 Task: Display the results of the 2022 Victory Lane Racing NASCAR Cup Series for the race "Kwik Trip 250" on the track "Road America".
Action: Mouse moved to (198, 404)
Screenshot: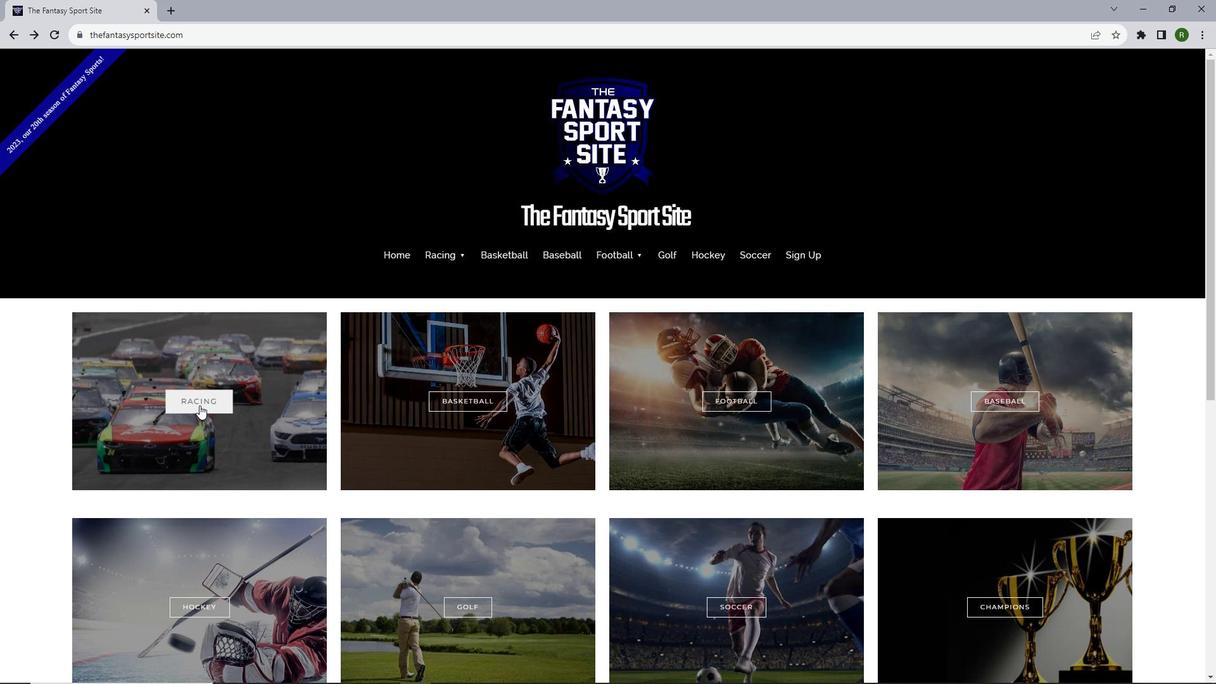 
Action: Mouse pressed left at (198, 404)
Screenshot: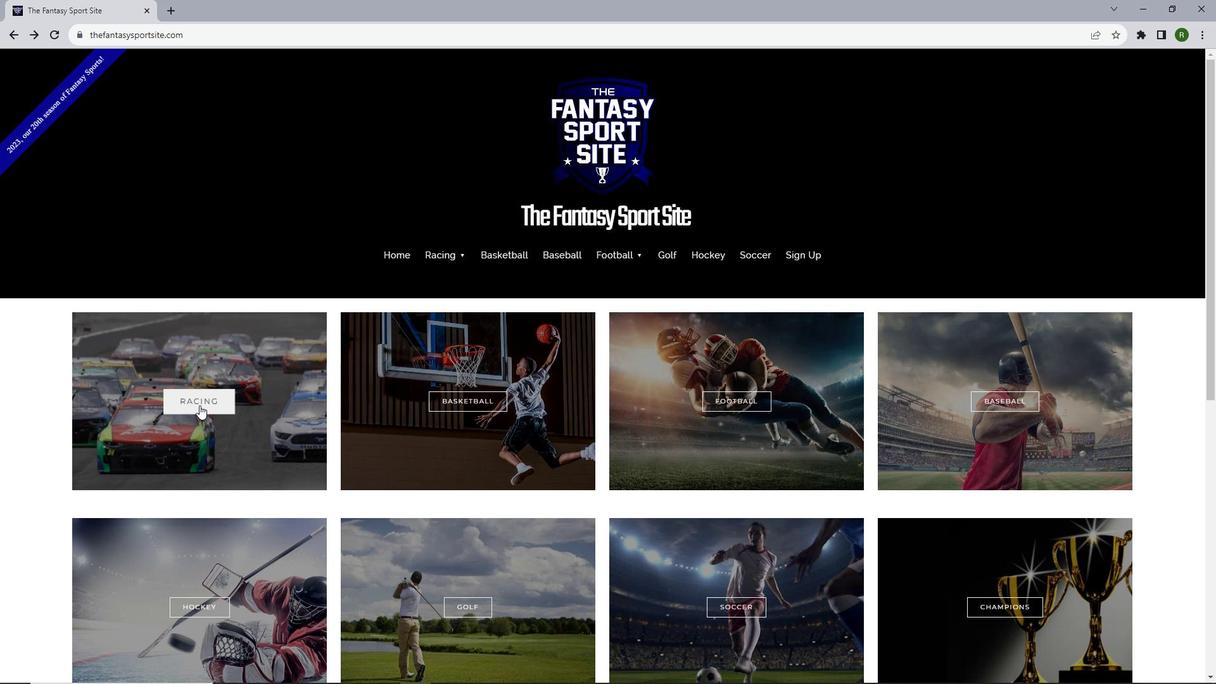 
Action: Mouse moved to (240, 550)
Screenshot: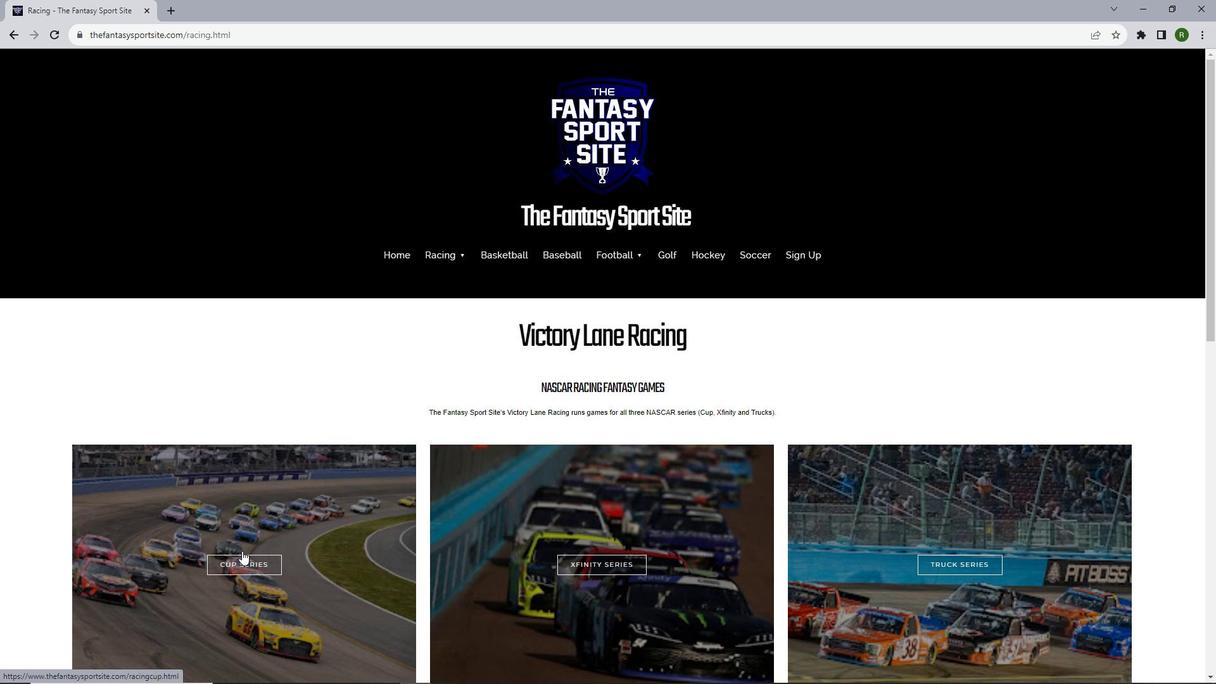 
Action: Mouse pressed left at (240, 550)
Screenshot: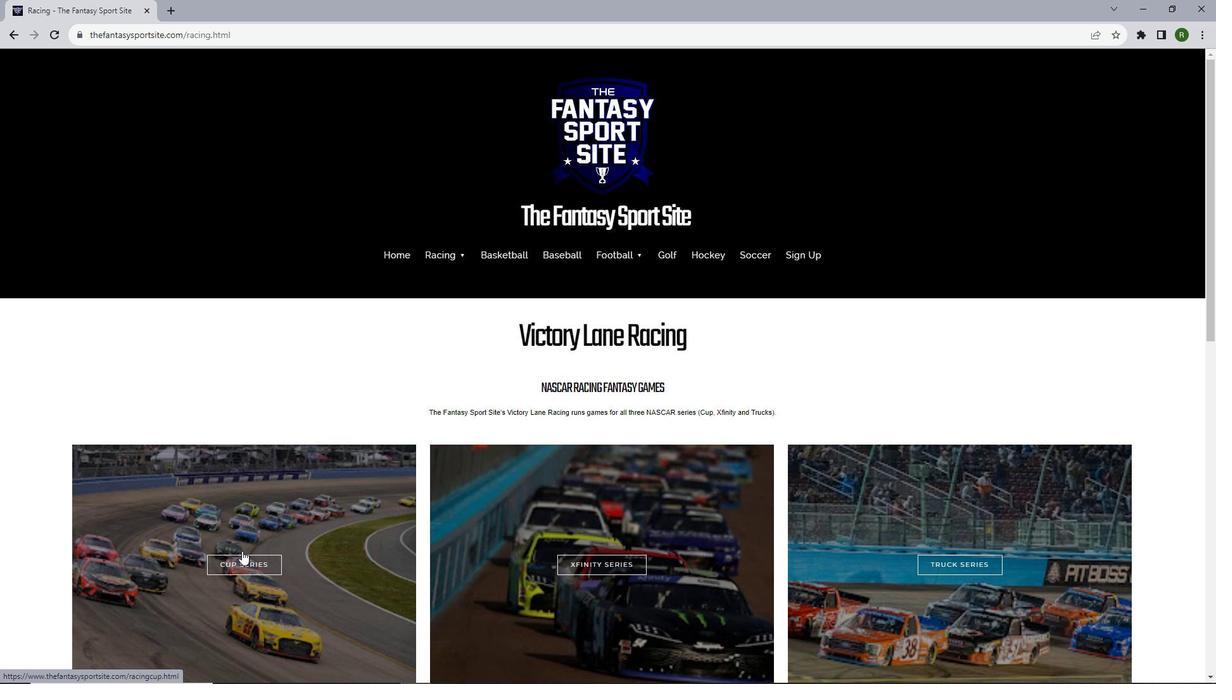 
Action: Mouse moved to (348, 489)
Screenshot: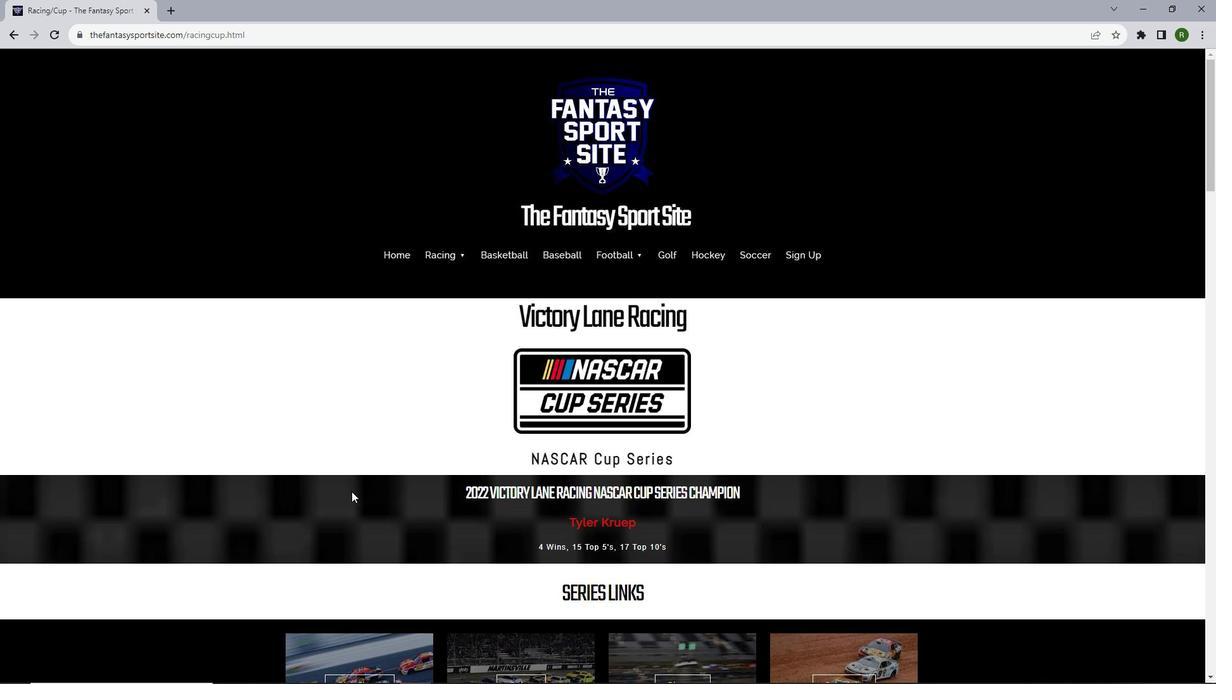 
Action: Mouse scrolled (348, 488) with delta (0, 0)
Screenshot: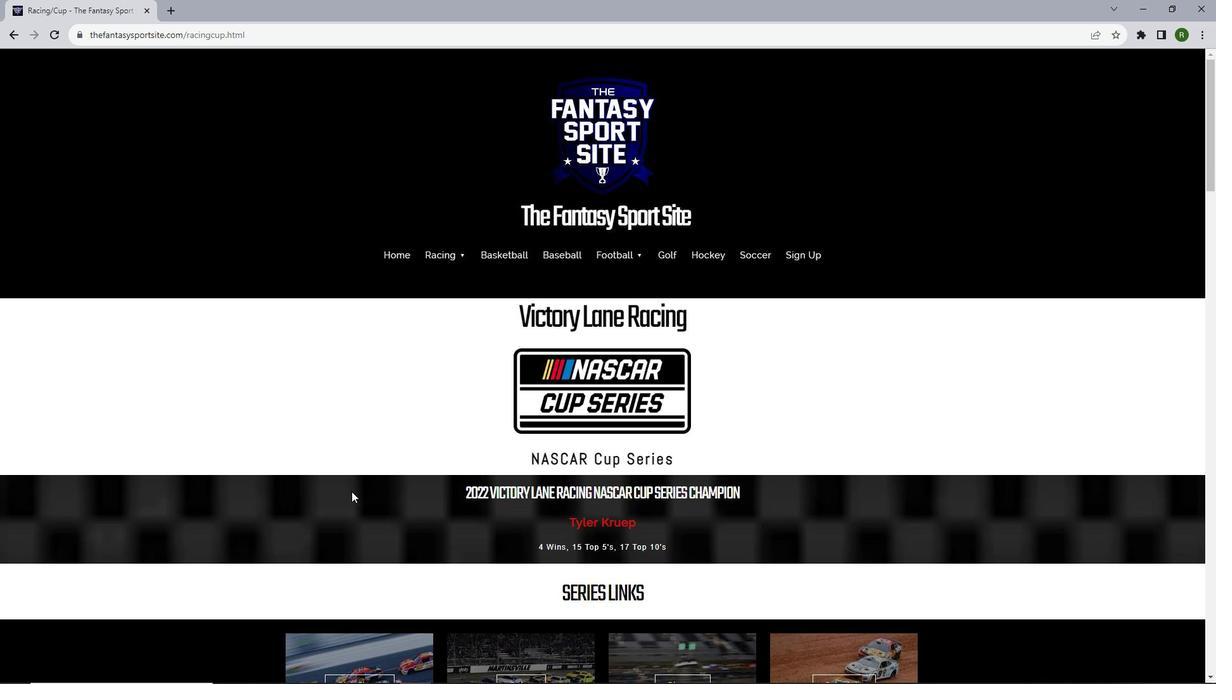 
Action: Mouse moved to (349, 489)
Screenshot: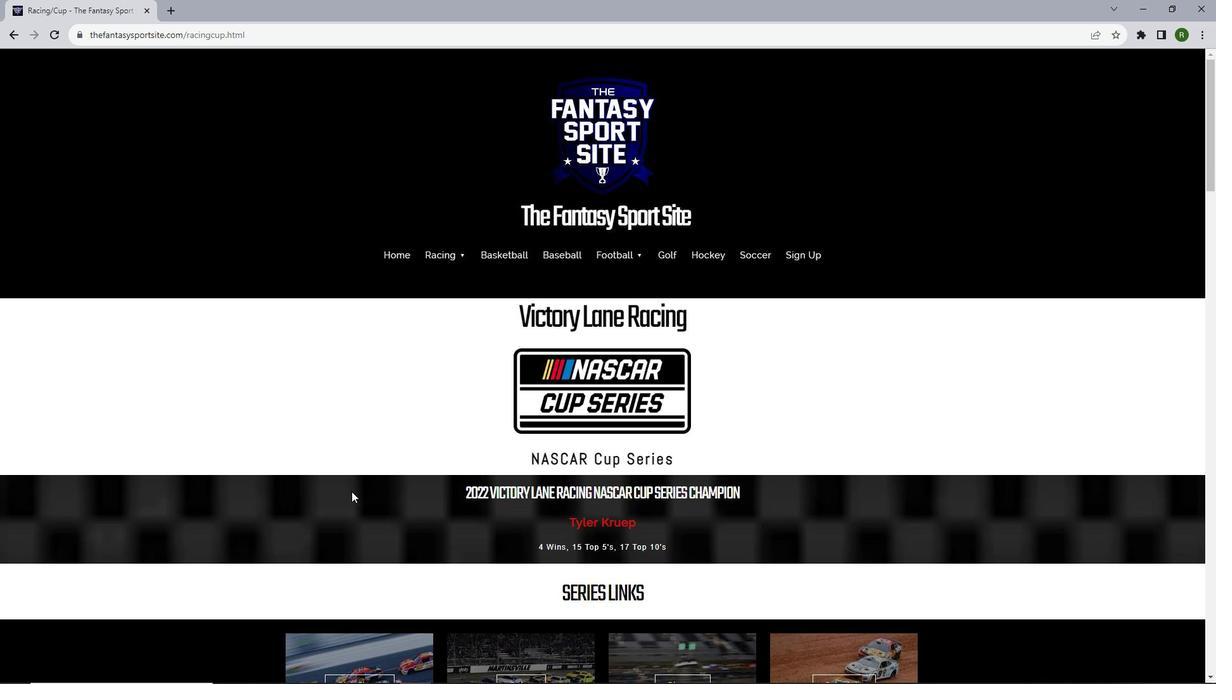 
Action: Mouse scrolled (349, 488) with delta (0, 0)
Screenshot: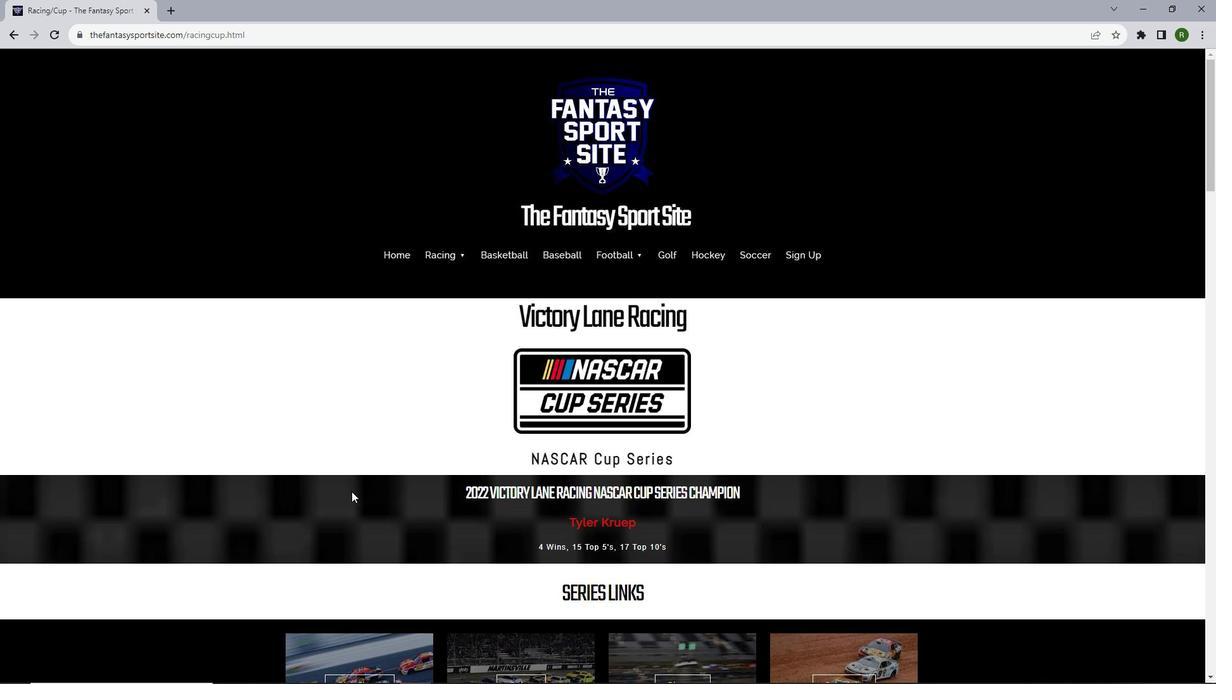 
Action: Mouse moved to (350, 490)
Screenshot: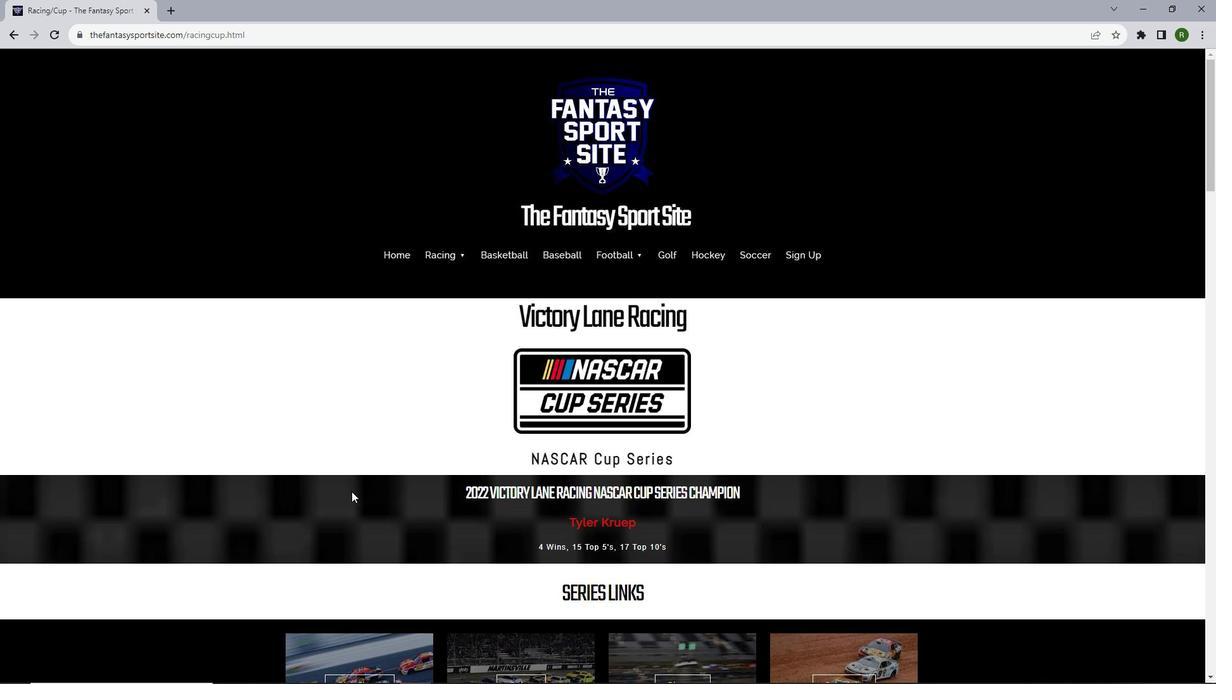 
Action: Mouse scrolled (350, 489) with delta (0, 0)
Screenshot: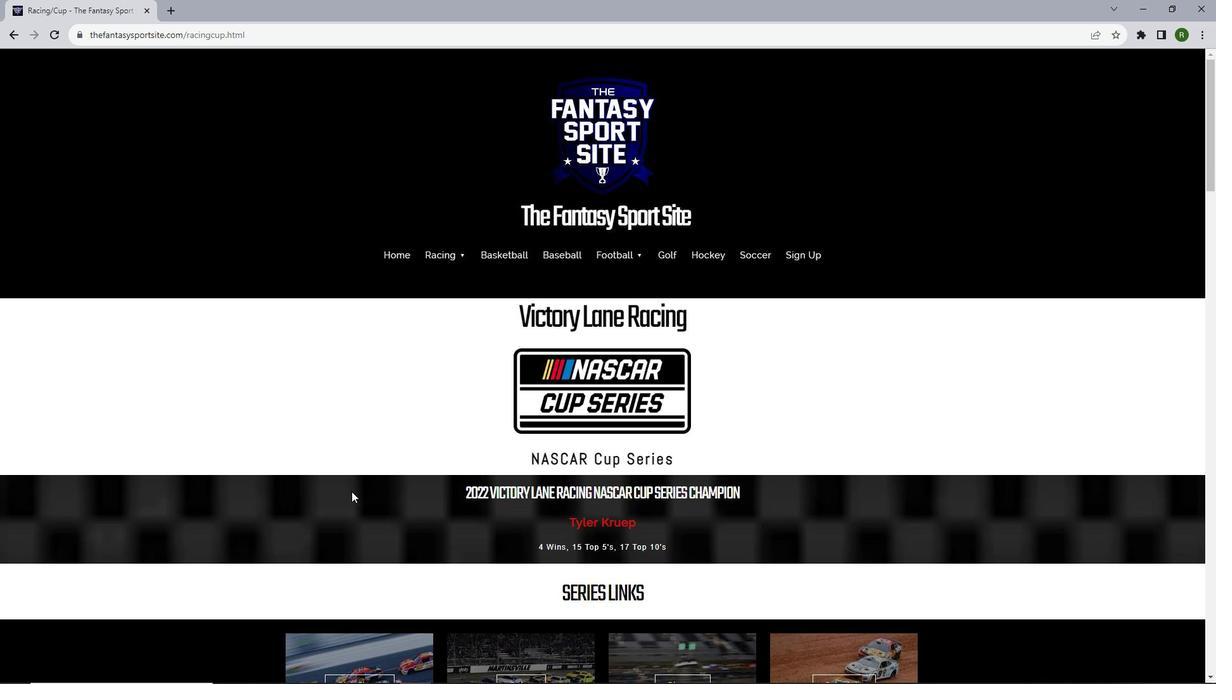 
Action: Mouse moved to (351, 490)
Screenshot: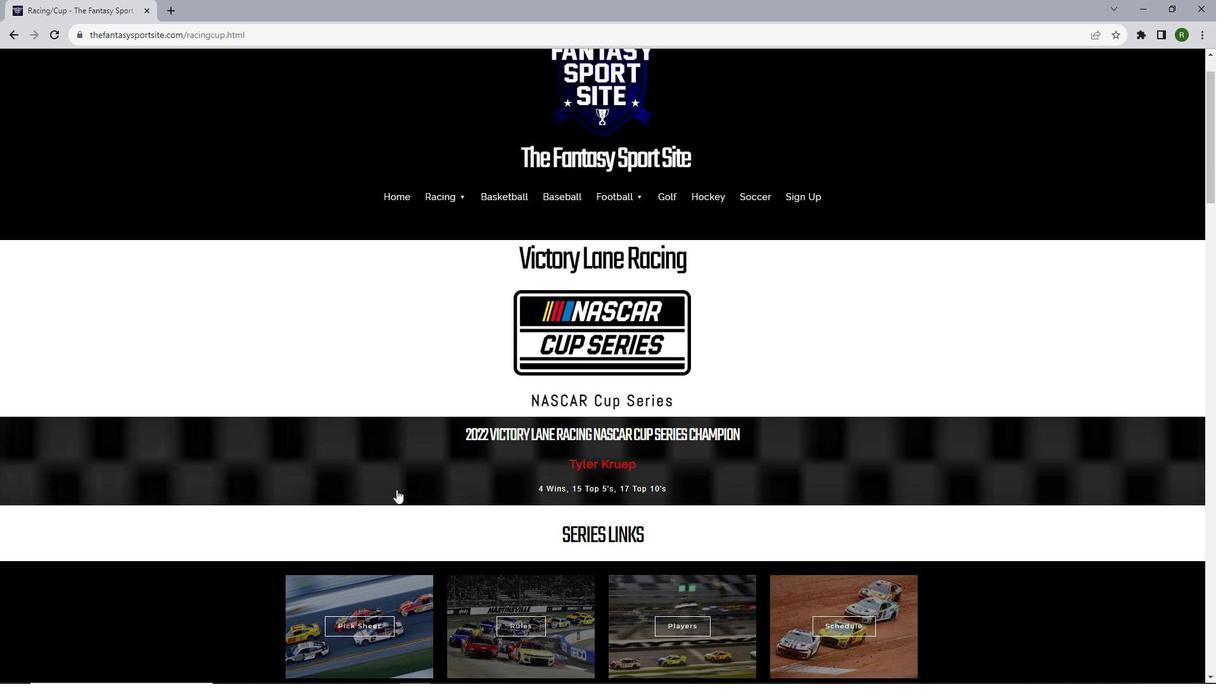 
Action: Mouse scrolled (351, 489) with delta (0, 0)
Screenshot: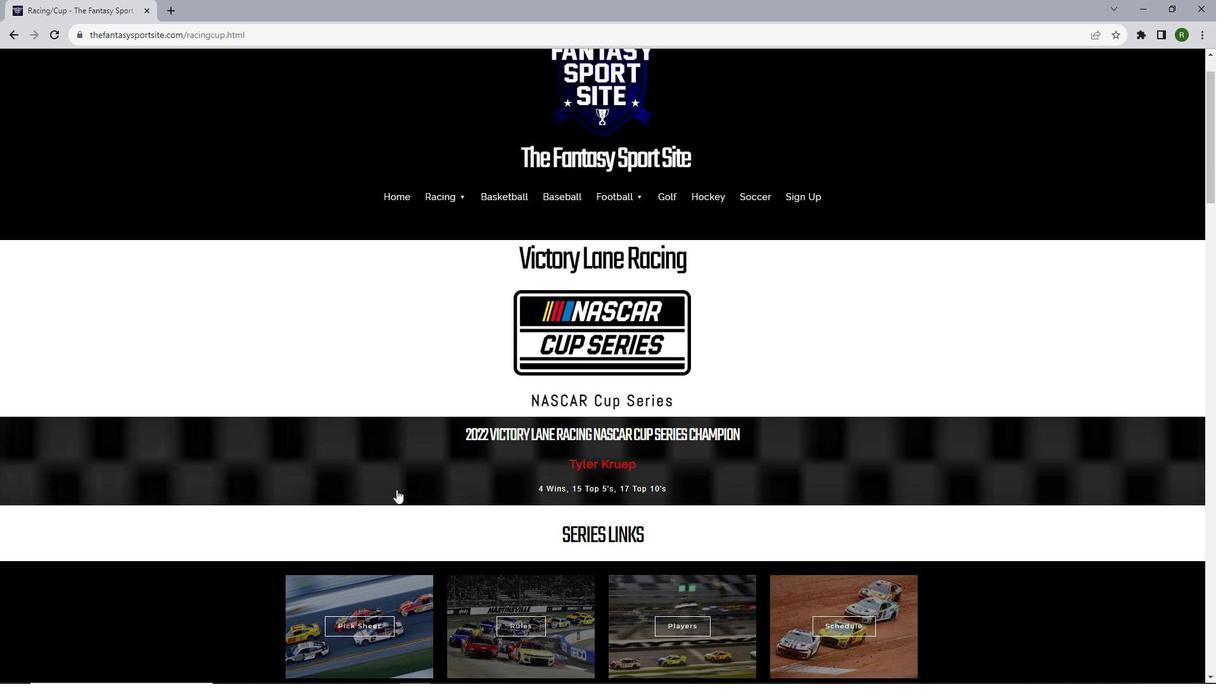 
Action: Mouse moved to (534, 548)
Screenshot: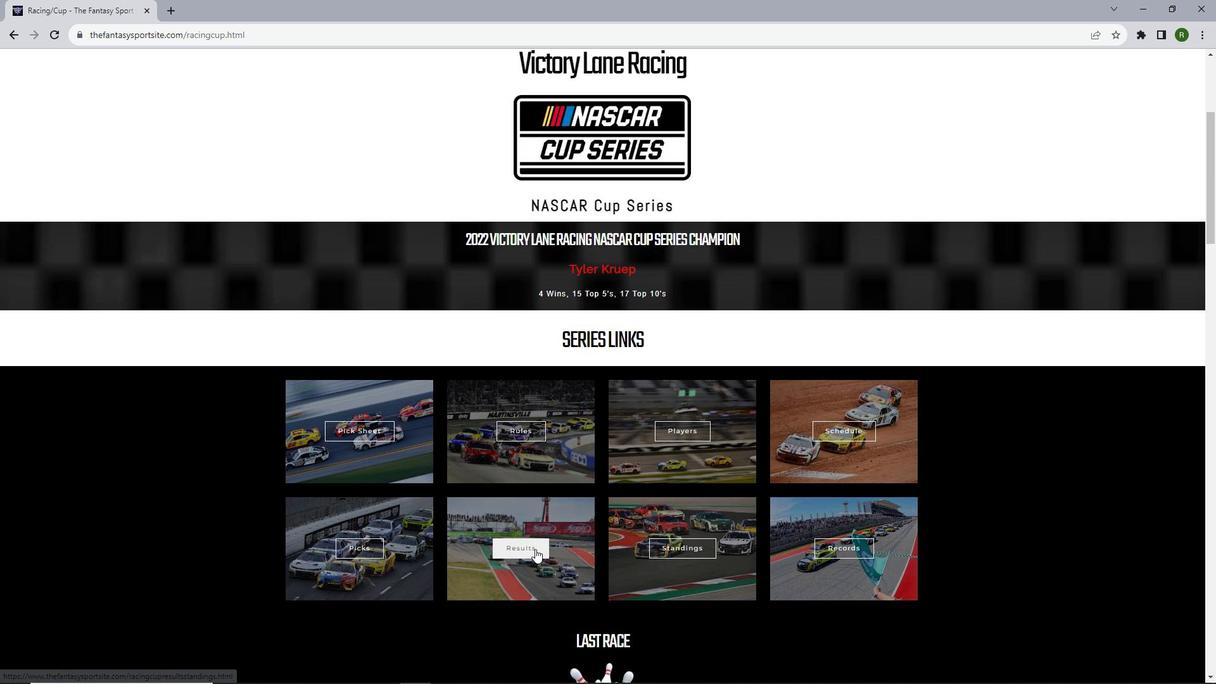 
Action: Mouse pressed left at (534, 548)
Screenshot: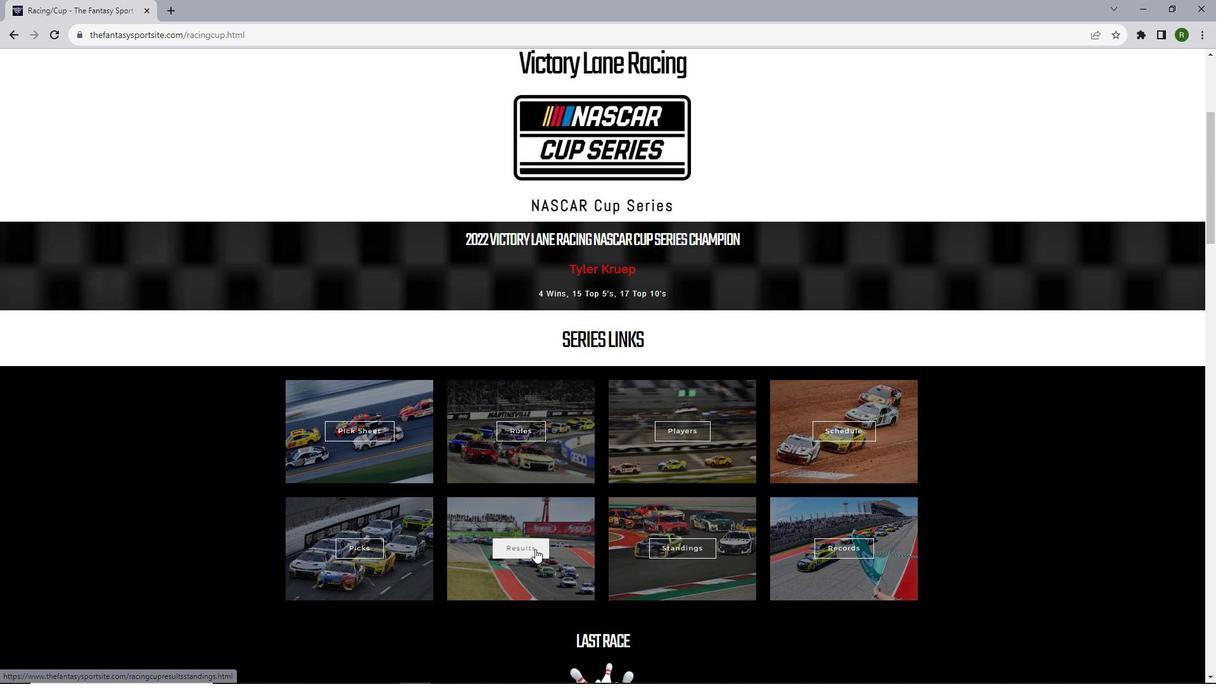 
Action: Mouse moved to (549, 311)
Screenshot: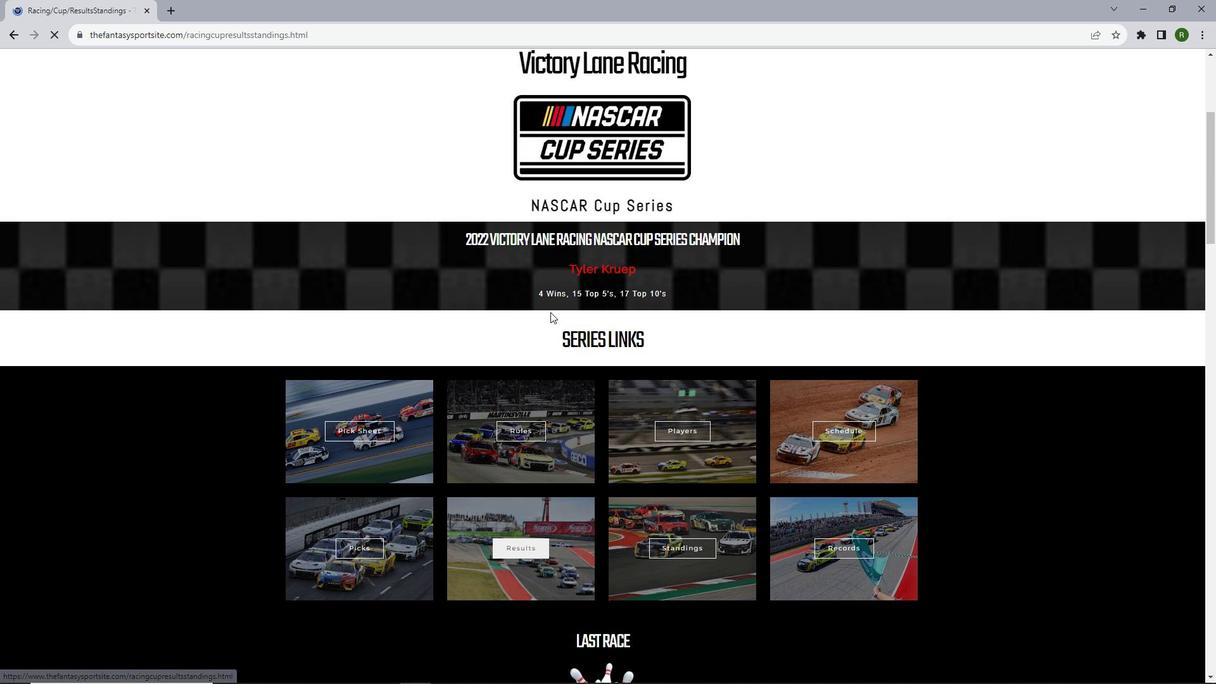 
Action: Mouse scrolled (549, 310) with delta (0, 0)
Screenshot: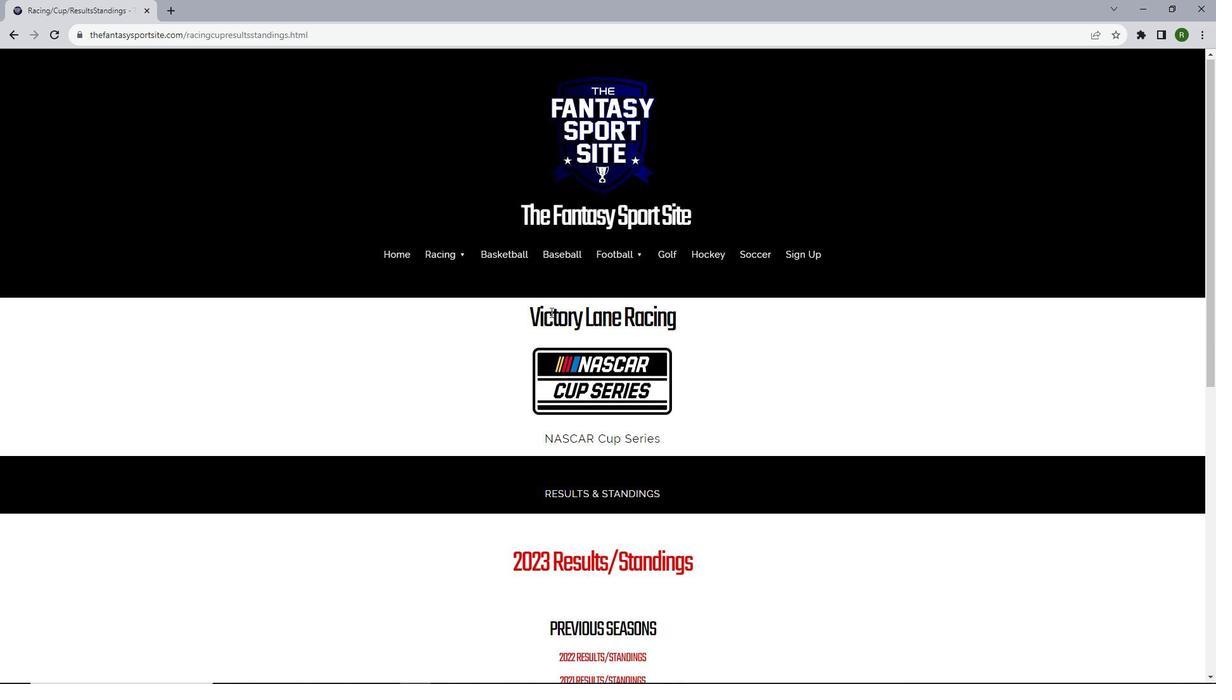 
Action: Mouse scrolled (549, 310) with delta (0, 0)
Screenshot: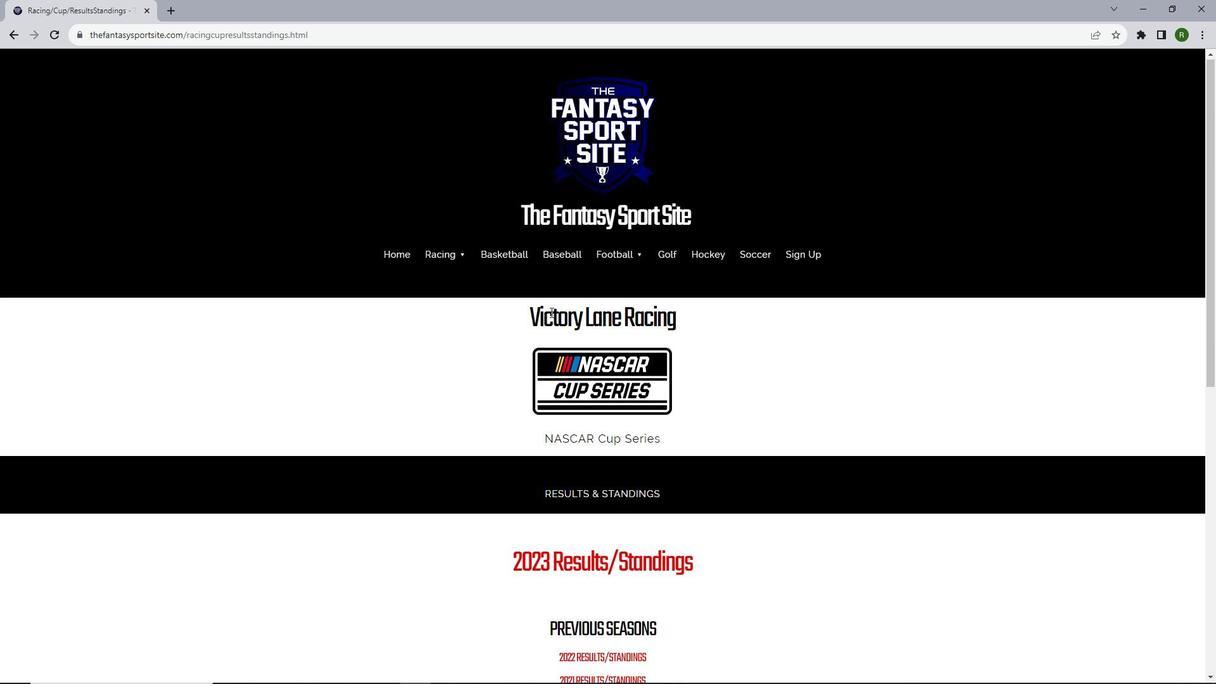 
Action: Mouse scrolled (549, 310) with delta (0, 0)
Screenshot: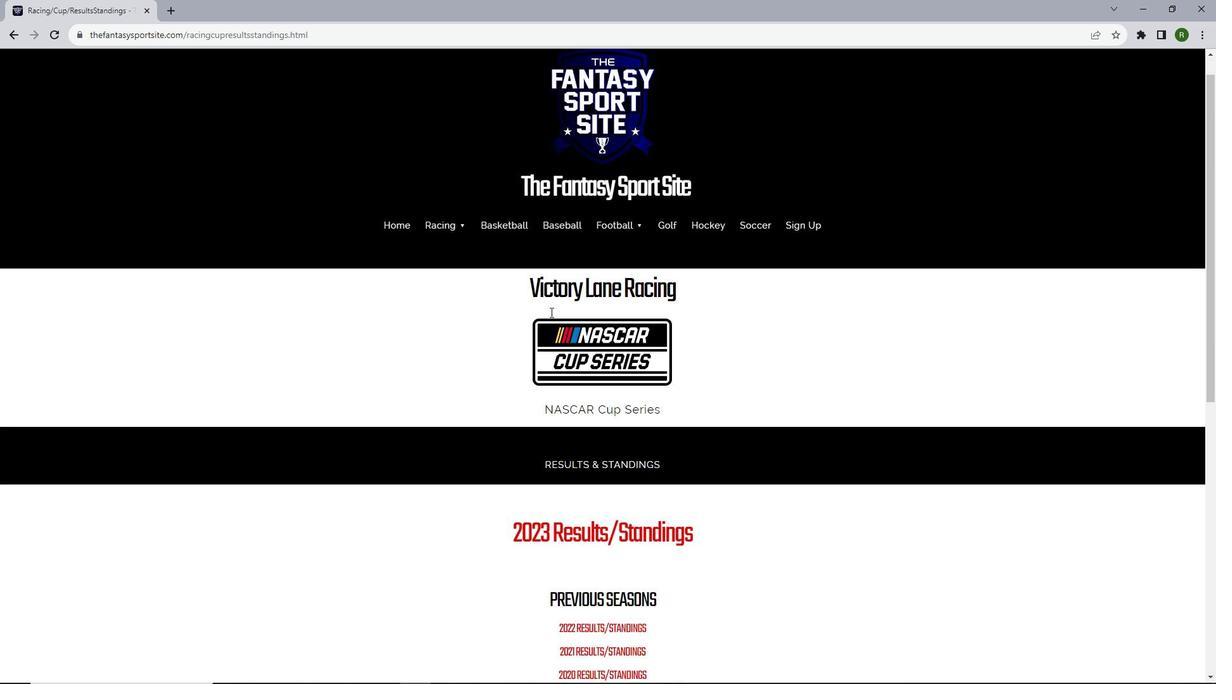 
Action: Mouse scrolled (549, 310) with delta (0, 0)
Screenshot: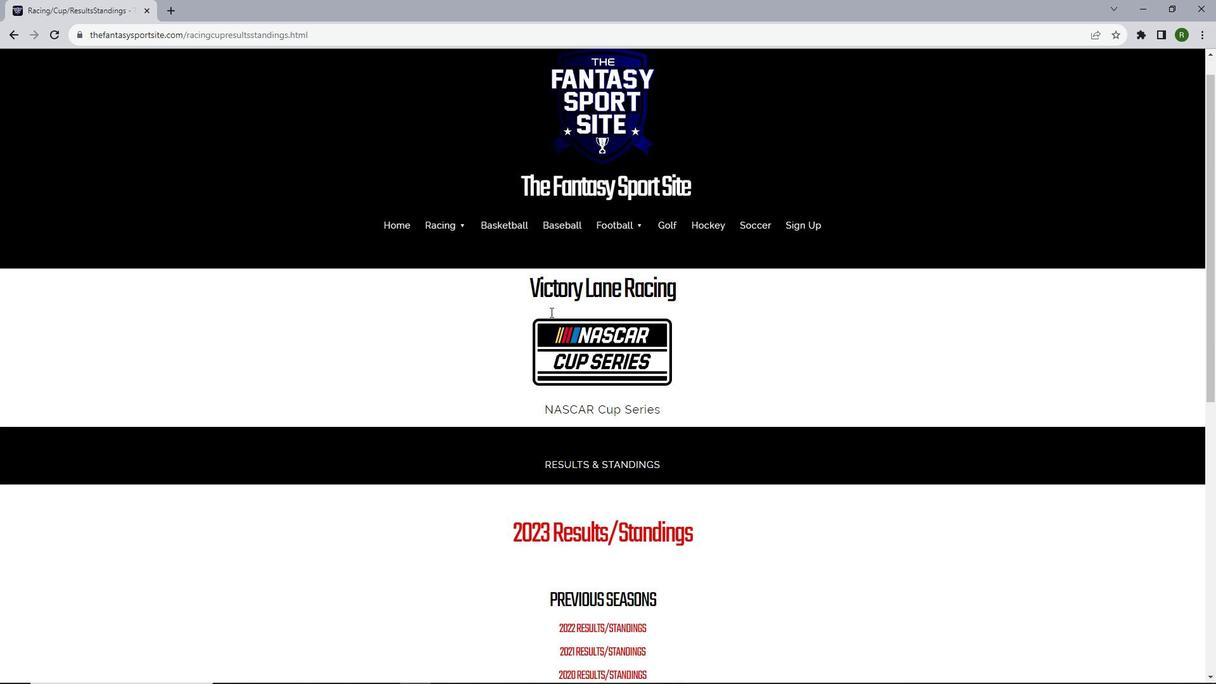 
Action: Mouse moved to (604, 404)
Screenshot: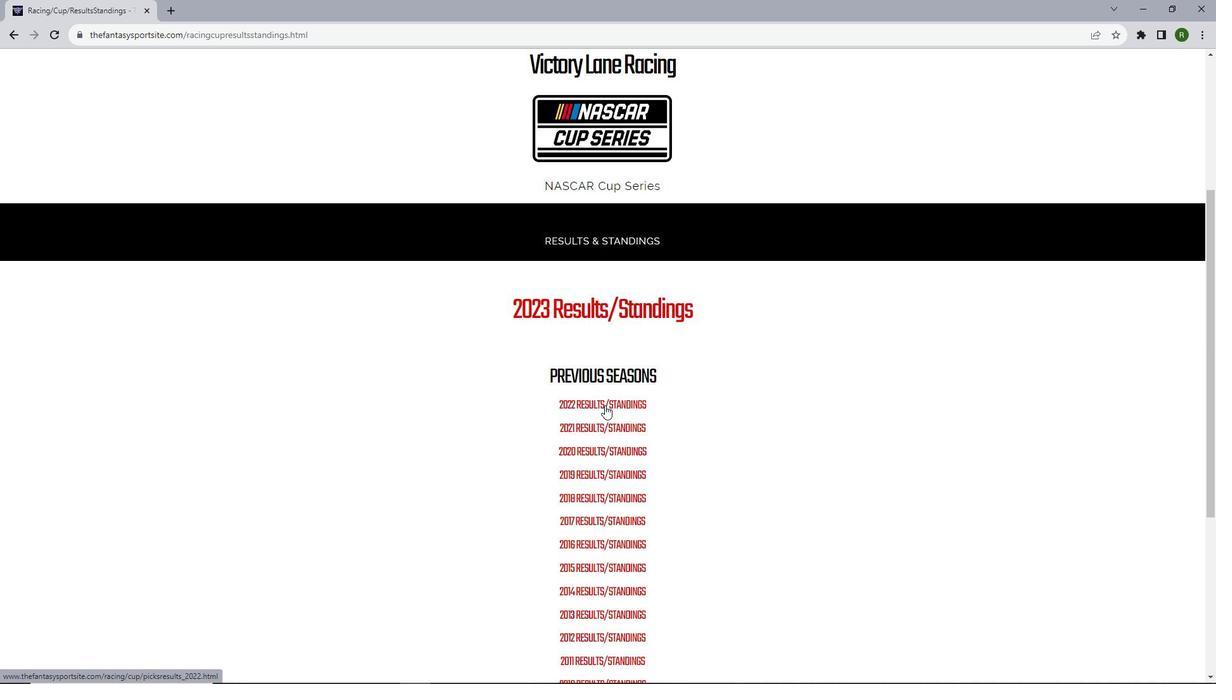 
Action: Mouse pressed left at (604, 404)
Screenshot: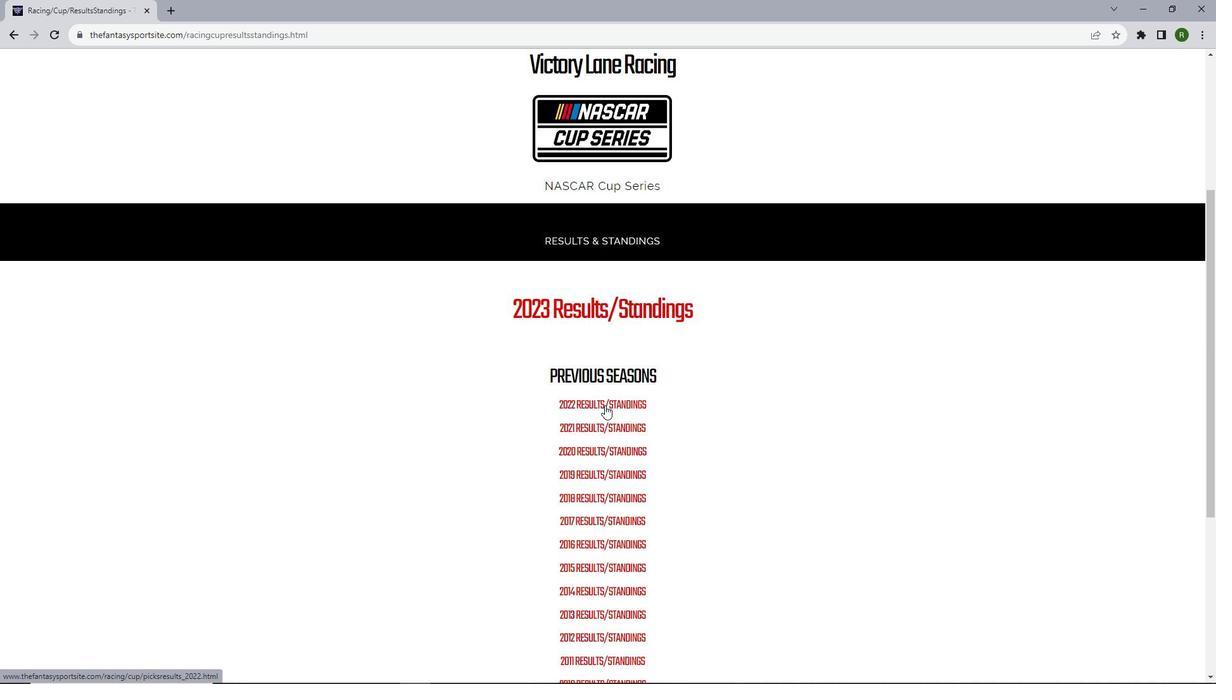 
Action: Mouse moved to (504, 162)
Screenshot: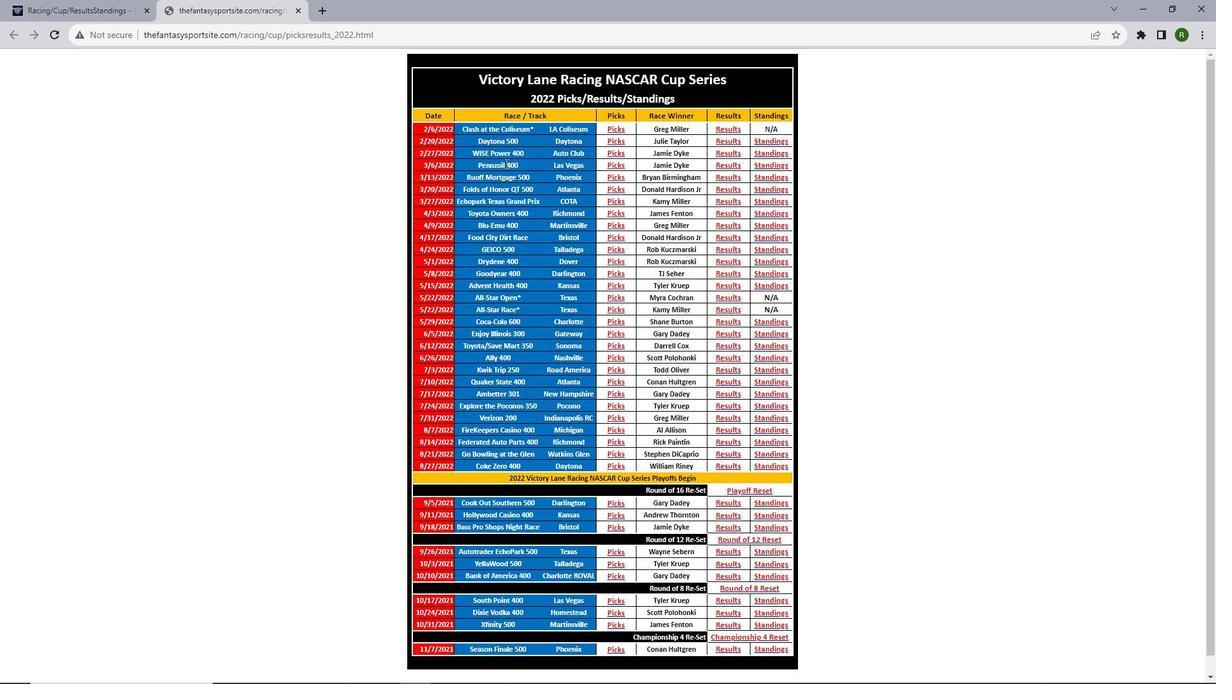 
Action: Mouse scrolled (504, 161) with delta (0, 0)
Screenshot: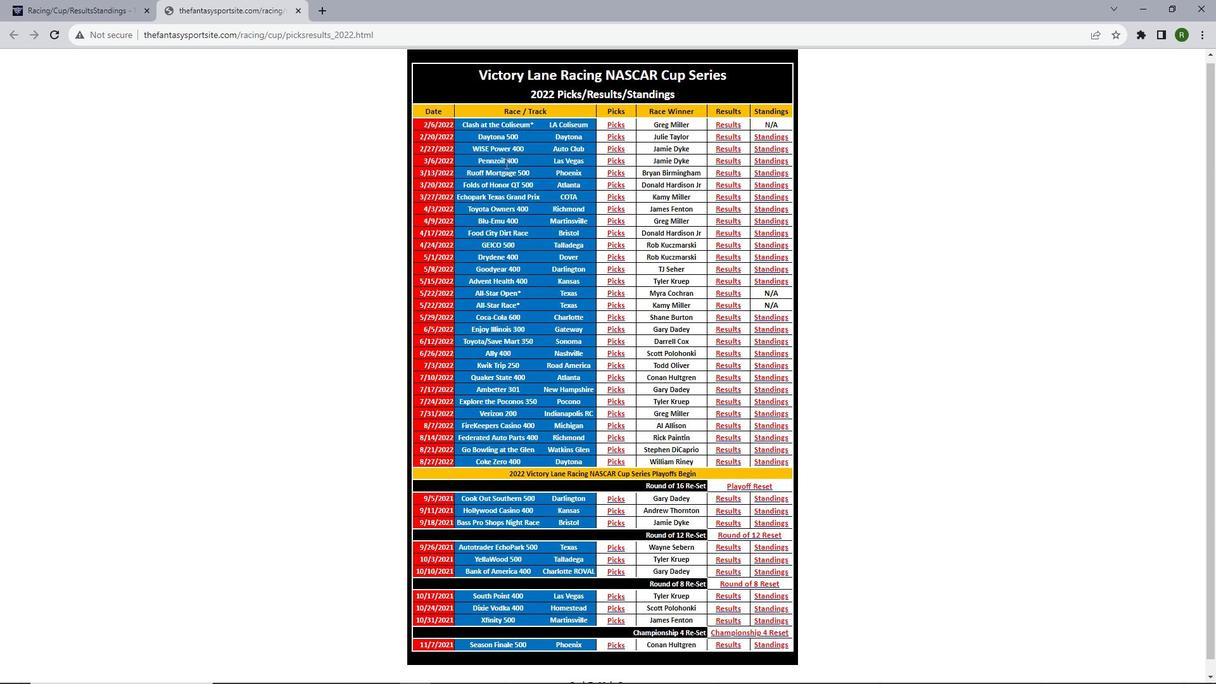 
Action: Mouse scrolled (504, 161) with delta (0, 0)
Screenshot: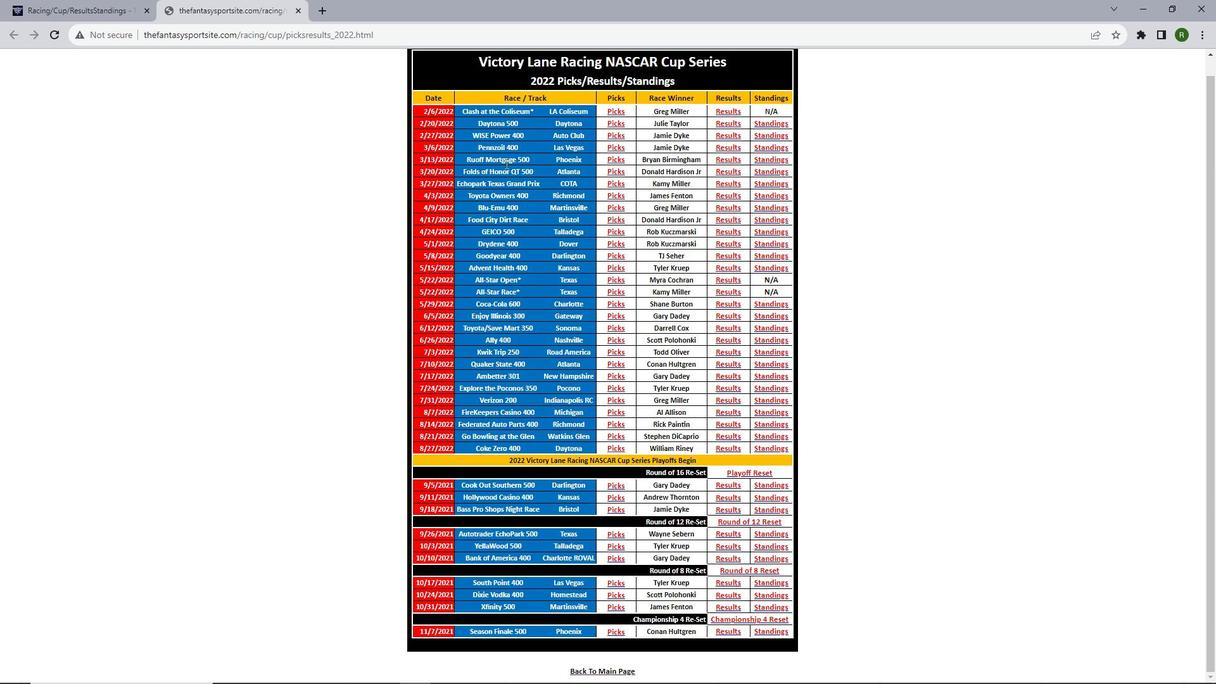 
Action: Mouse scrolled (504, 161) with delta (0, 0)
Screenshot: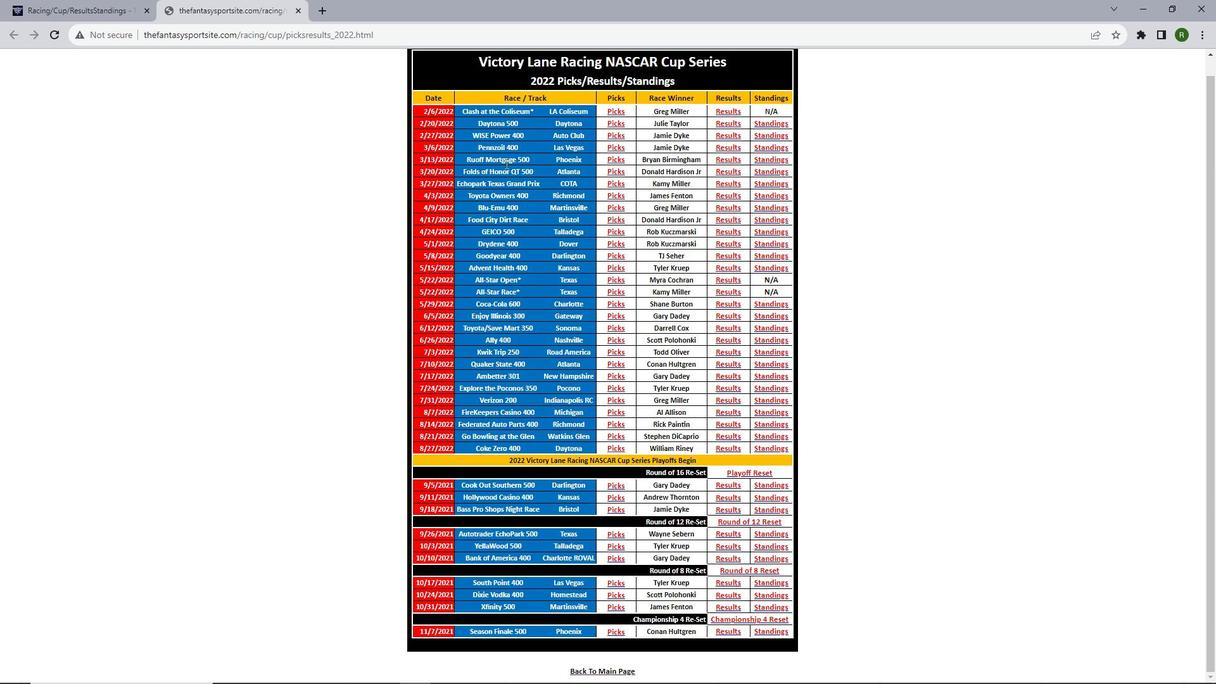
Action: Mouse moved to (727, 351)
Screenshot: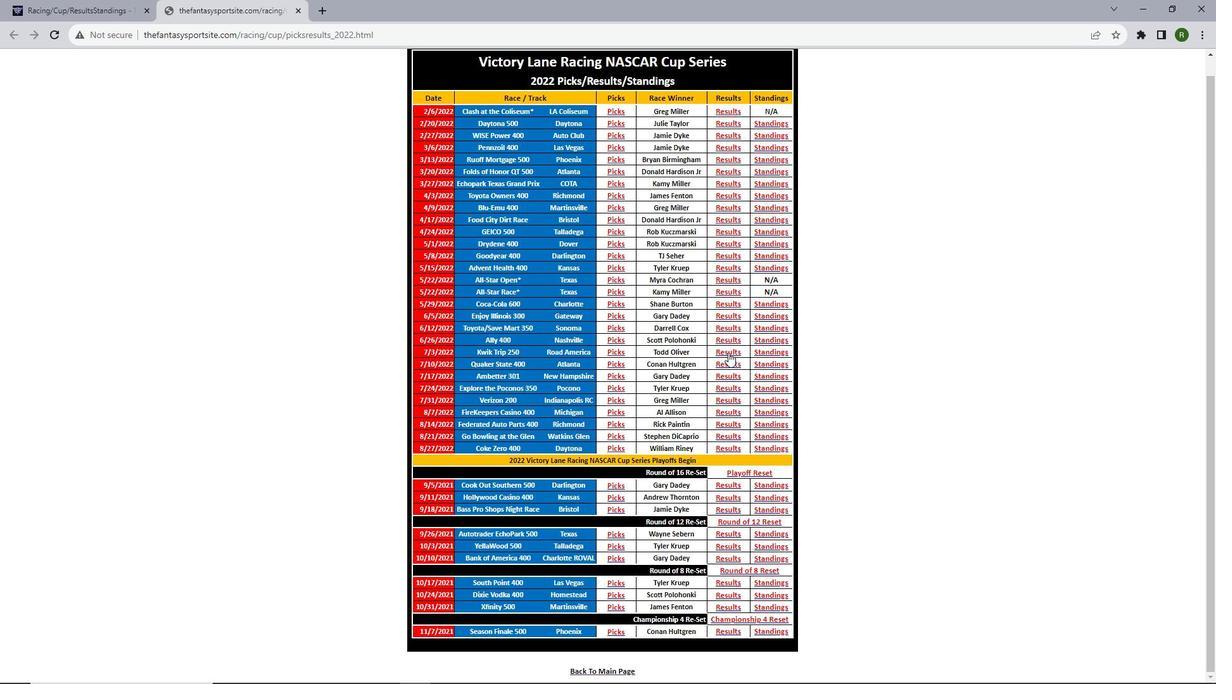 
Action: Mouse pressed left at (727, 351)
Screenshot: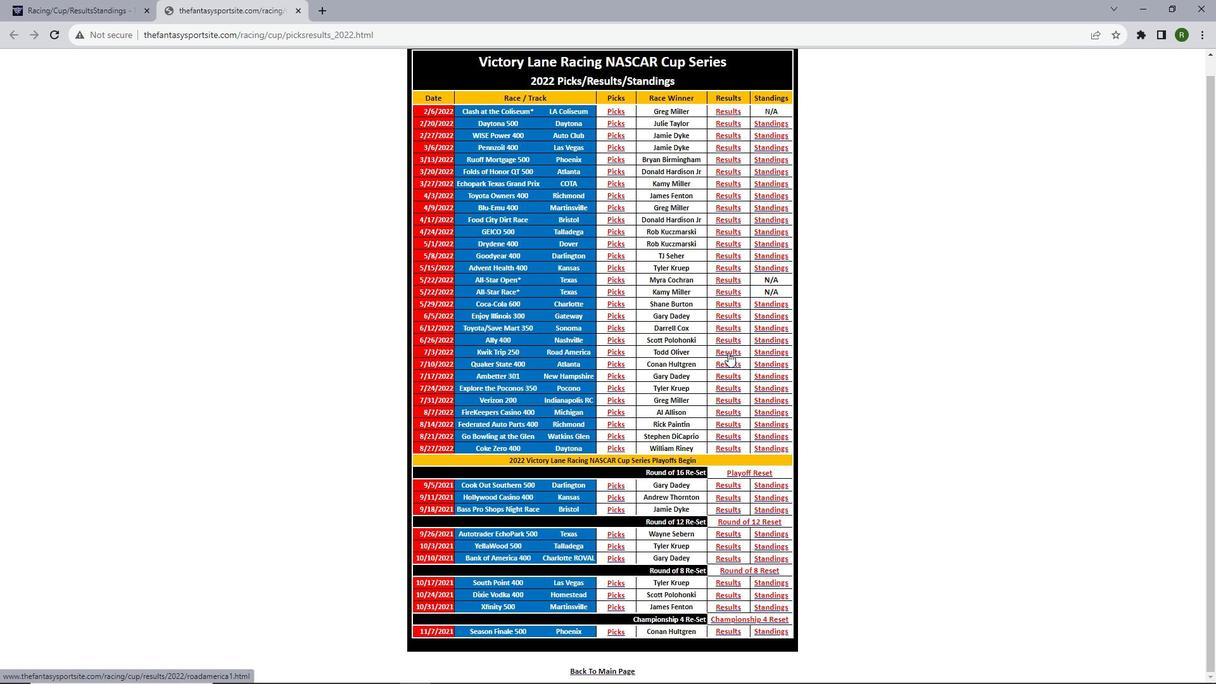 
Action: Mouse moved to (637, 216)
Screenshot: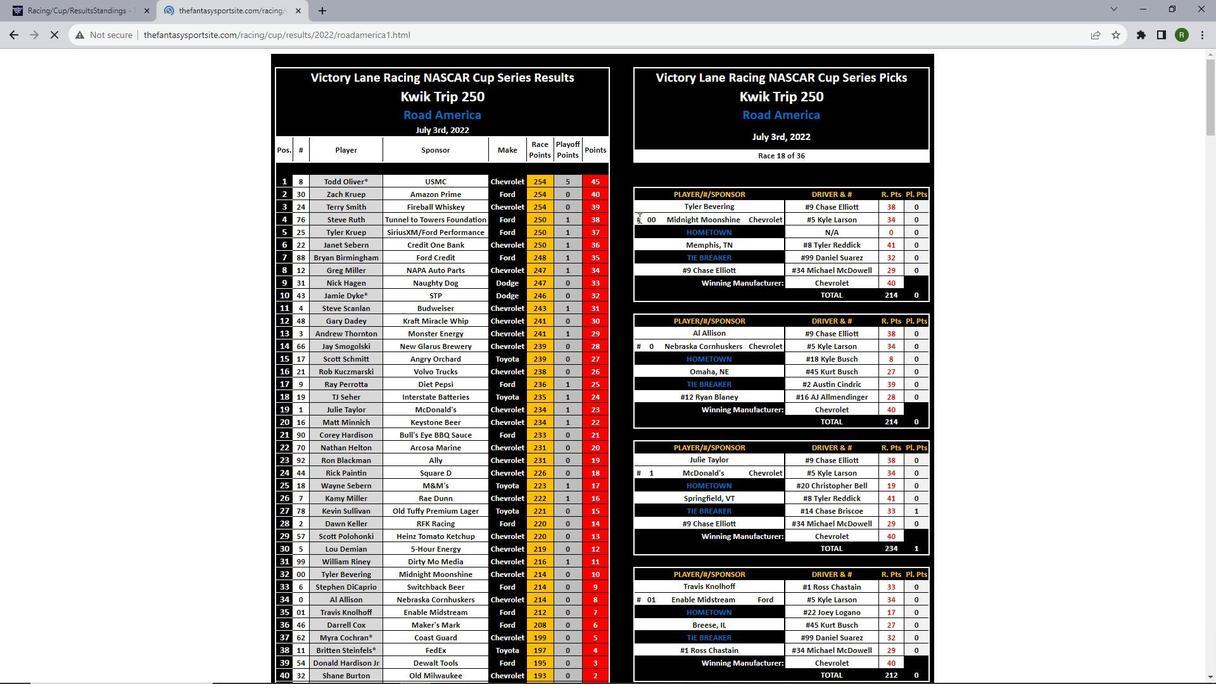 
Action: Mouse scrolled (637, 216) with delta (0, 0)
Screenshot: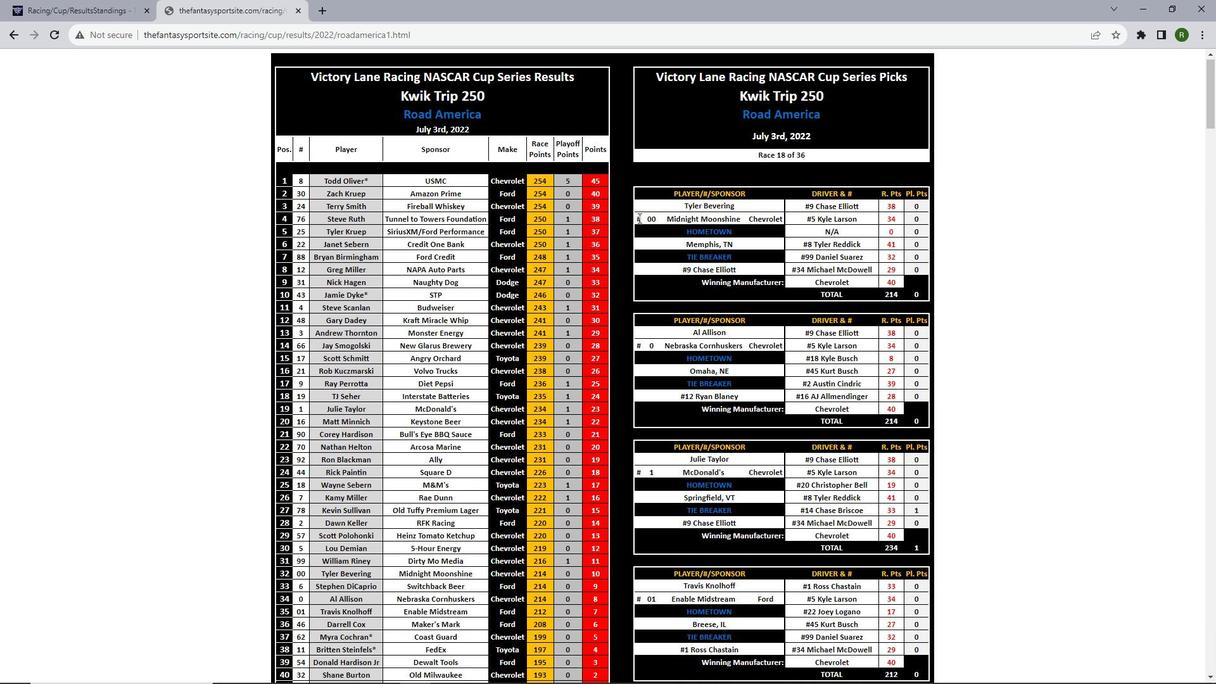 
Action: Mouse scrolled (637, 216) with delta (0, 0)
Screenshot: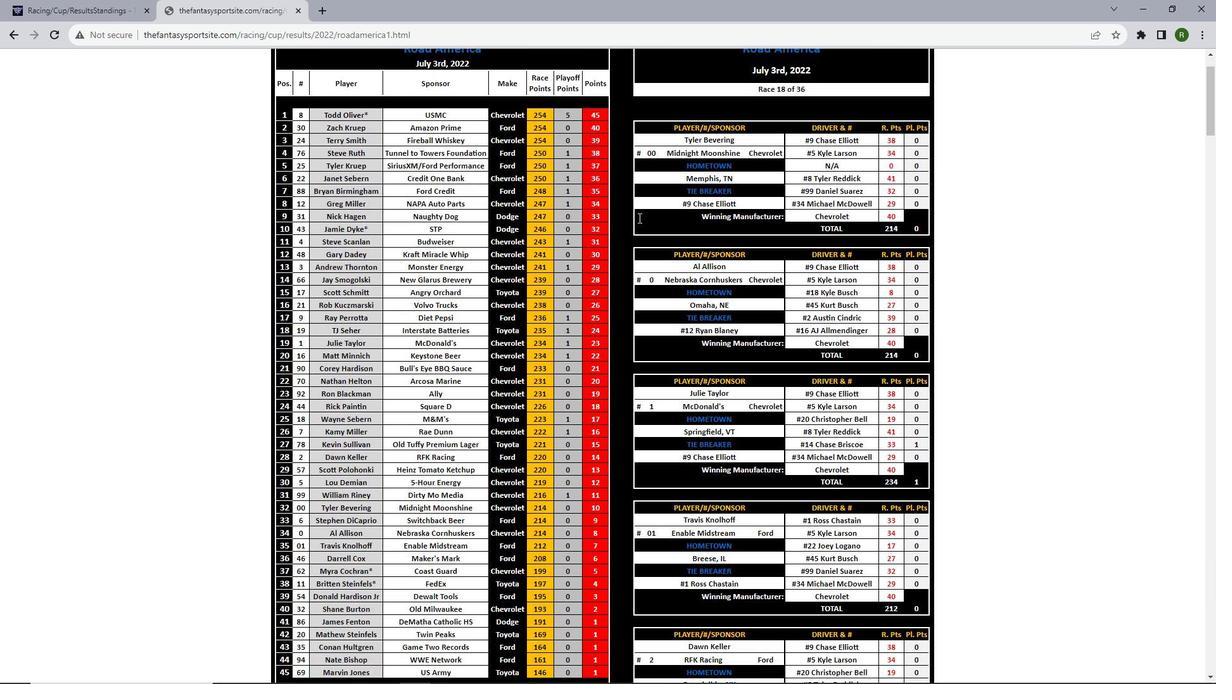
Action: Mouse scrolled (637, 216) with delta (0, 0)
Screenshot: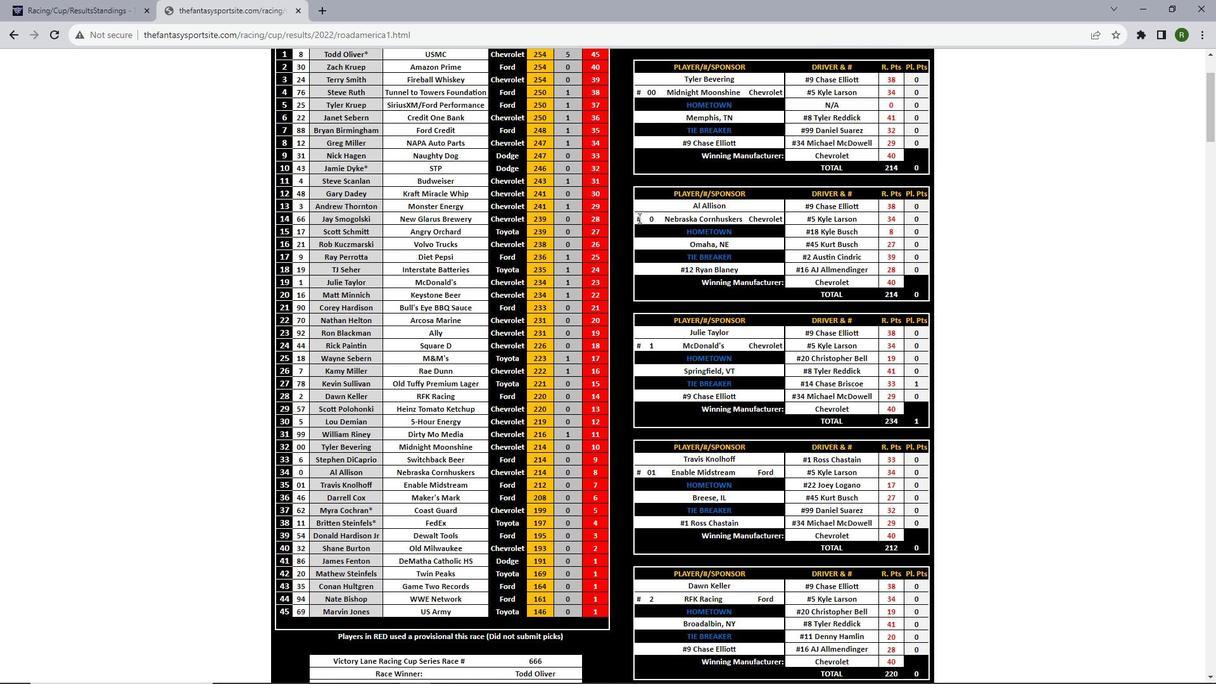 
Action: Mouse scrolled (637, 216) with delta (0, 0)
Screenshot: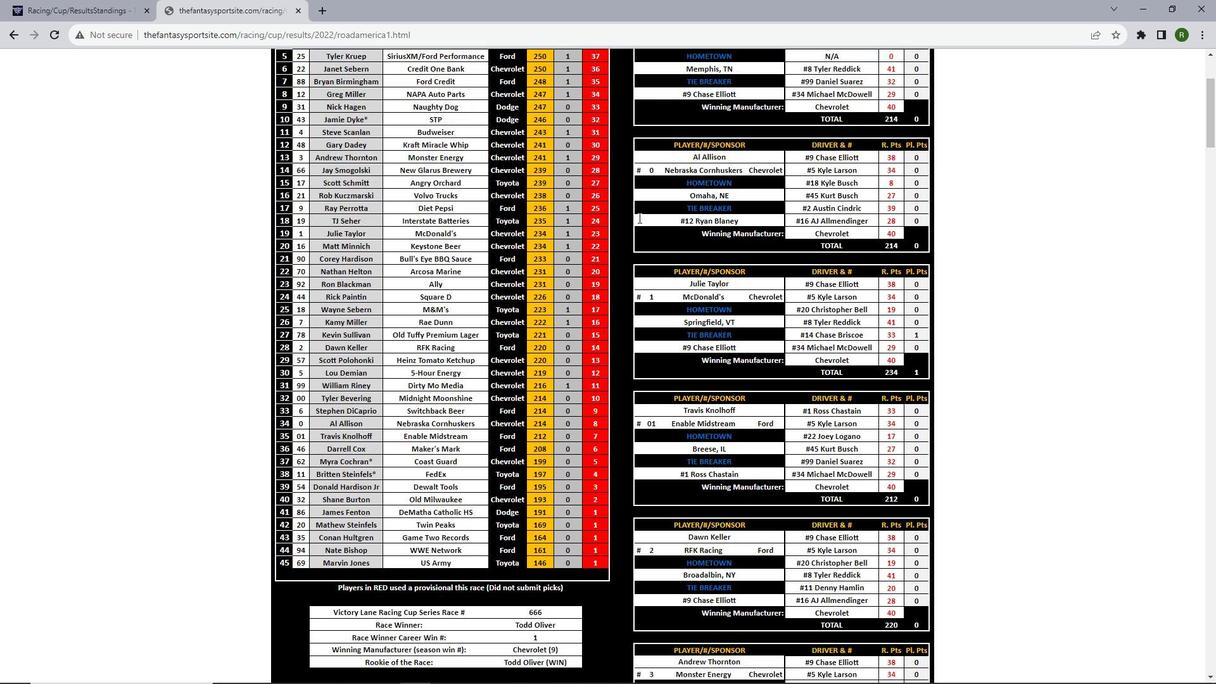 
Action: Mouse scrolled (637, 216) with delta (0, 0)
Screenshot: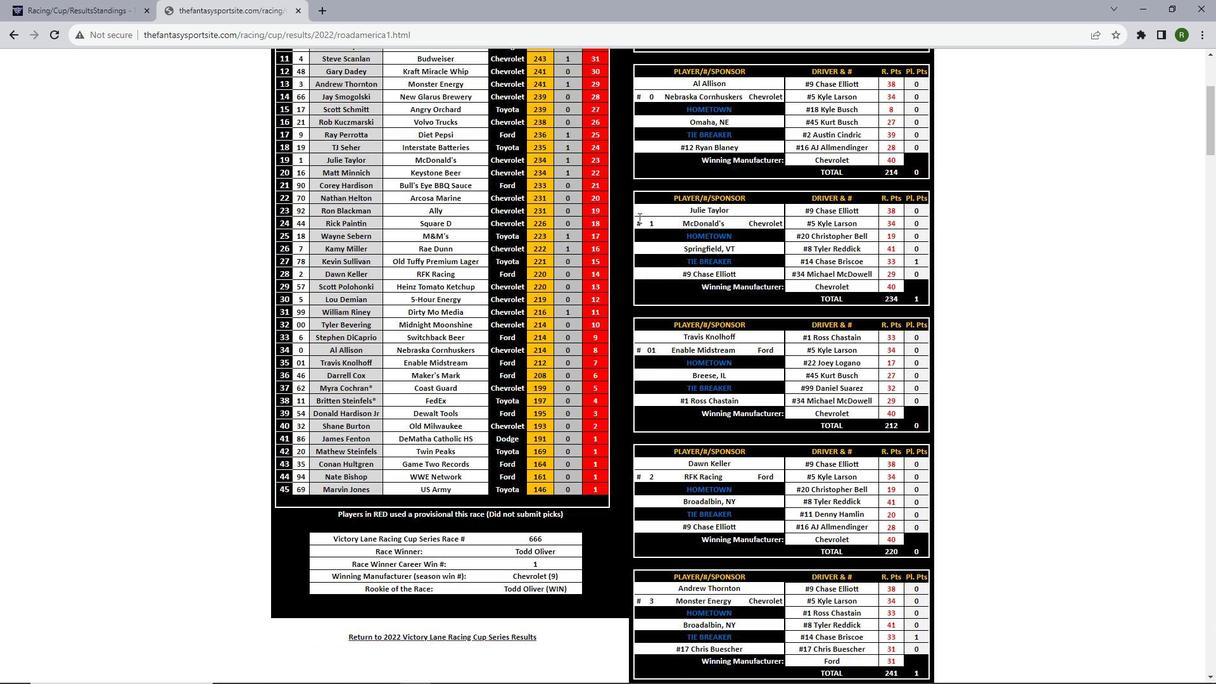 
Action: Mouse scrolled (637, 216) with delta (0, 0)
Screenshot: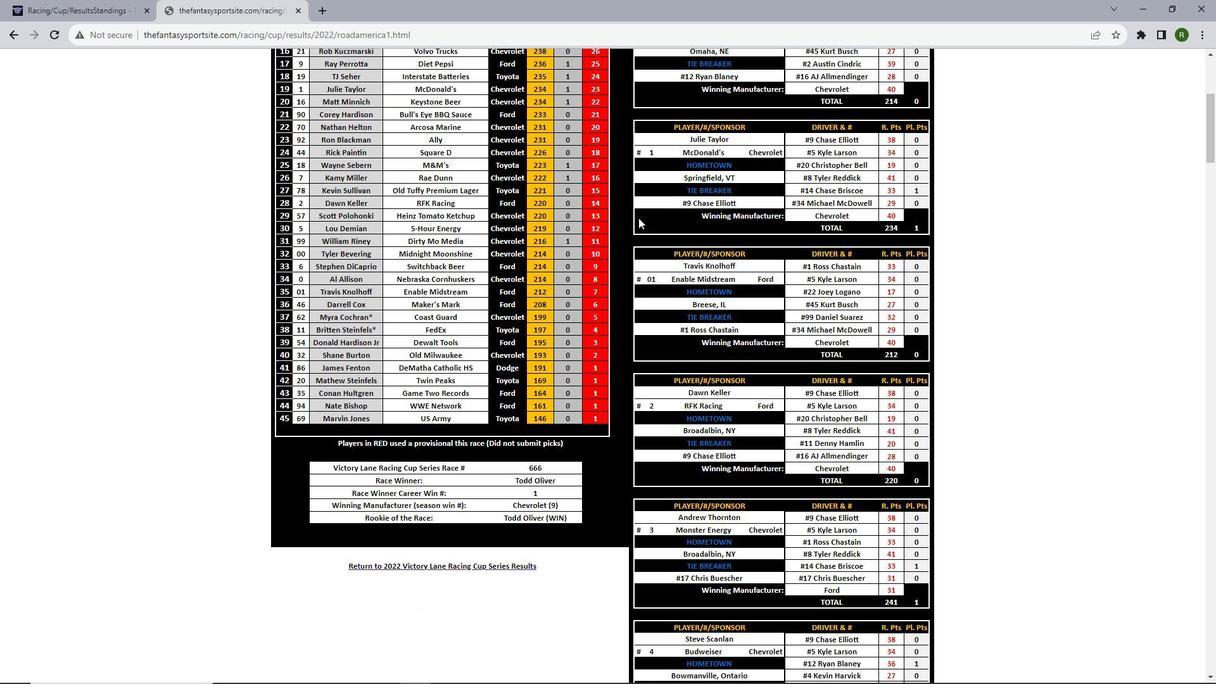 
Action: Mouse scrolled (637, 216) with delta (0, 0)
Screenshot: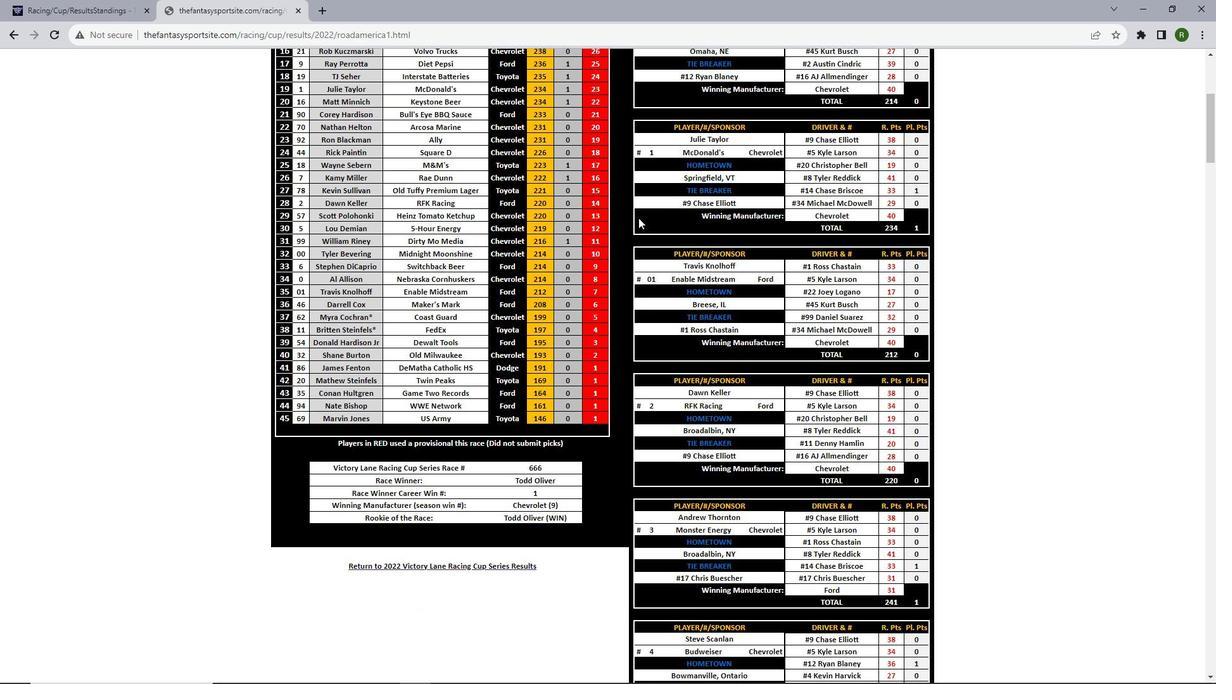 
Action: Mouse scrolled (637, 216) with delta (0, 0)
Screenshot: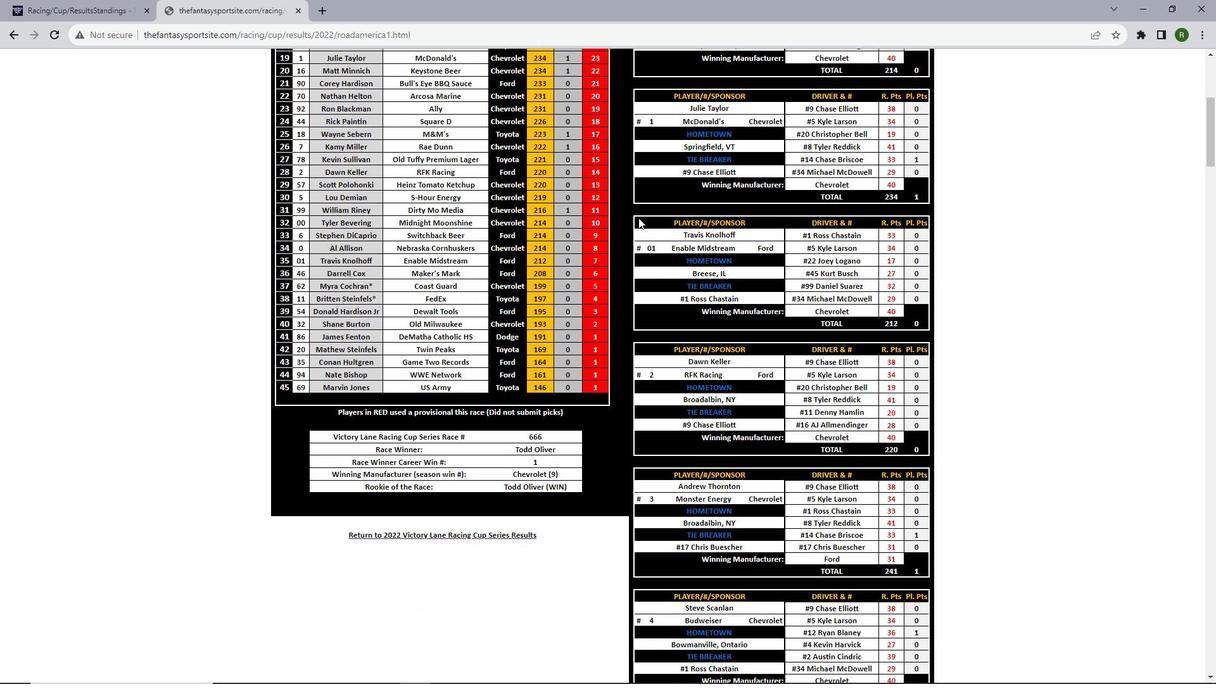 
Action: Mouse scrolled (637, 216) with delta (0, 0)
Screenshot: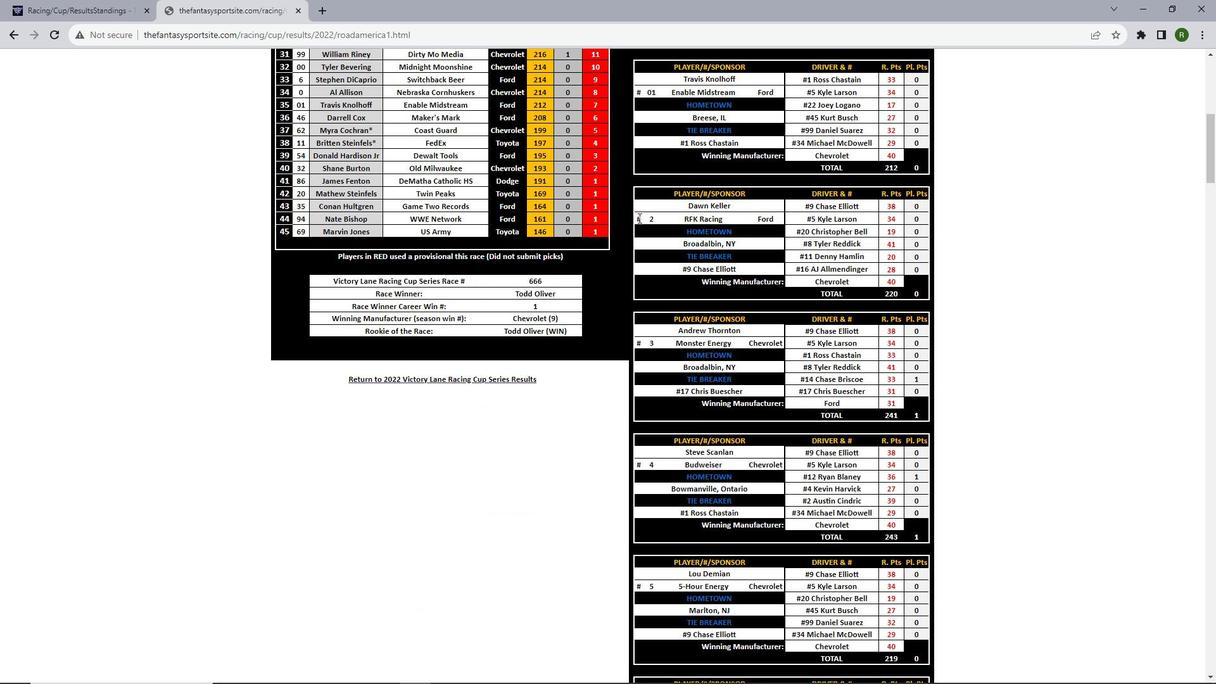 
Action: Mouse scrolled (637, 216) with delta (0, 0)
Screenshot: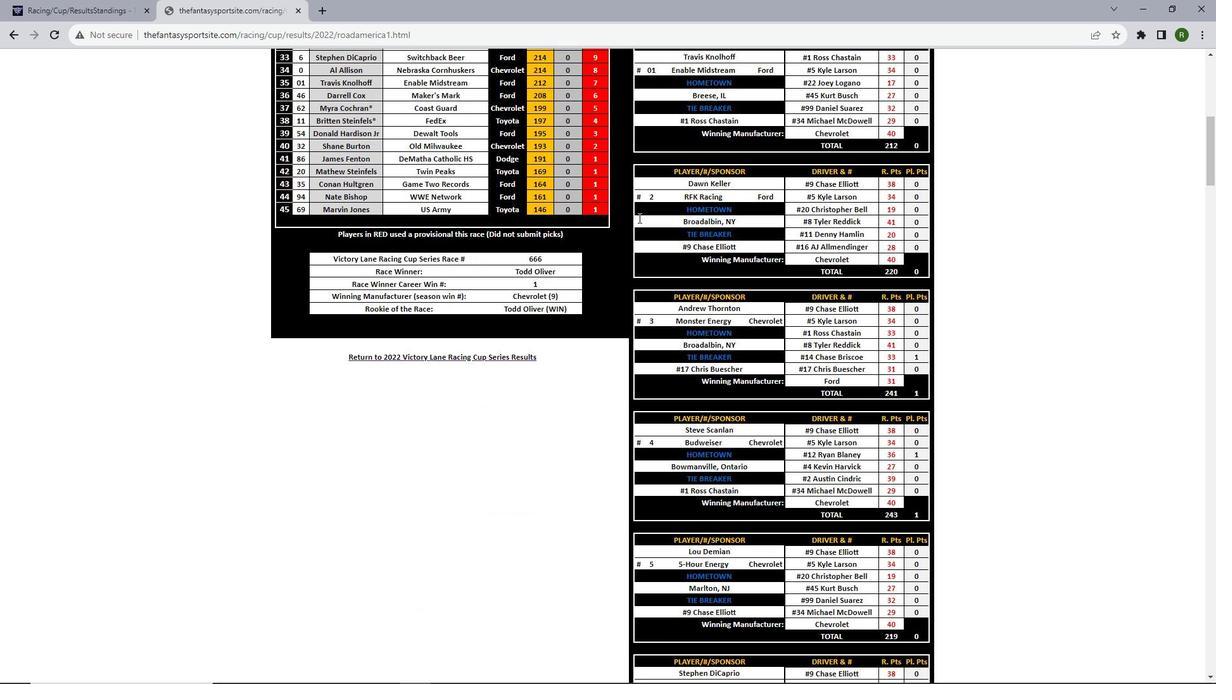 
Action: Mouse scrolled (637, 216) with delta (0, 0)
Screenshot: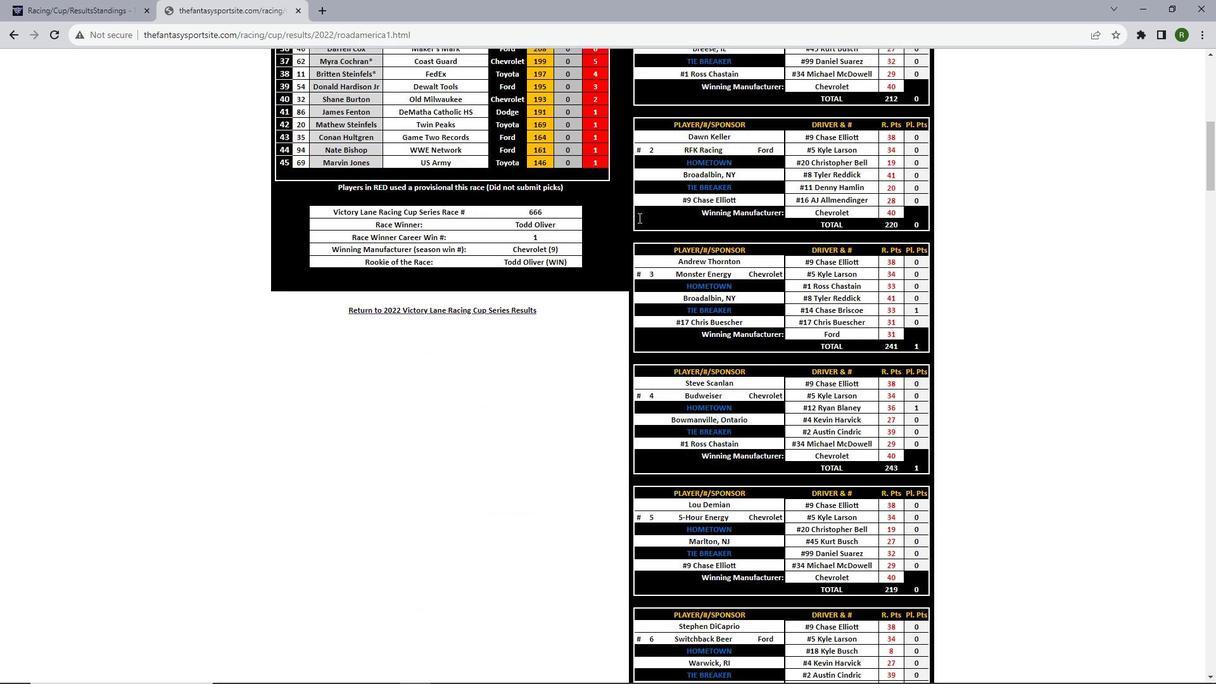 
Action: Mouse scrolled (637, 216) with delta (0, 0)
Screenshot: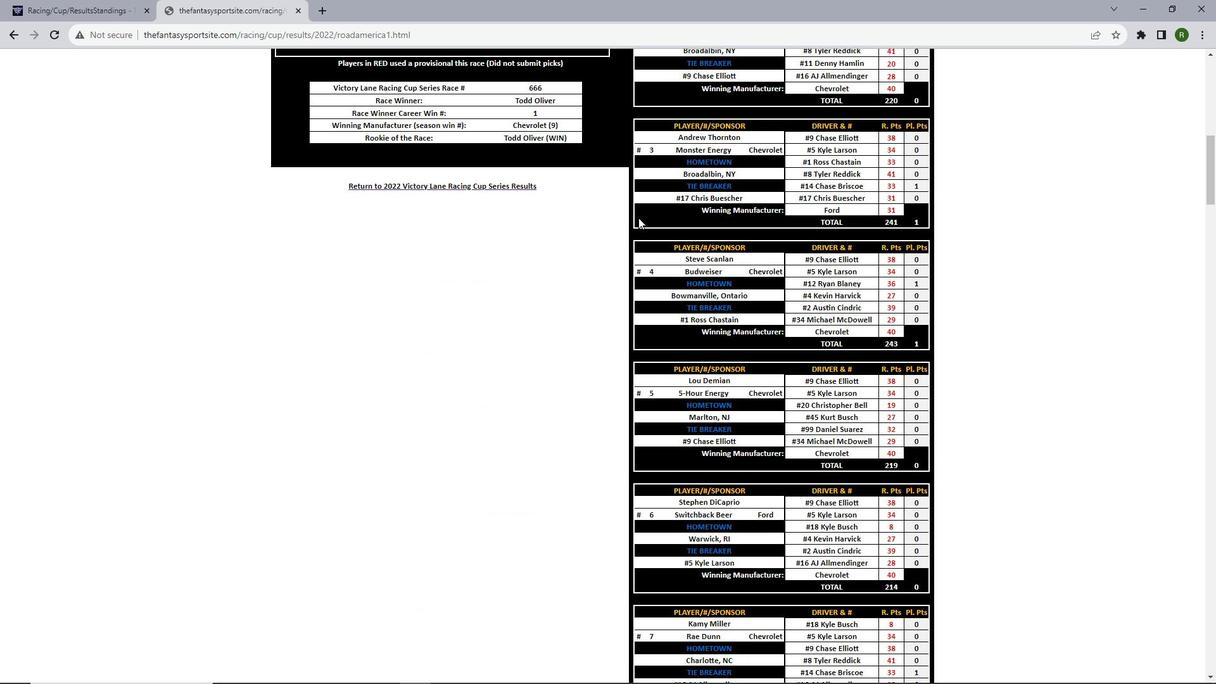 
Action: Mouse scrolled (637, 216) with delta (0, 0)
Screenshot: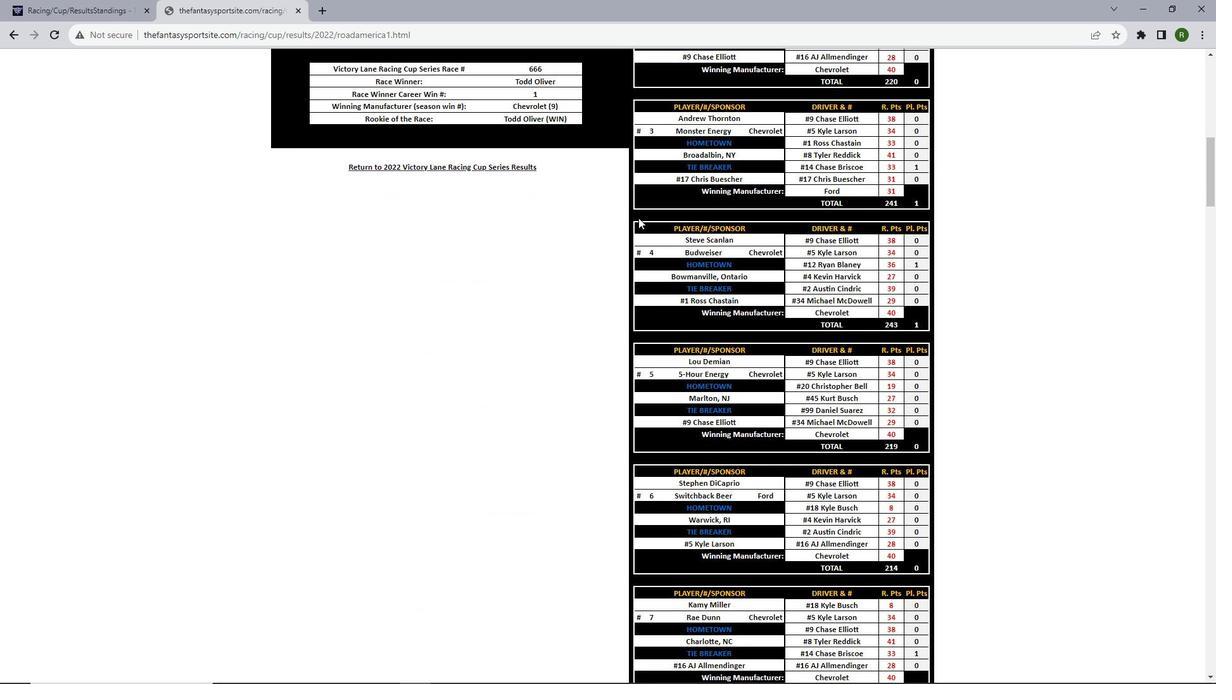 
Action: Mouse scrolled (637, 216) with delta (0, 0)
Screenshot: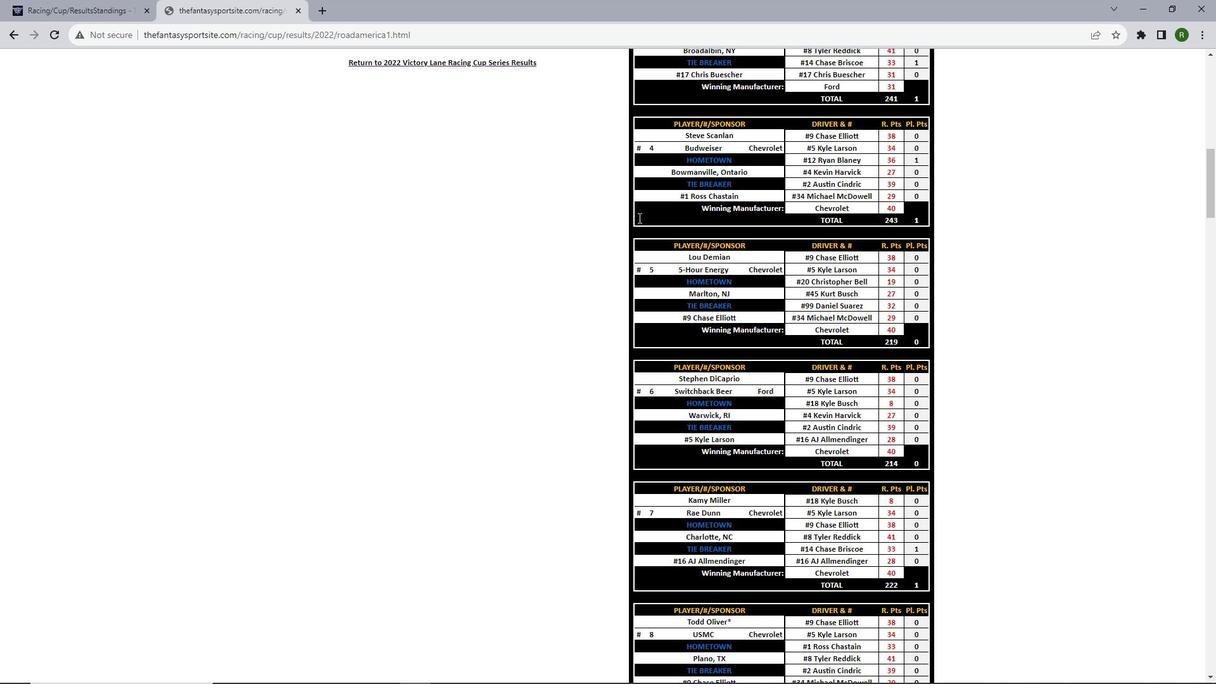 
Action: Mouse scrolled (637, 216) with delta (0, 0)
Screenshot: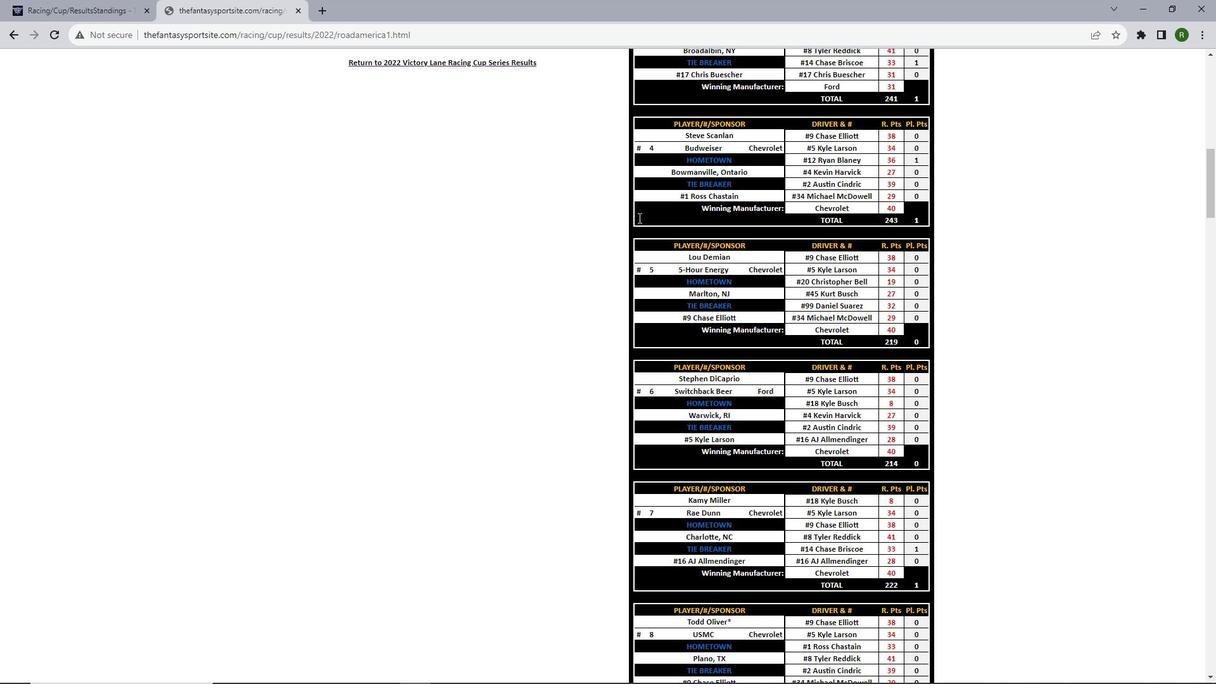 
Action: Mouse scrolled (637, 216) with delta (0, 0)
Screenshot: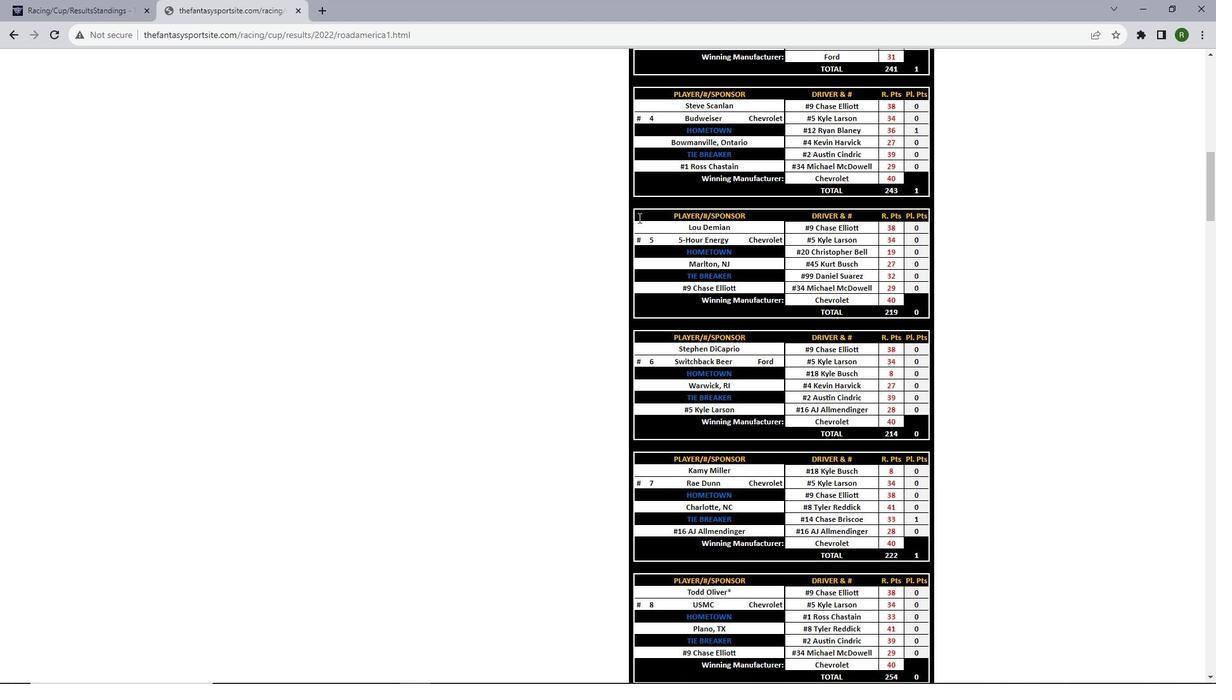 
Action: Mouse scrolled (637, 216) with delta (0, 0)
Screenshot: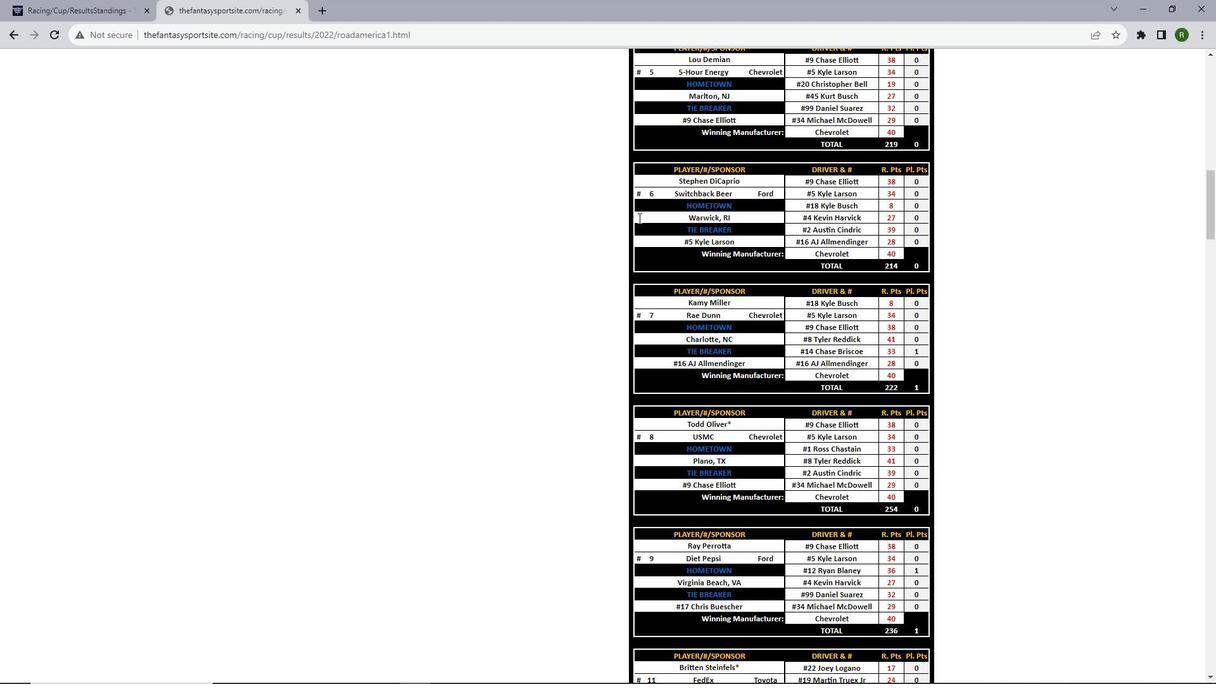 
Action: Mouse scrolled (637, 216) with delta (0, 0)
Screenshot: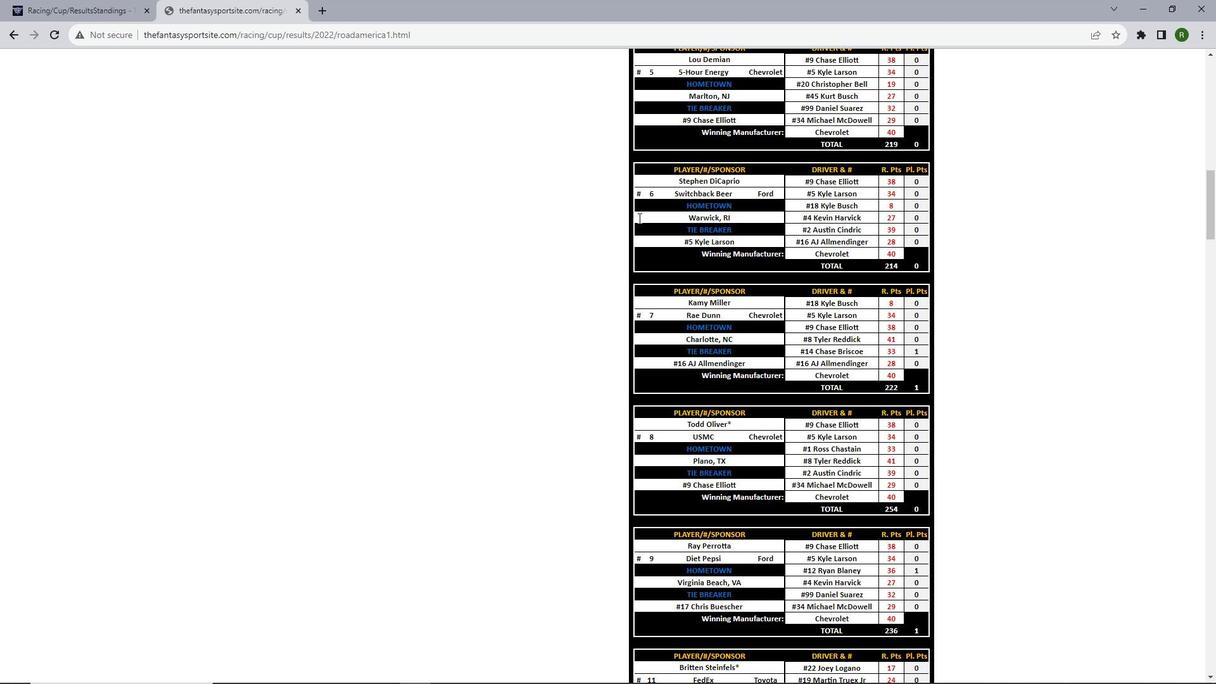 
Action: Mouse scrolled (637, 216) with delta (0, 0)
Screenshot: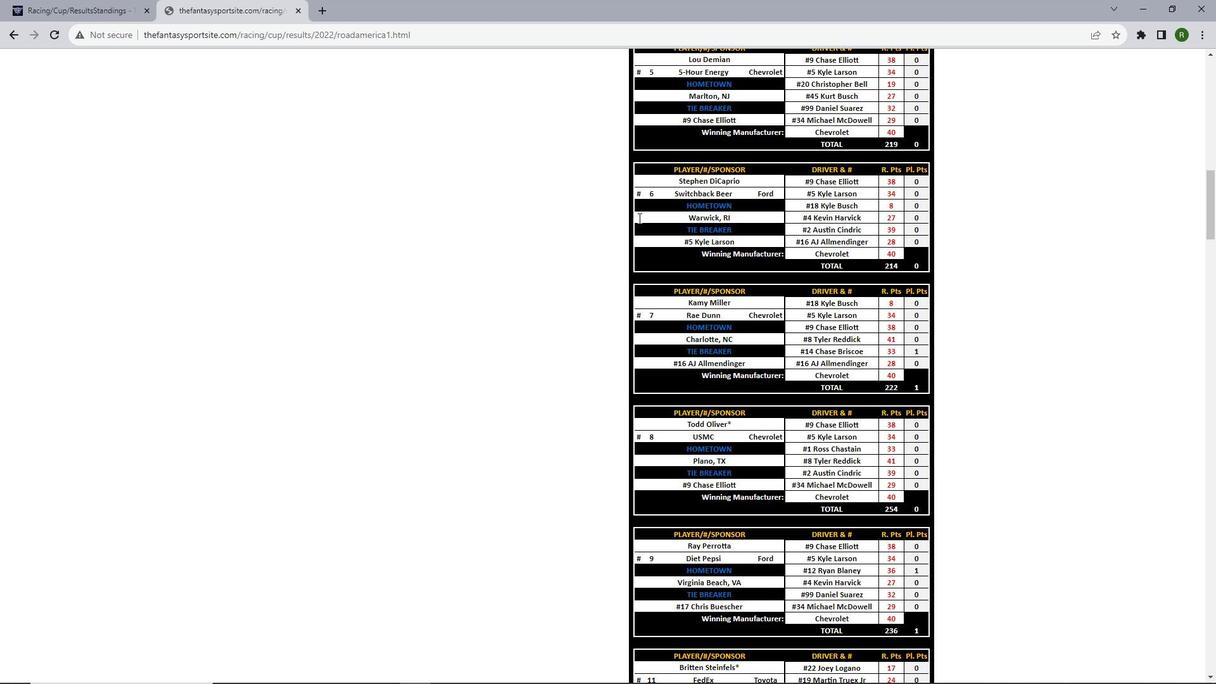 
Action: Mouse scrolled (637, 216) with delta (0, 0)
Screenshot: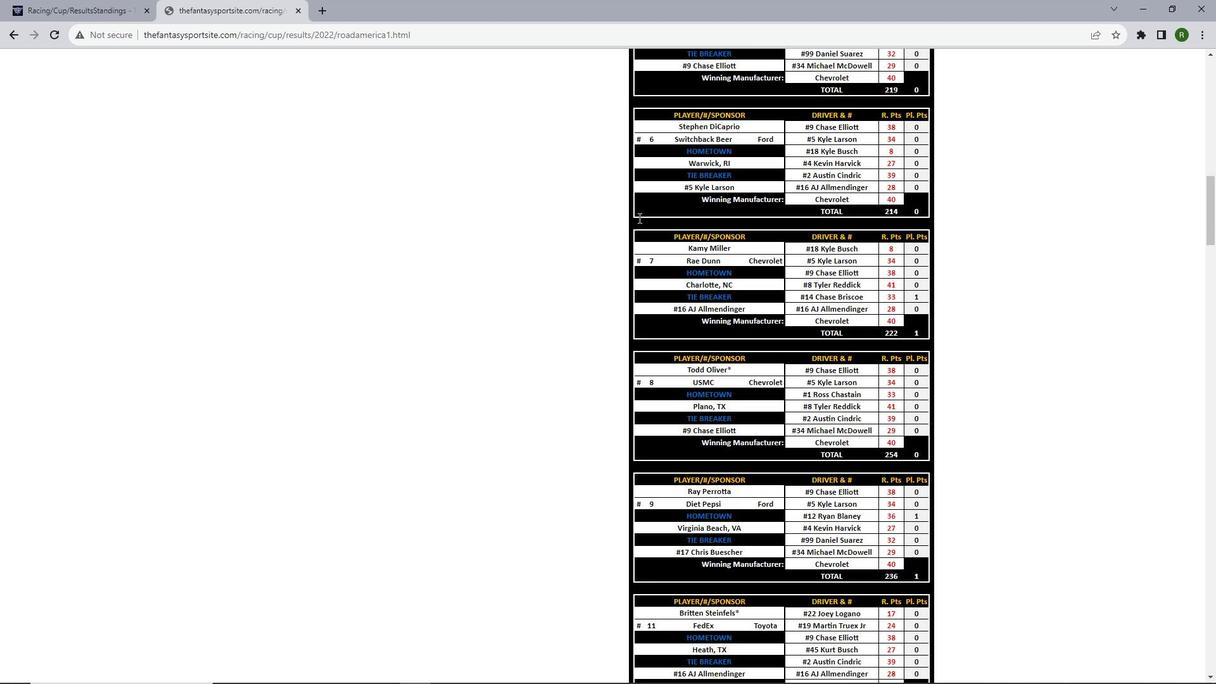 
Action: Mouse scrolled (637, 216) with delta (0, 0)
Screenshot: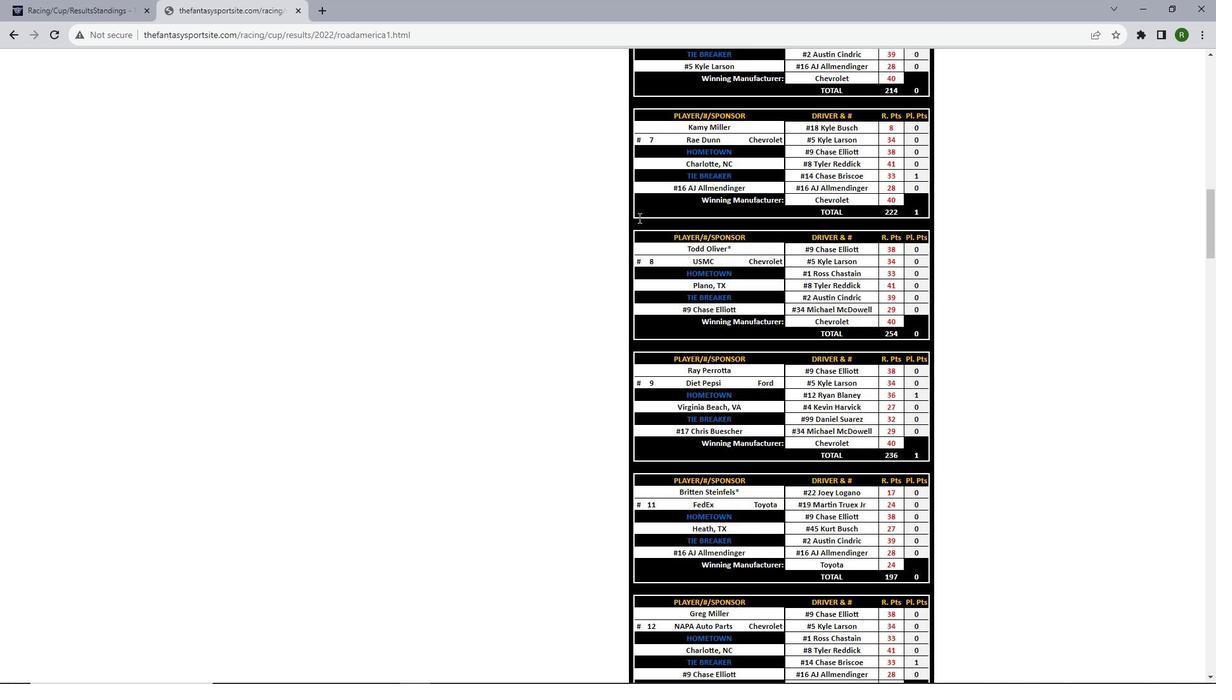 
Action: Mouse scrolled (637, 216) with delta (0, 0)
Screenshot: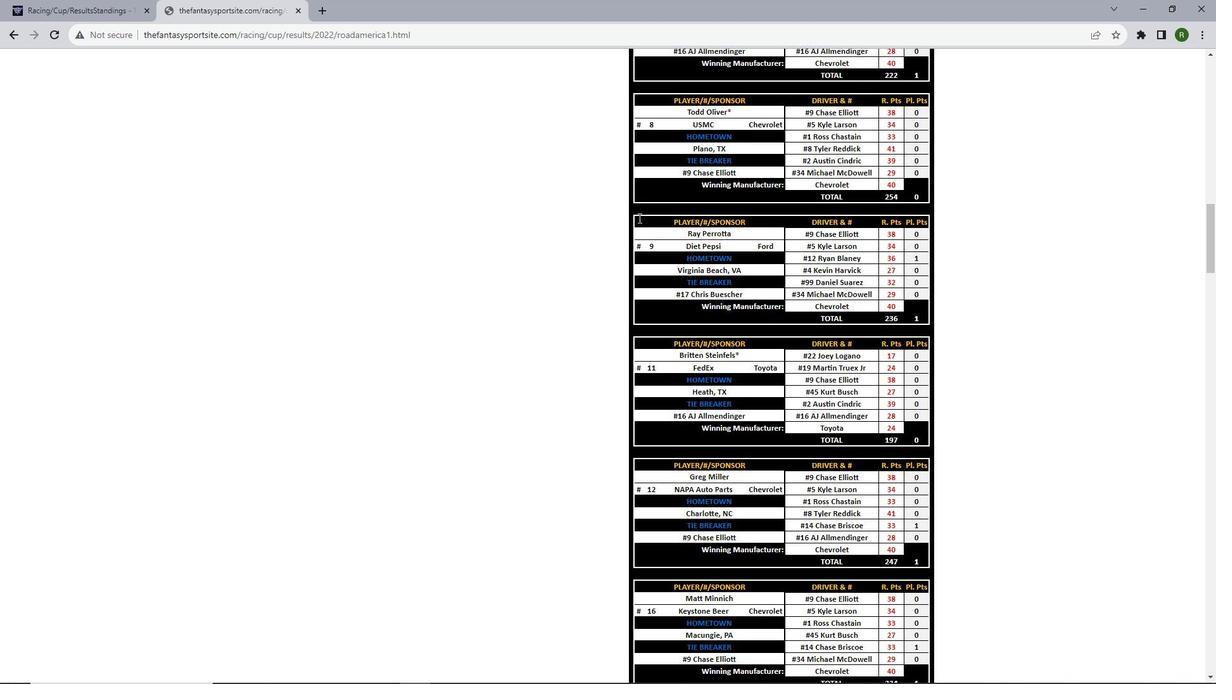 
Action: Mouse scrolled (637, 216) with delta (0, 0)
Screenshot: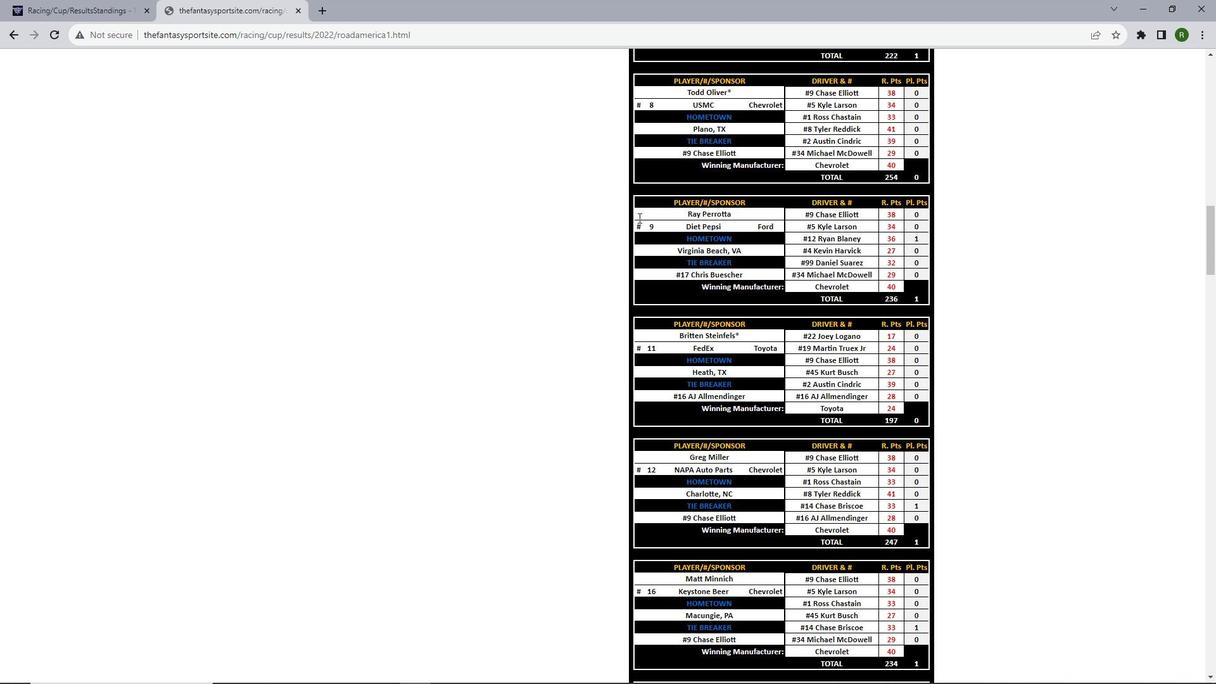 
Action: Mouse scrolled (637, 216) with delta (0, 0)
Screenshot: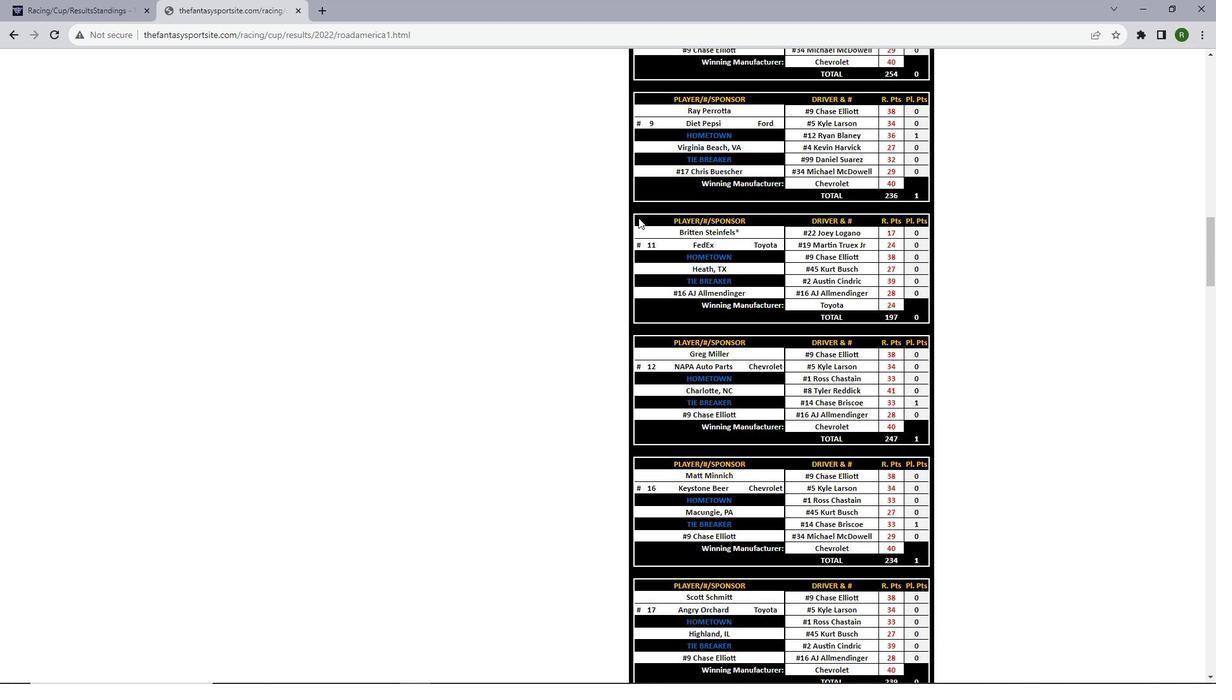 
Action: Mouse scrolled (637, 216) with delta (0, 0)
Screenshot: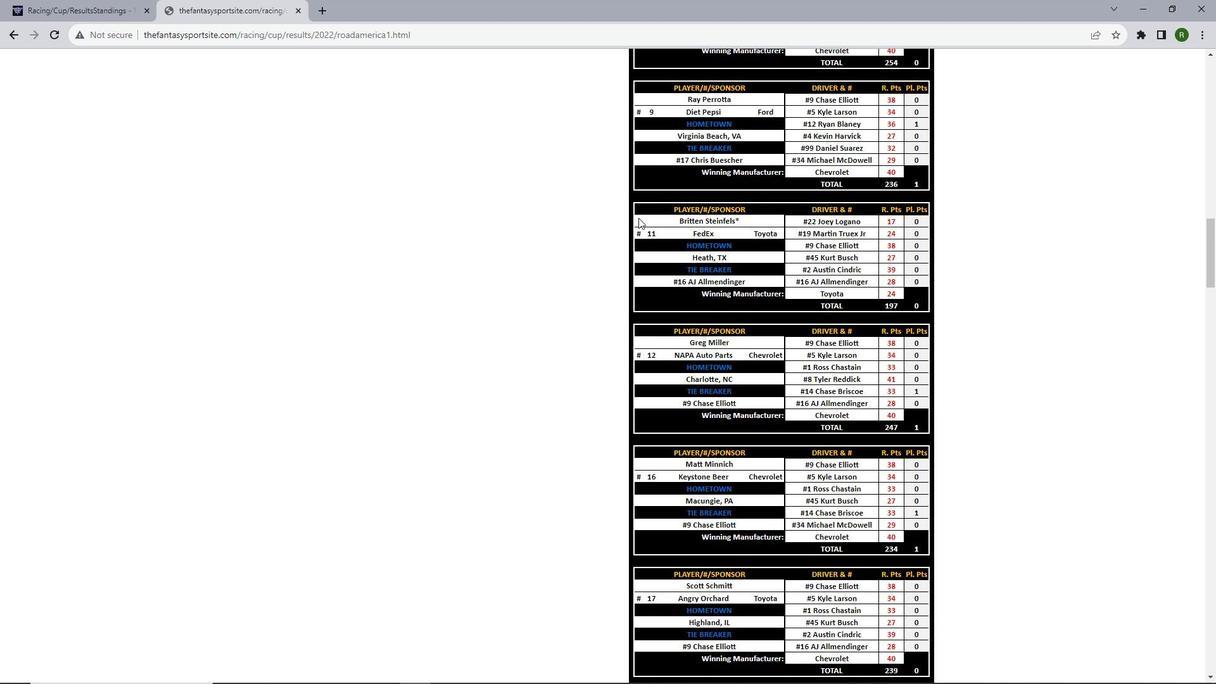 
Action: Mouse scrolled (637, 216) with delta (0, 0)
Screenshot: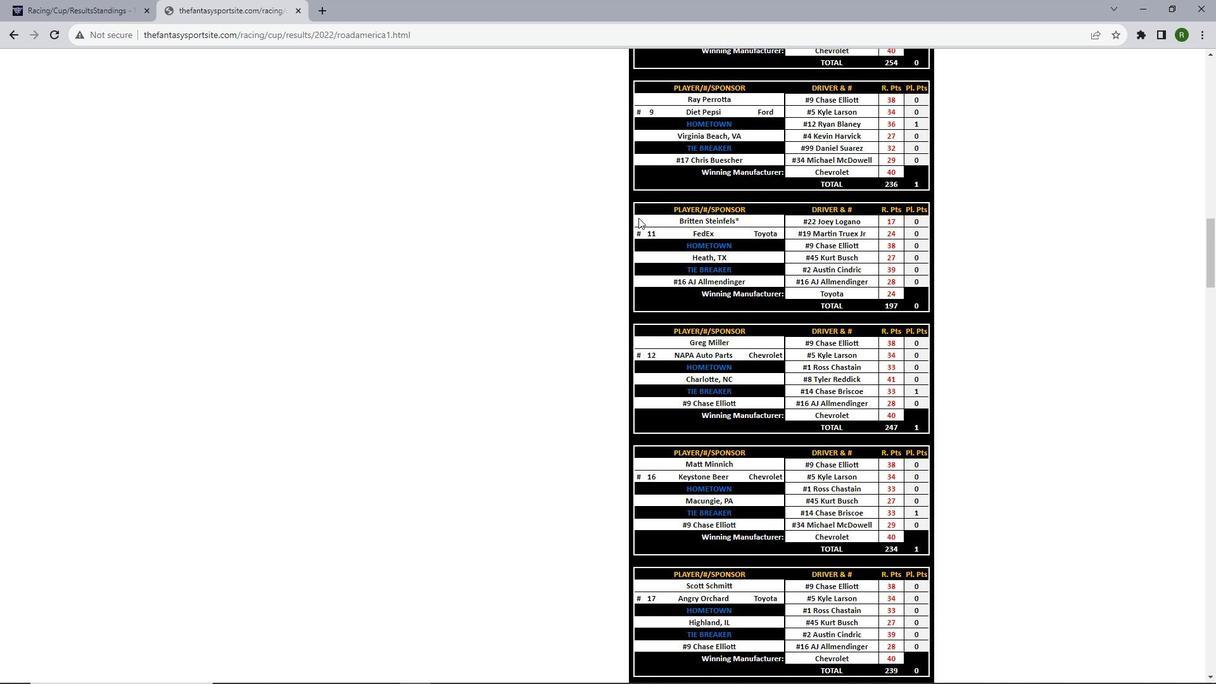 
Action: Mouse scrolled (637, 216) with delta (0, 0)
Screenshot: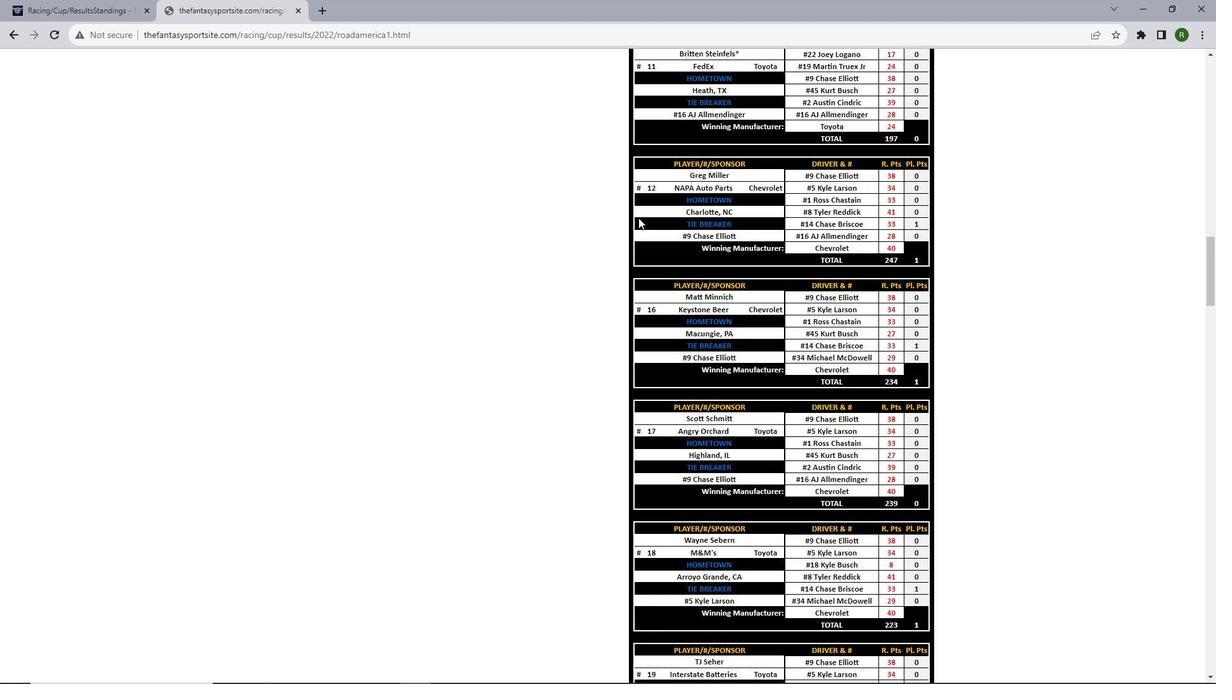 
Action: Mouse scrolled (637, 216) with delta (0, 0)
Screenshot: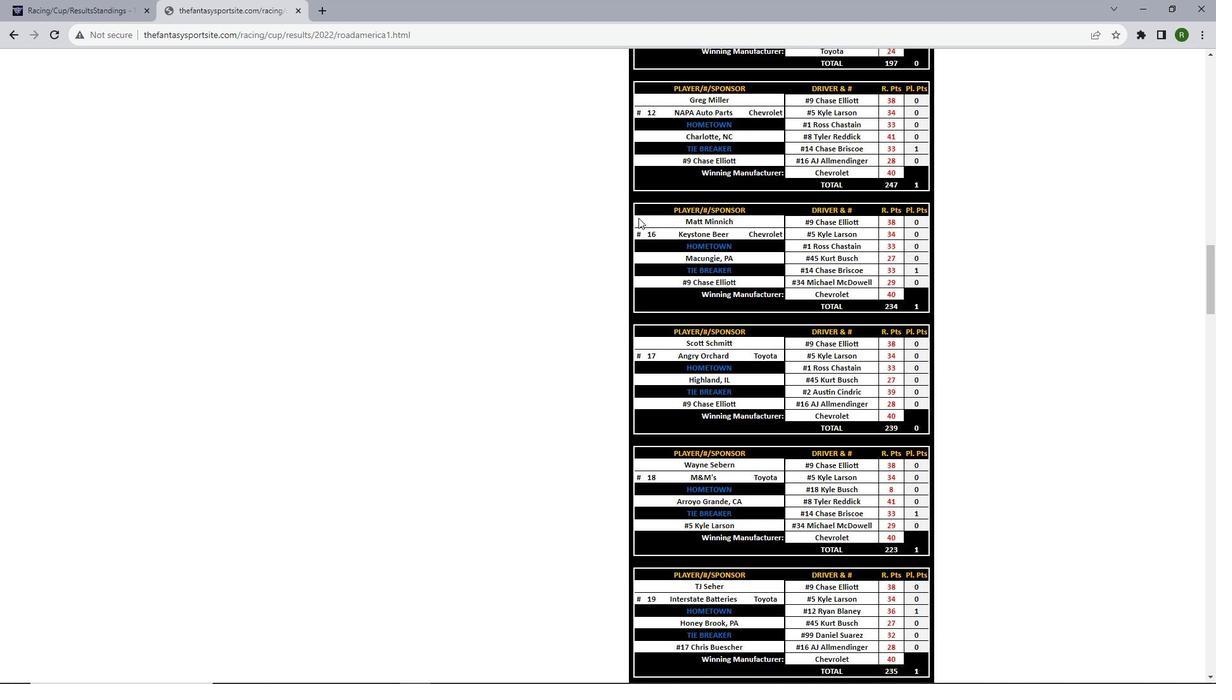 
Action: Mouse scrolled (637, 216) with delta (0, 0)
Screenshot: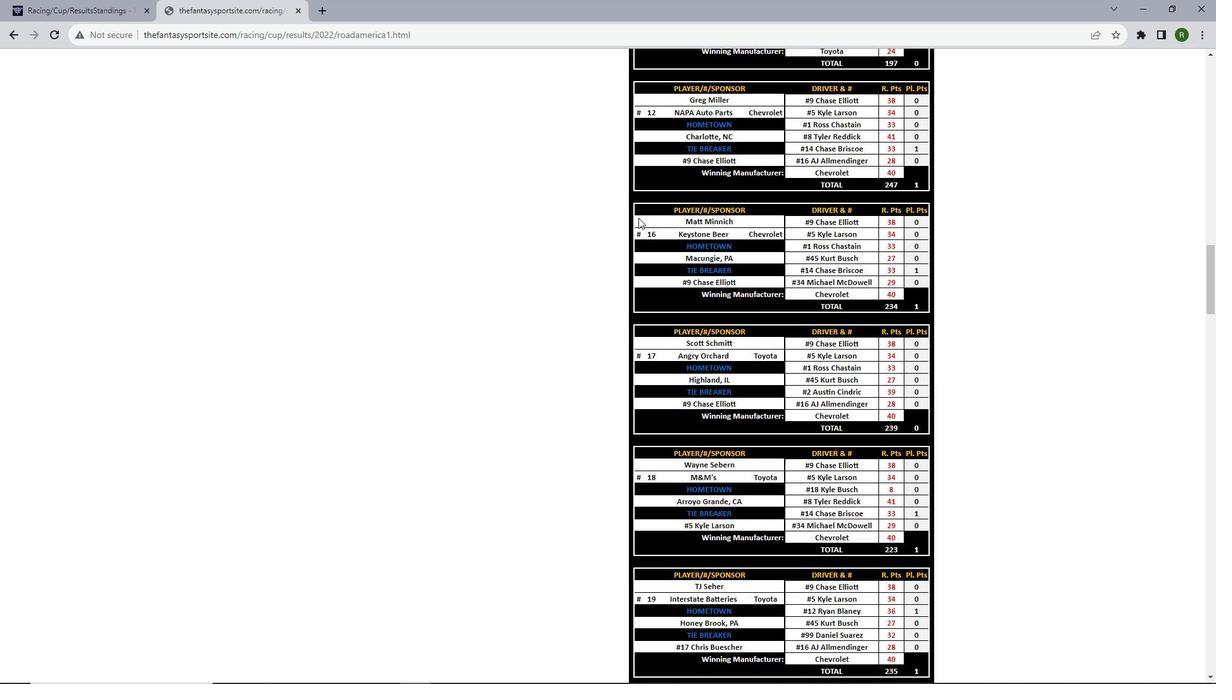 
Action: Mouse scrolled (637, 216) with delta (0, 0)
Screenshot: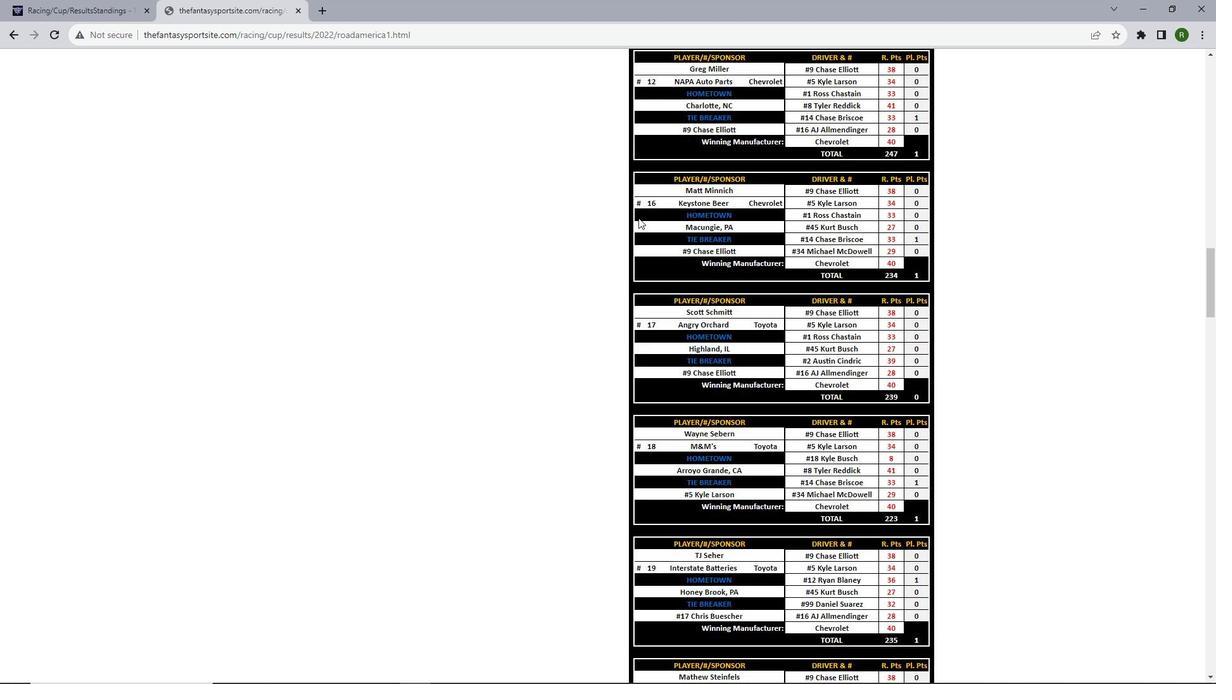 
Action: Mouse scrolled (637, 216) with delta (0, 0)
Screenshot: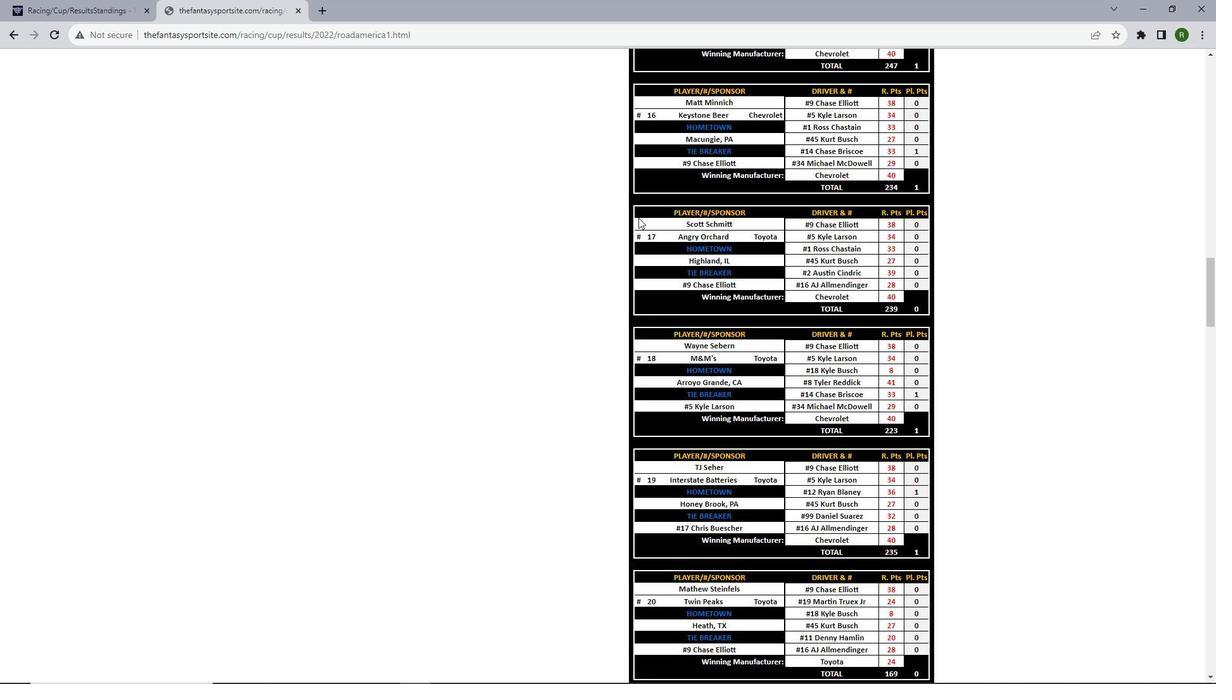 
Action: Mouse scrolled (637, 216) with delta (0, 0)
Screenshot: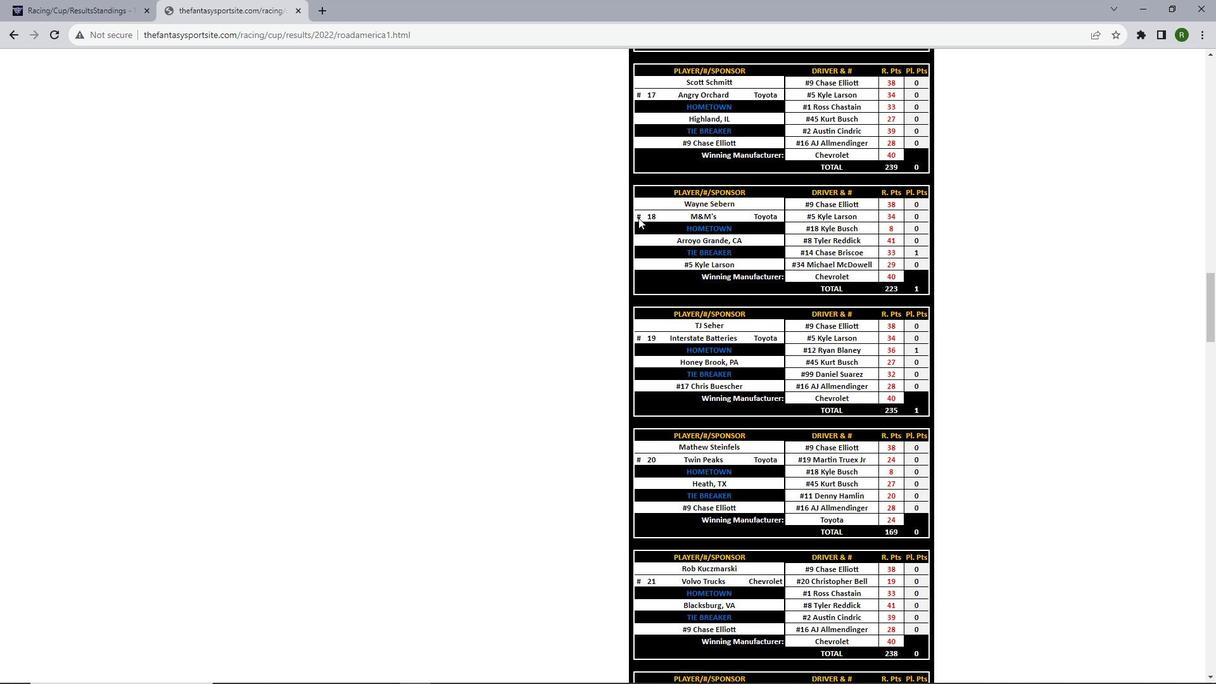 
Action: Mouse scrolled (637, 216) with delta (0, 0)
Screenshot: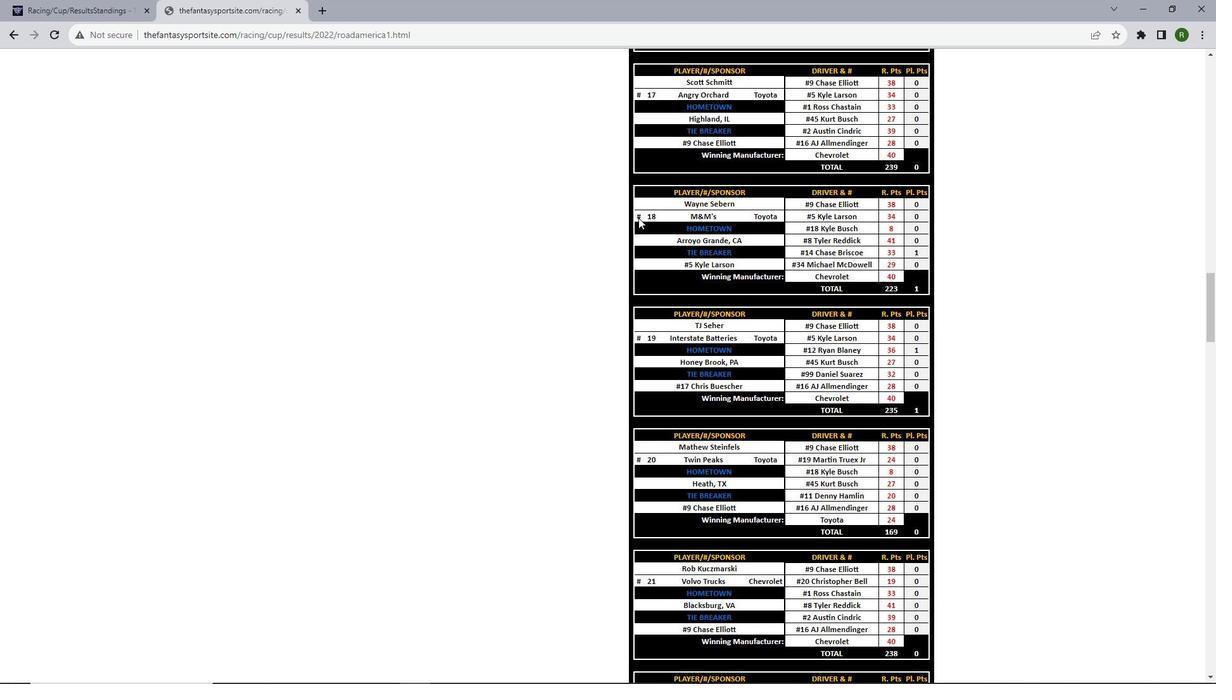 
Action: Mouse scrolled (637, 216) with delta (0, 0)
Screenshot: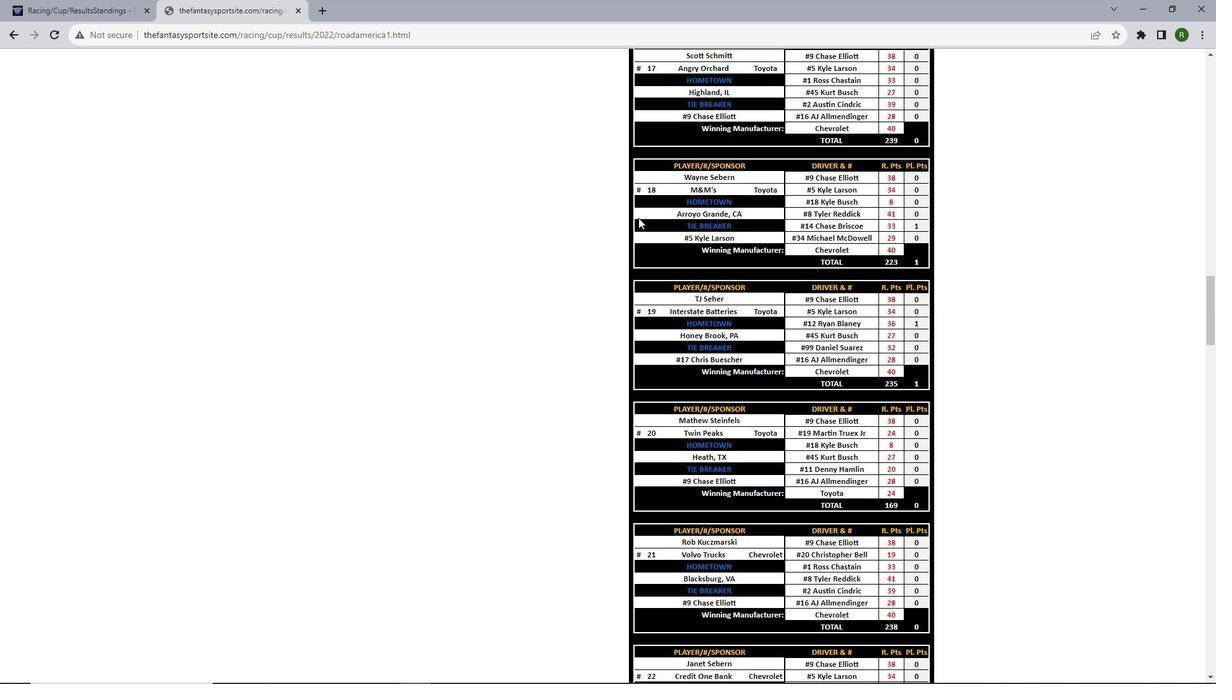 
Action: Mouse scrolled (637, 216) with delta (0, 0)
Screenshot: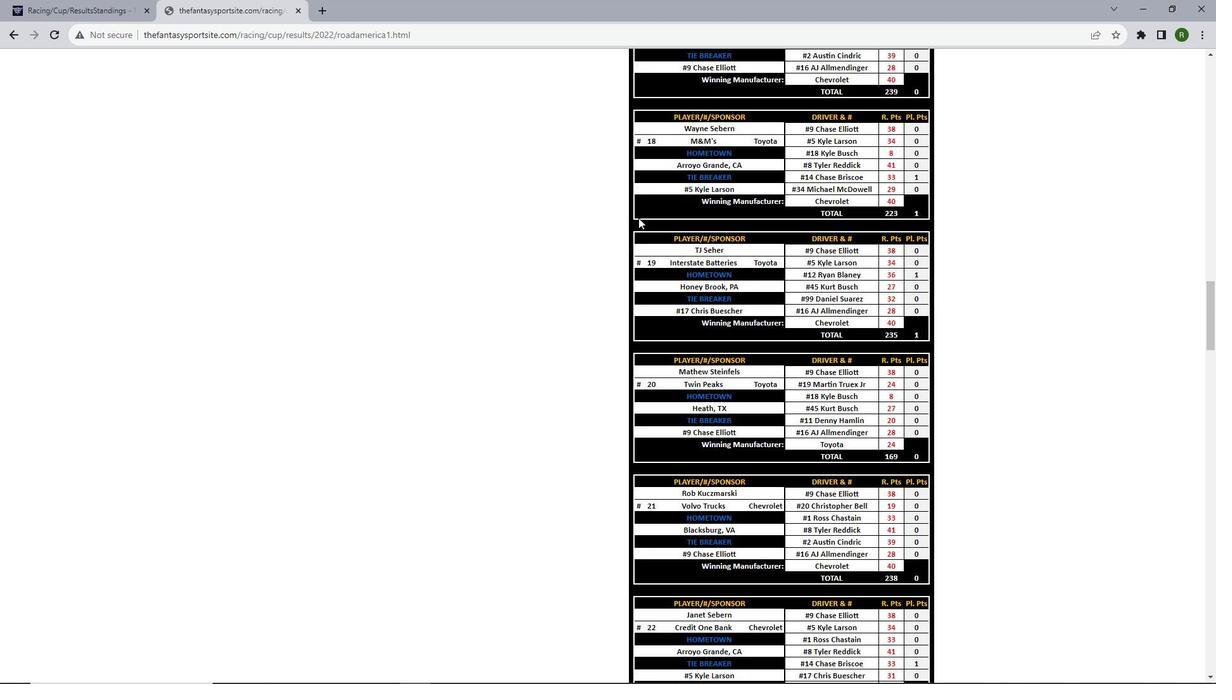
Action: Mouse scrolled (637, 216) with delta (0, 0)
Screenshot: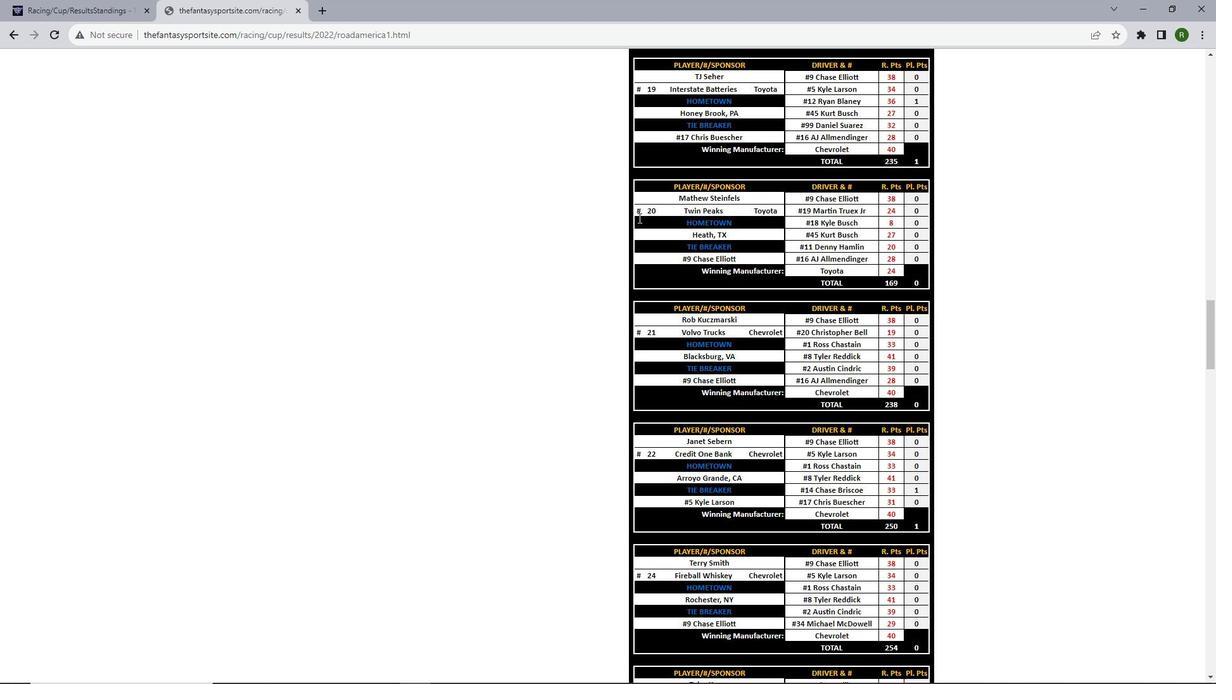 
Action: Mouse scrolled (637, 216) with delta (0, 0)
Screenshot: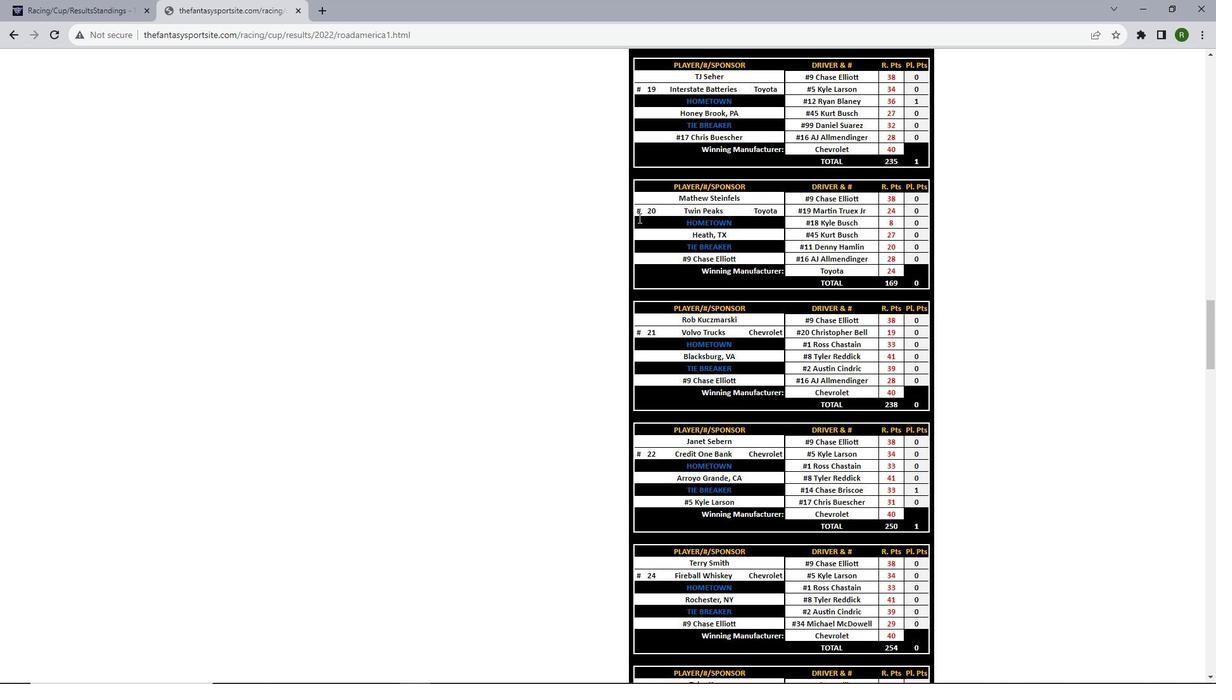 
Action: Mouse scrolled (637, 216) with delta (0, 0)
Screenshot: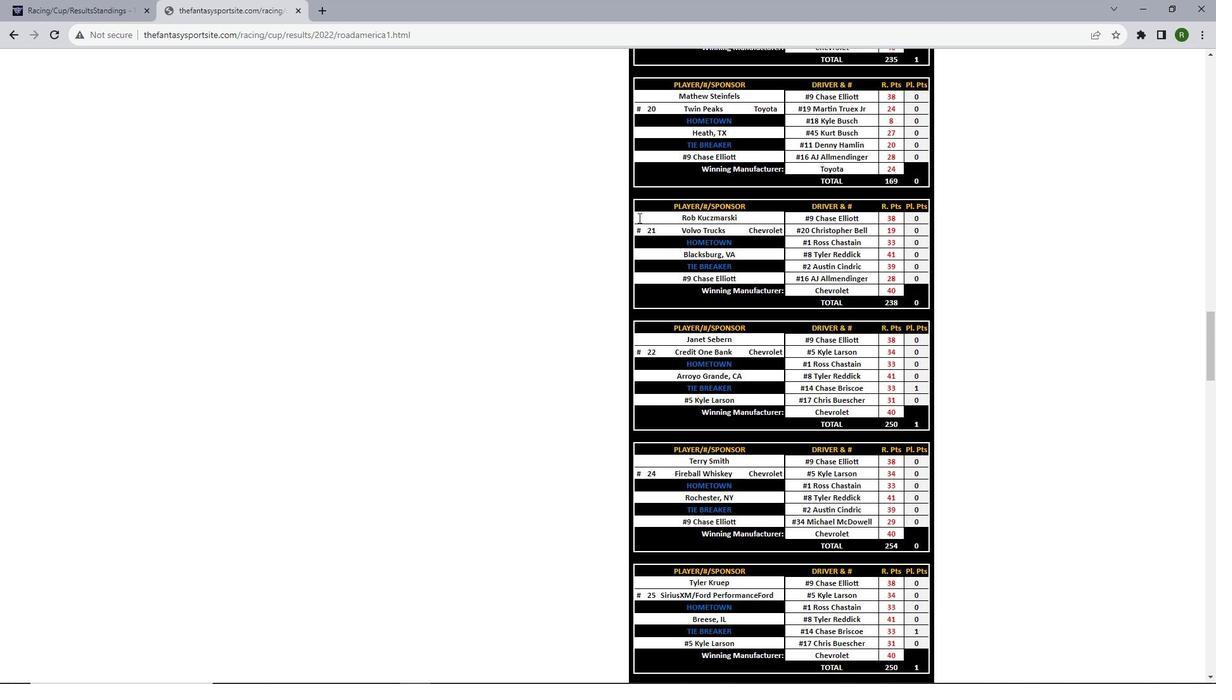 
Action: Mouse scrolled (637, 216) with delta (0, 0)
Screenshot: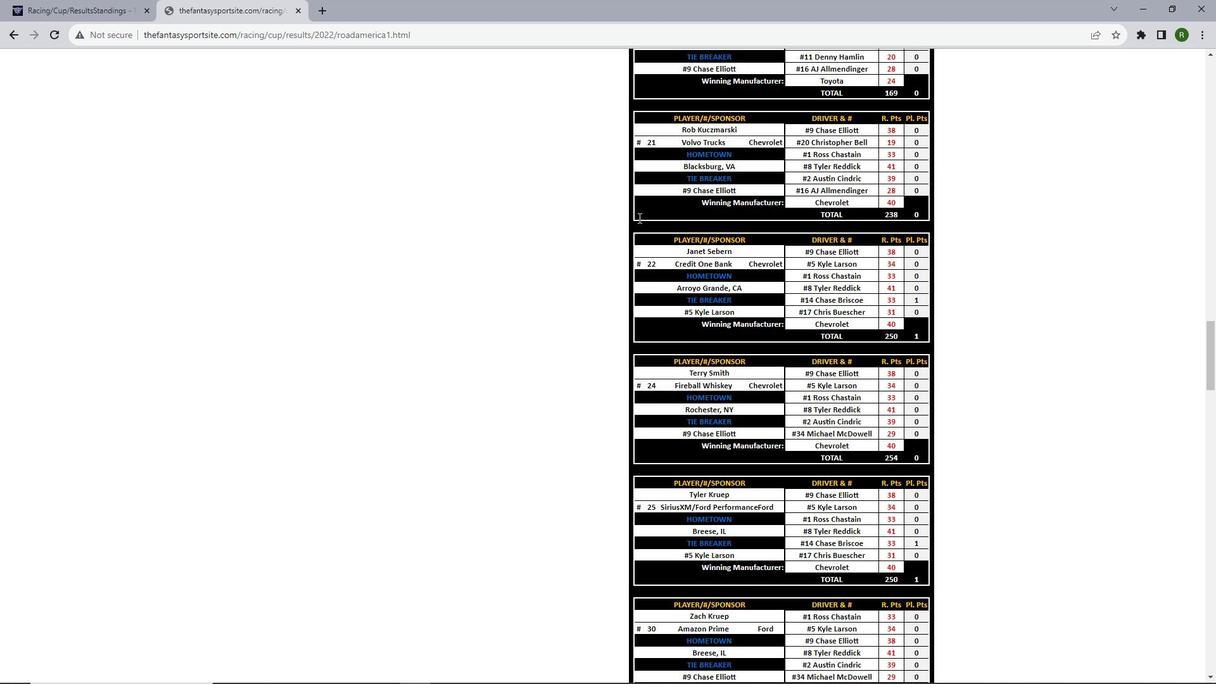 
Action: Mouse scrolled (637, 216) with delta (0, 0)
Screenshot: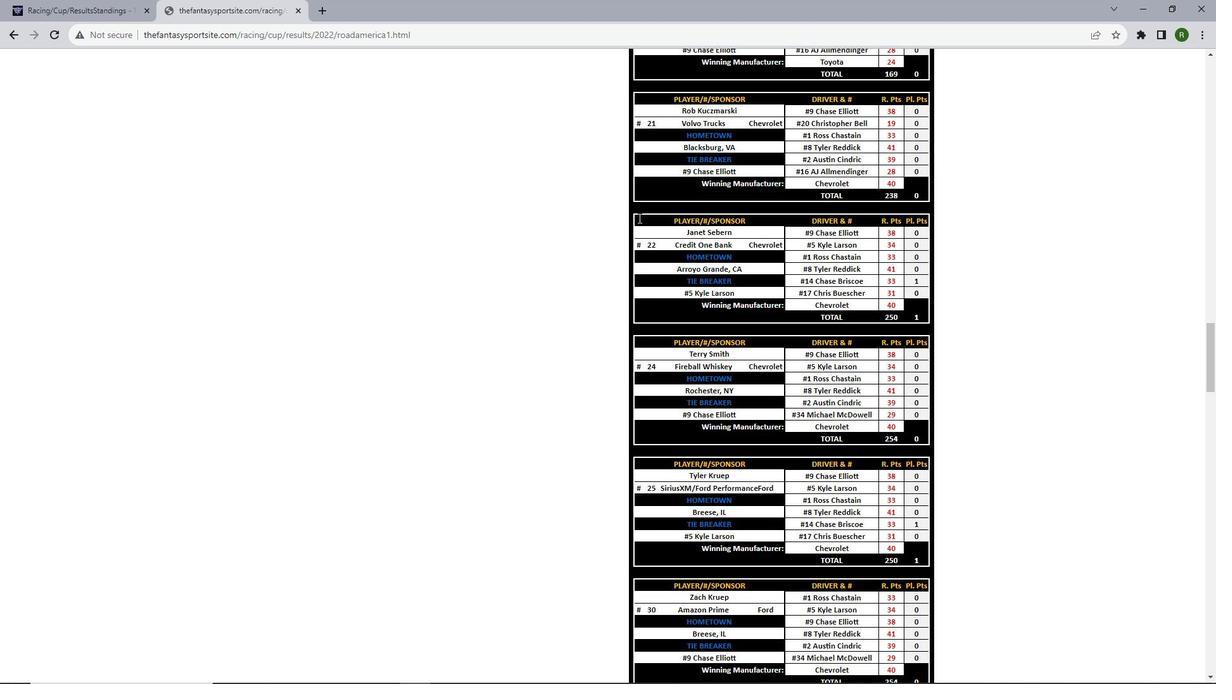 
Action: Mouse scrolled (637, 216) with delta (0, 0)
Screenshot: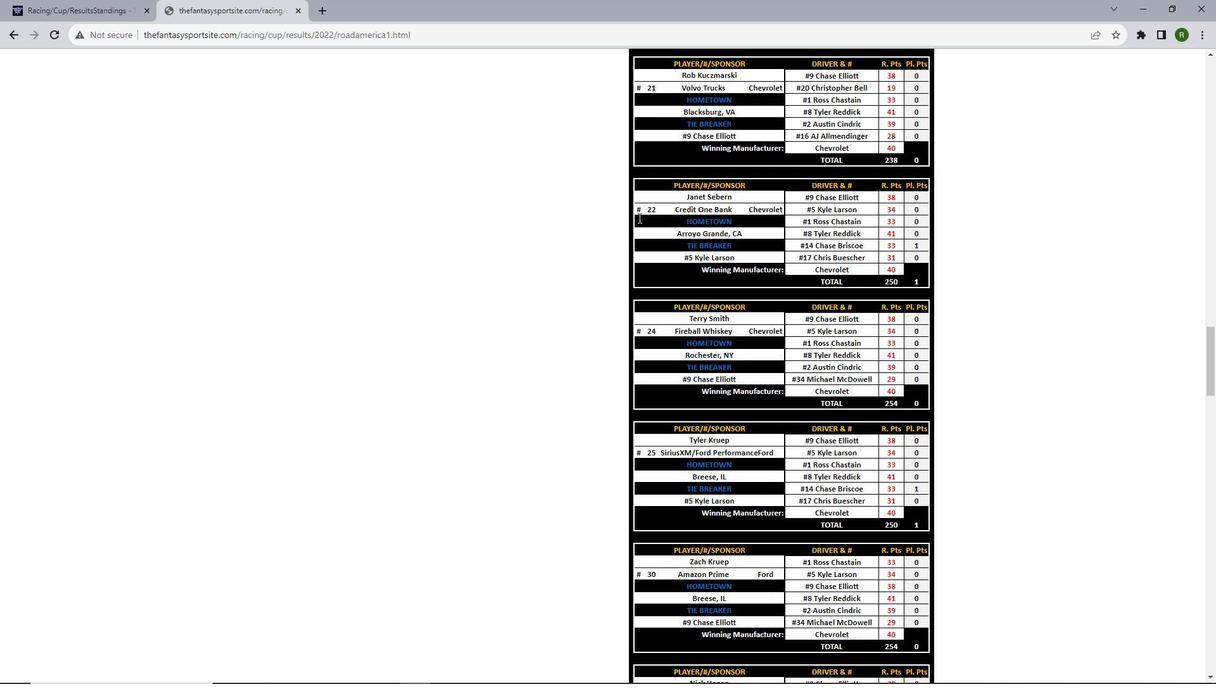 
Action: Mouse scrolled (637, 216) with delta (0, 0)
Screenshot: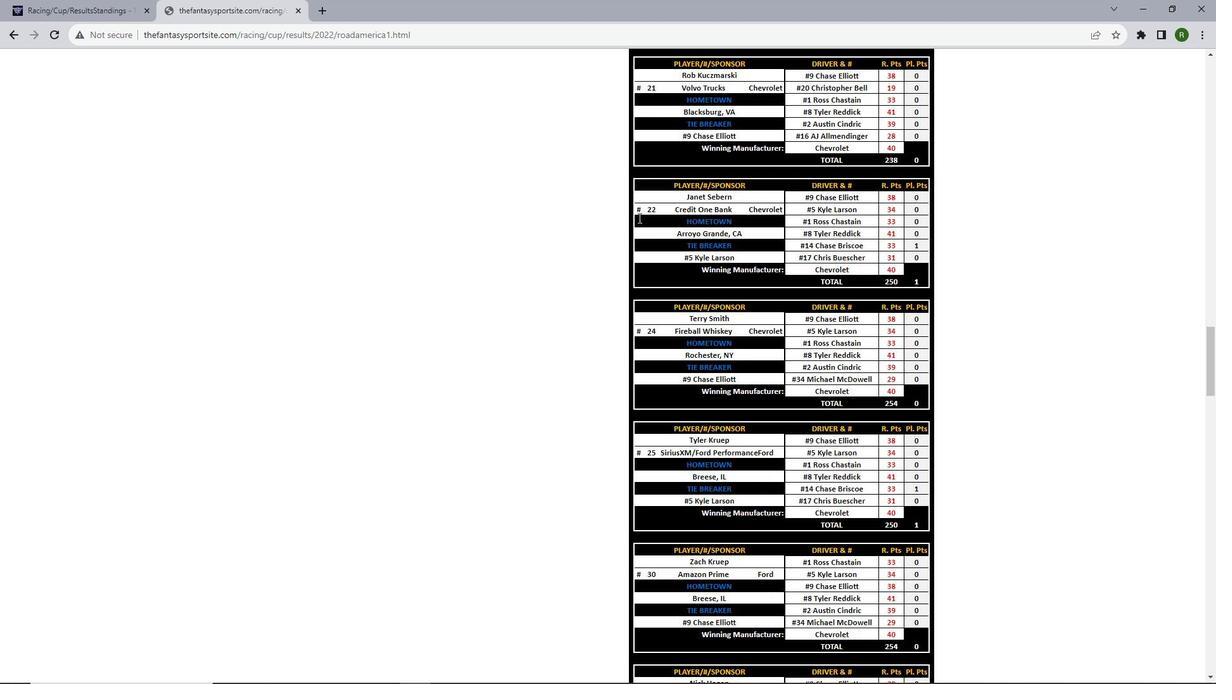 
Action: Mouse scrolled (637, 216) with delta (0, 0)
Screenshot: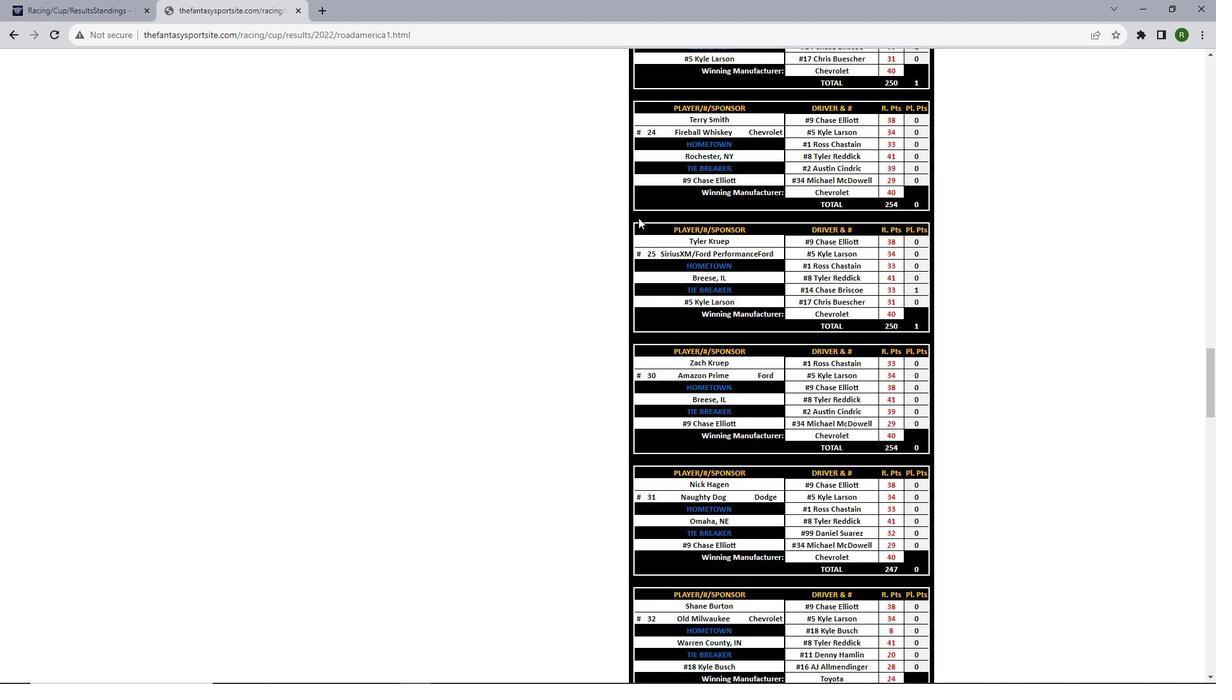 
Action: Mouse scrolled (637, 216) with delta (0, 0)
Screenshot: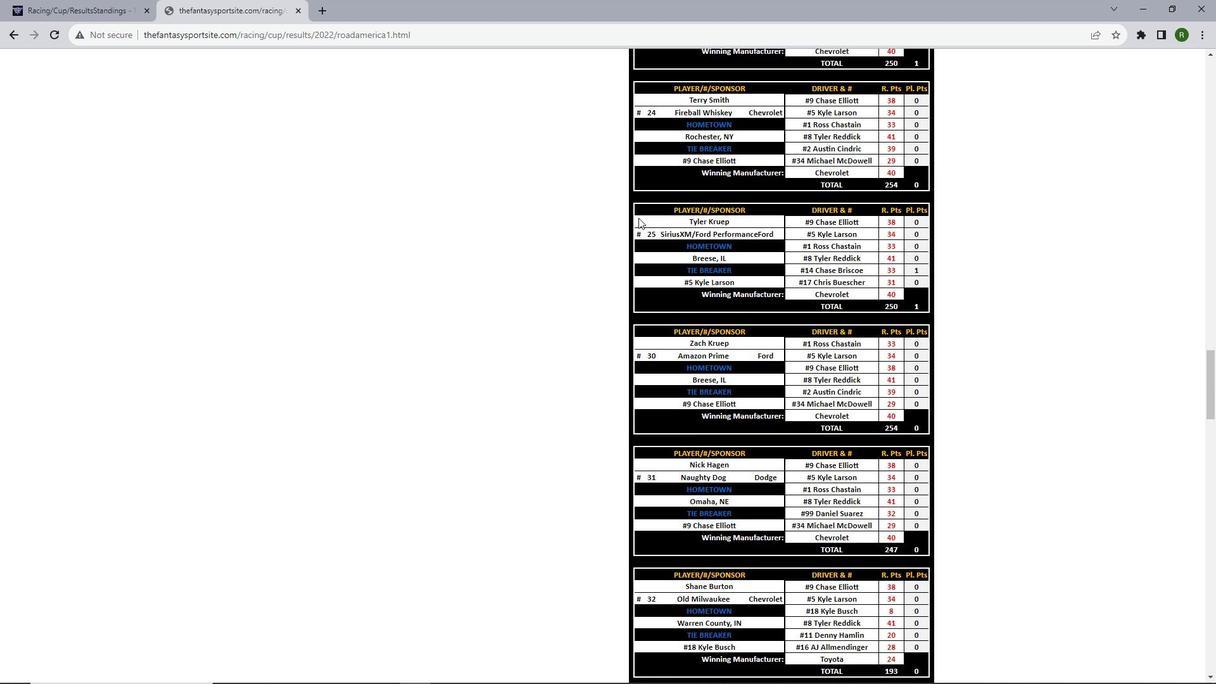 
Action: Mouse scrolled (637, 216) with delta (0, 0)
Screenshot: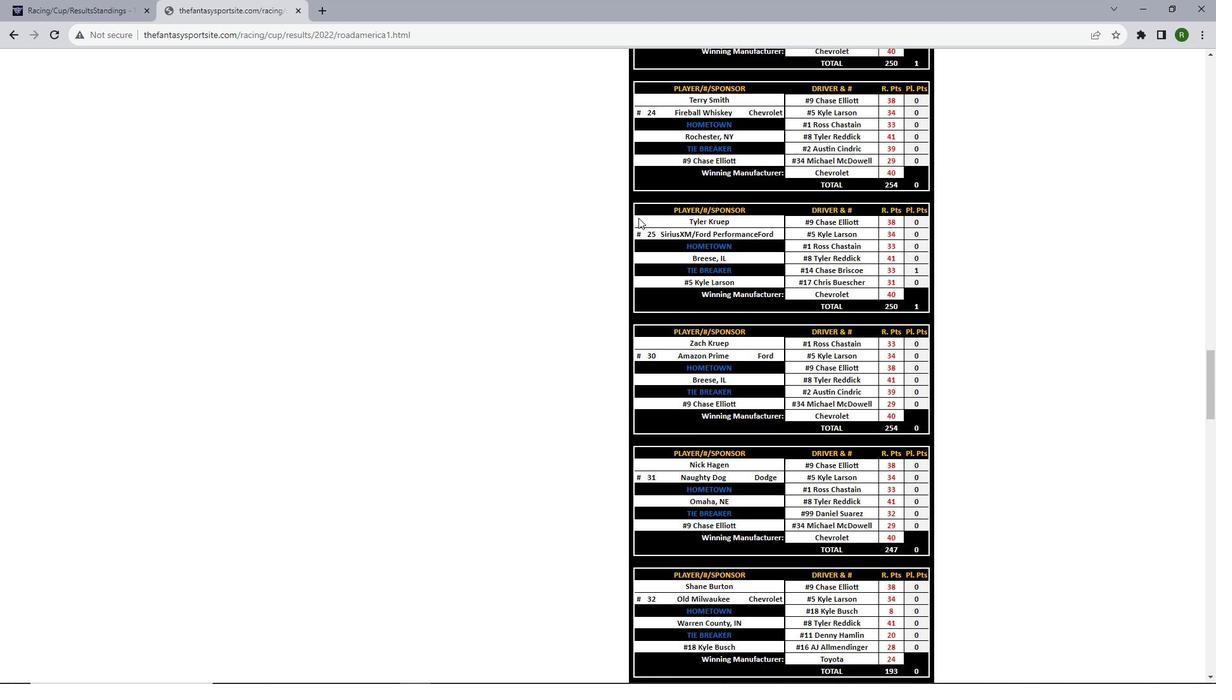 
Action: Mouse scrolled (637, 216) with delta (0, 0)
Screenshot: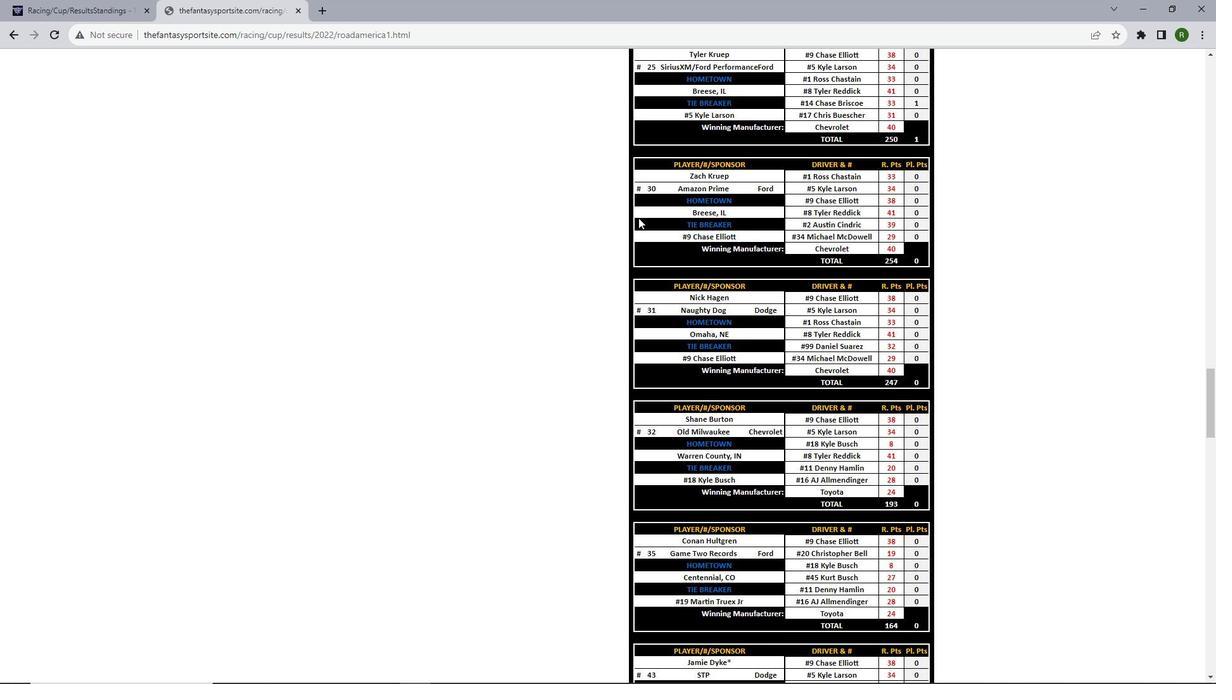 
Action: Mouse scrolled (637, 216) with delta (0, 0)
Screenshot: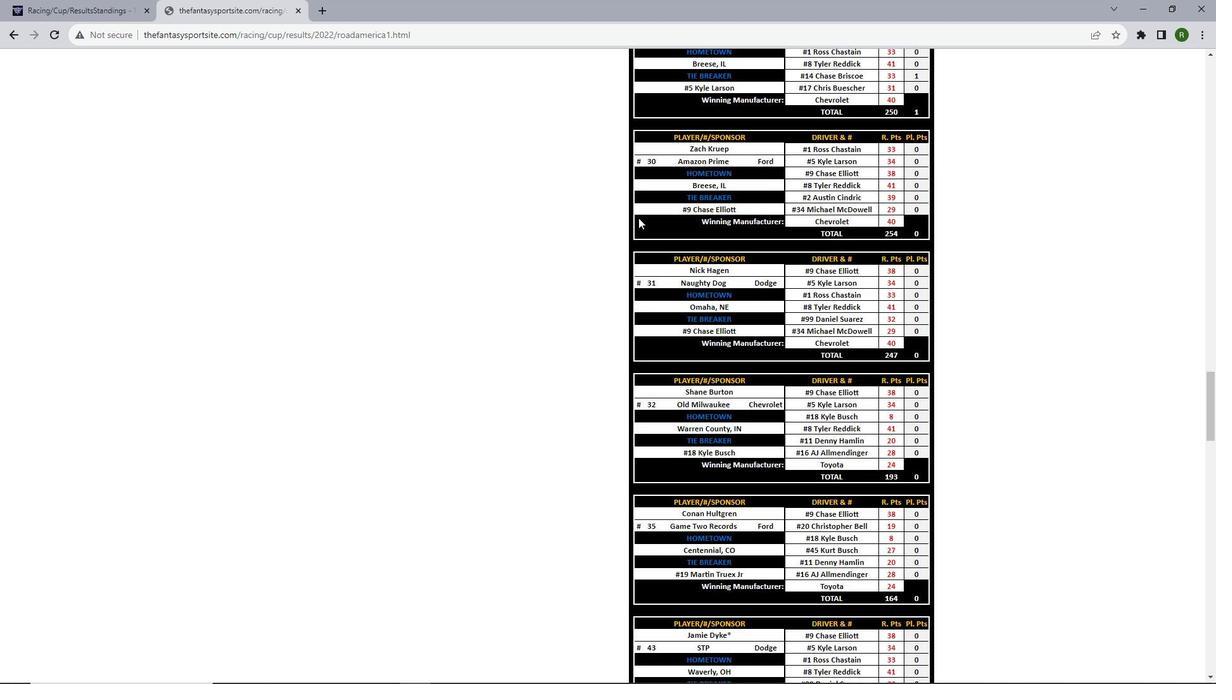 
Action: Mouse scrolled (637, 216) with delta (0, 0)
Screenshot: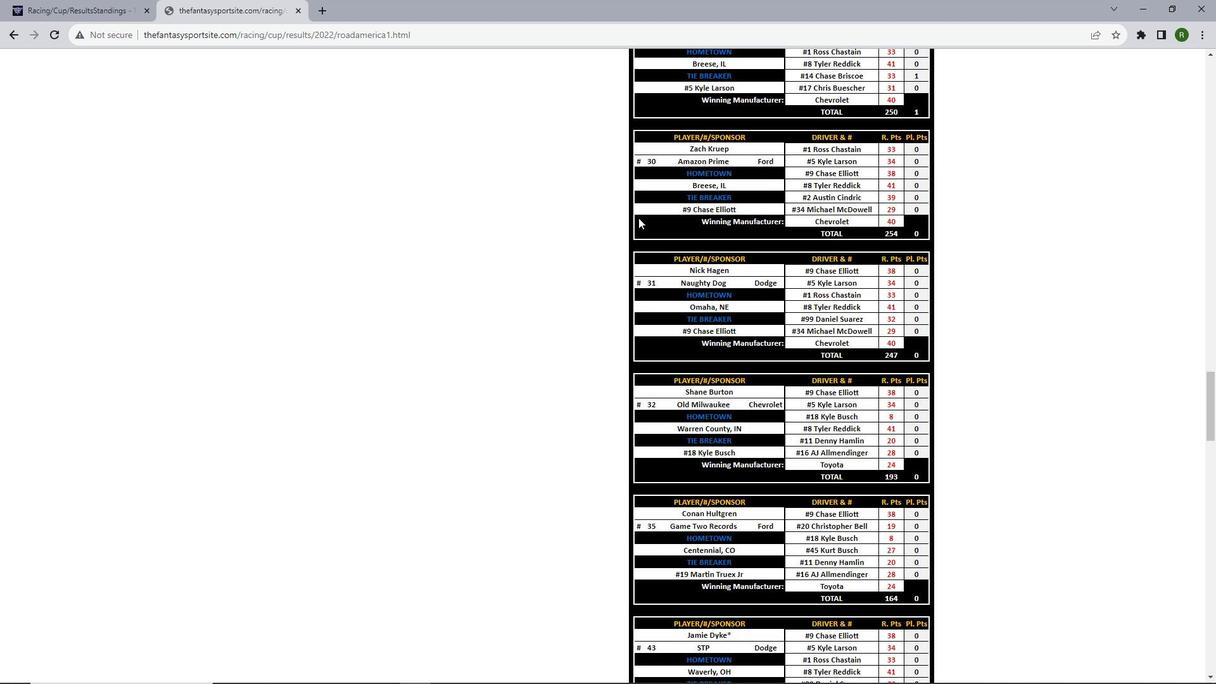
Action: Mouse scrolled (637, 216) with delta (0, 0)
Screenshot: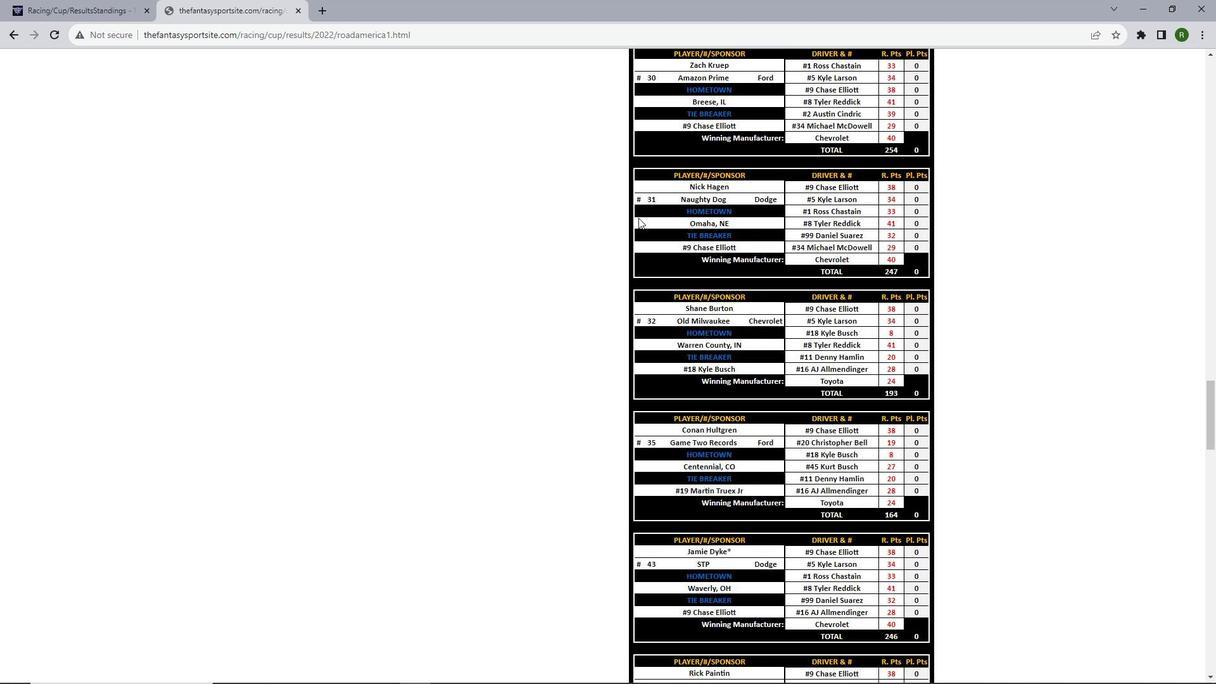 
Action: Mouse scrolled (637, 216) with delta (0, 0)
Screenshot: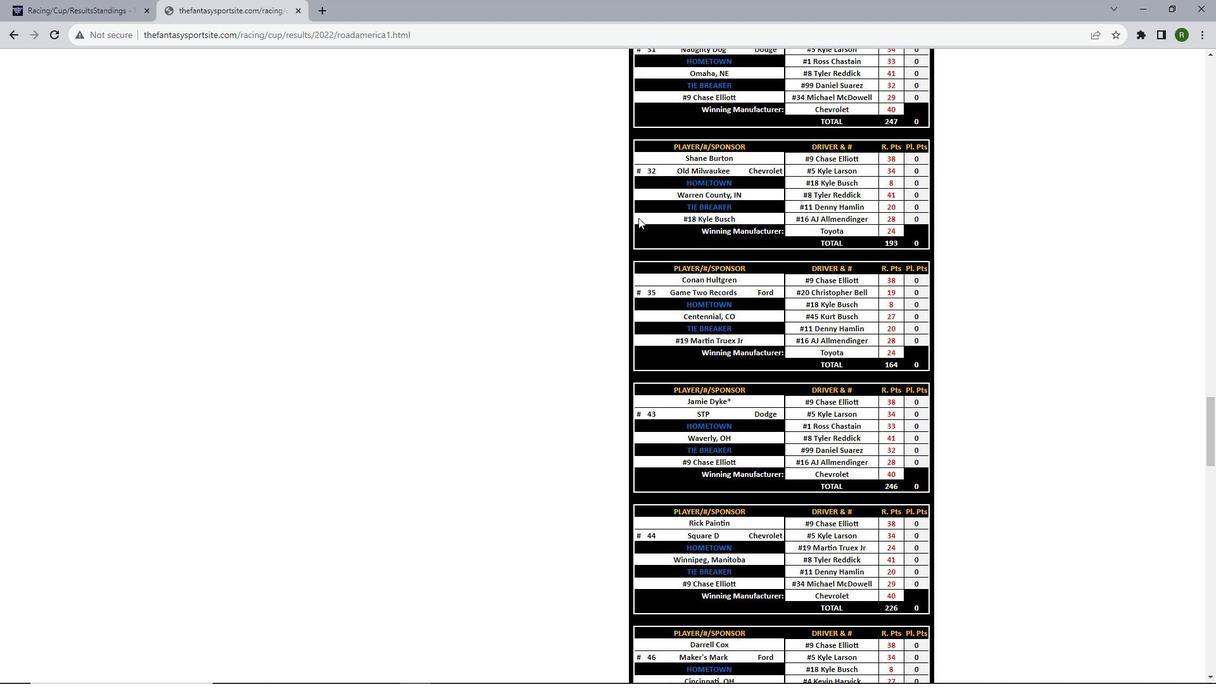 
Action: Mouse scrolled (637, 216) with delta (0, 0)
Screenshot: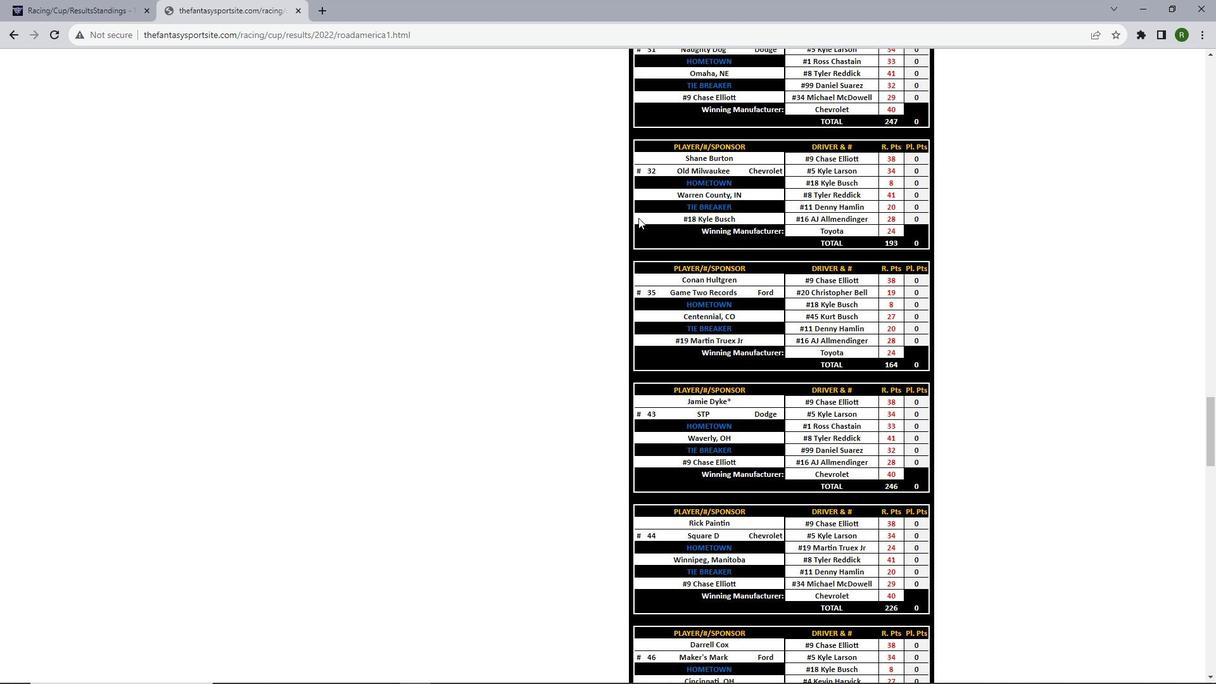 
Action: Mouse scrolled (637, 216) with delta (0, 0)
Screenshot: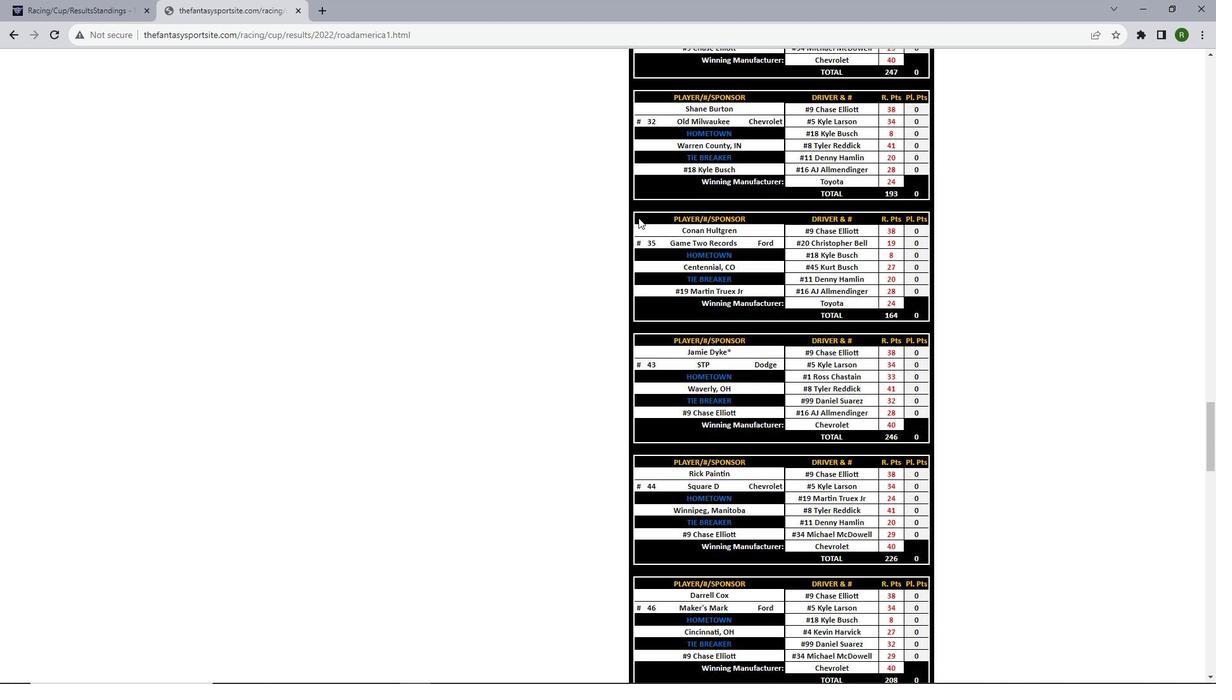
Action: Mouse scrolled (637, 216) with delta (0, 0)
Screenshot: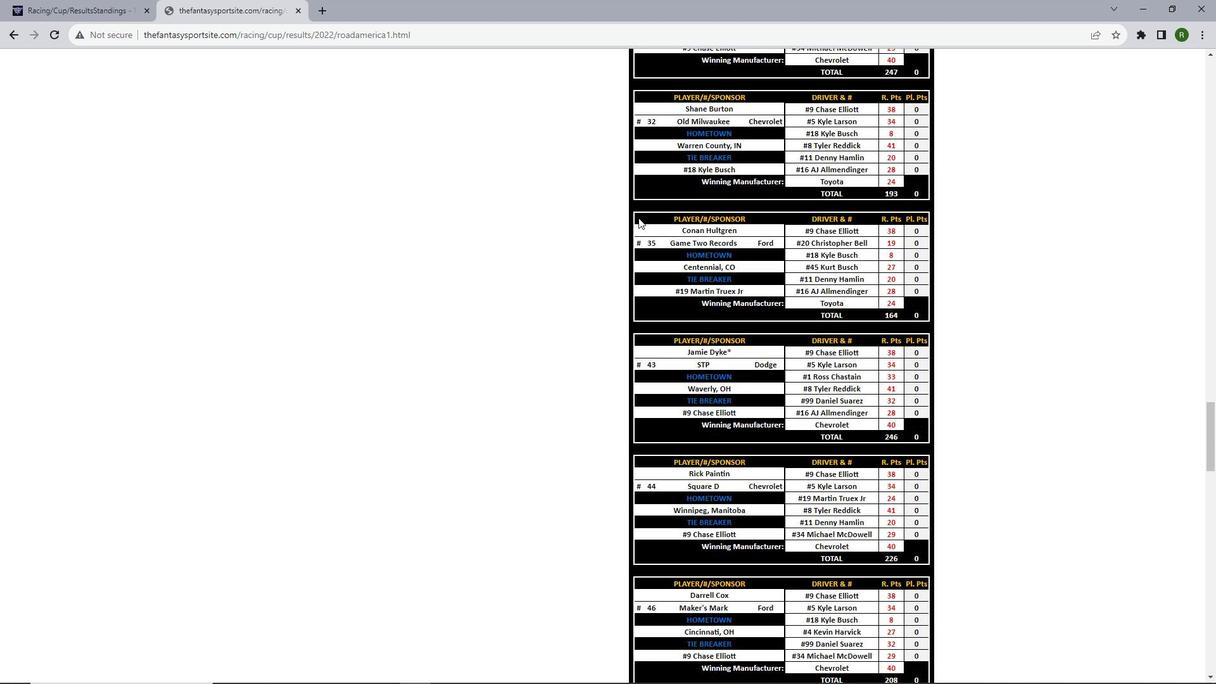 
Action: Mouse scrolled (637, 216) with delta (0, 0)
Screenshot: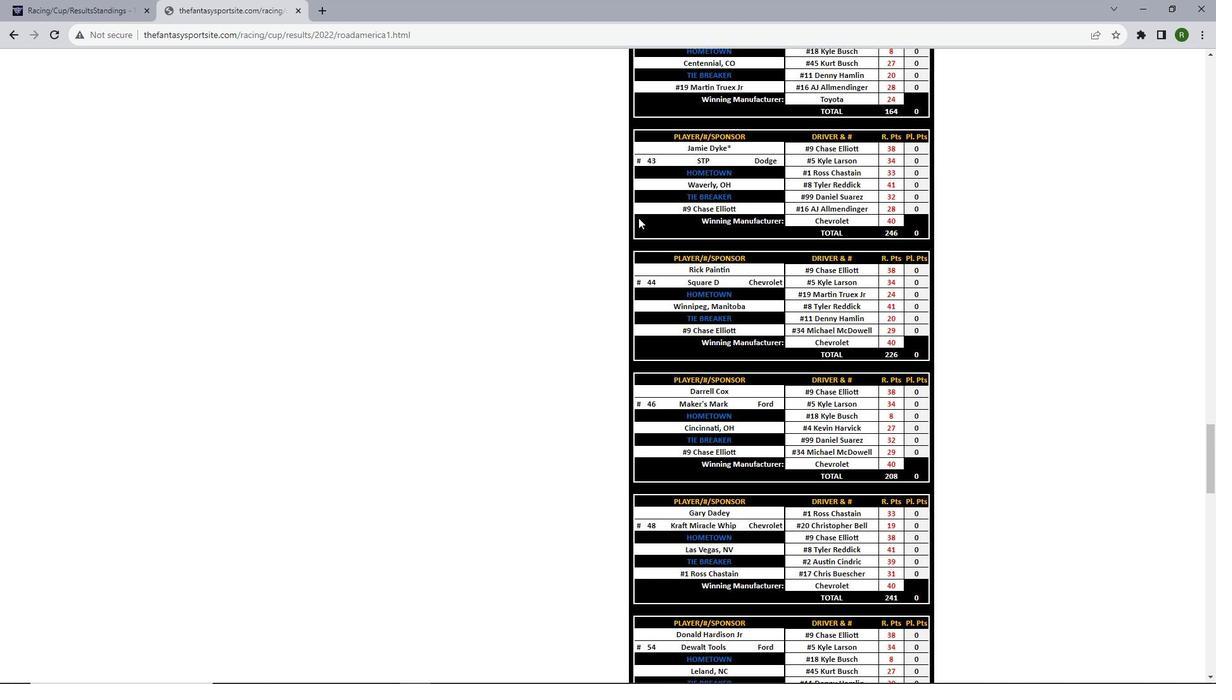 
Action: Mouse scrolled (637, 216) with delta (0, 0)
Screenshot: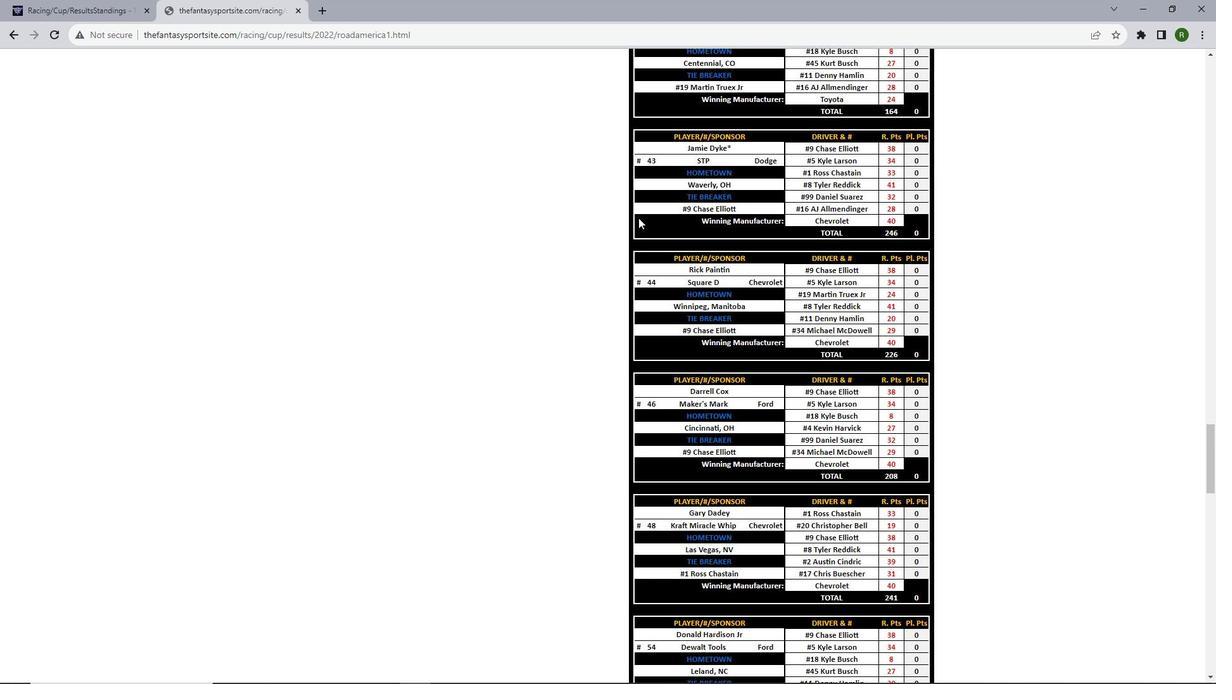 
Action: Mouse scrolled (637, 216) with delta (0, 0)
Screenshot: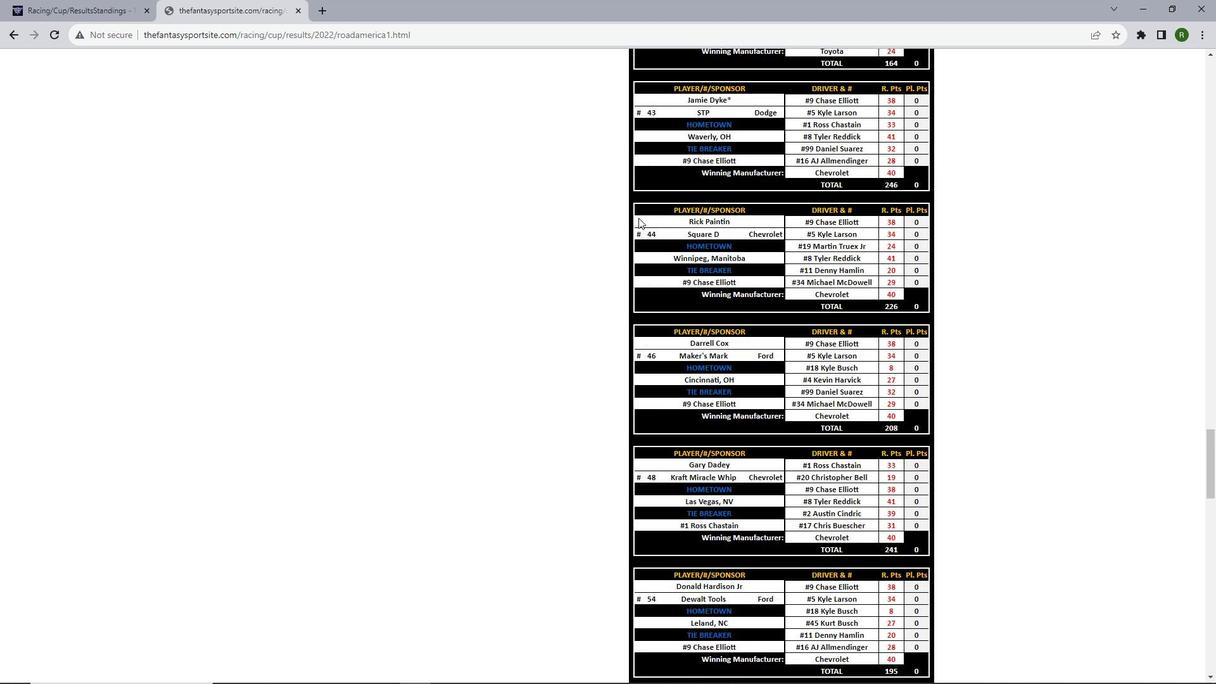 
Action: Mouse scrolled (637, 216) with delta (0, 0)
Screenshot: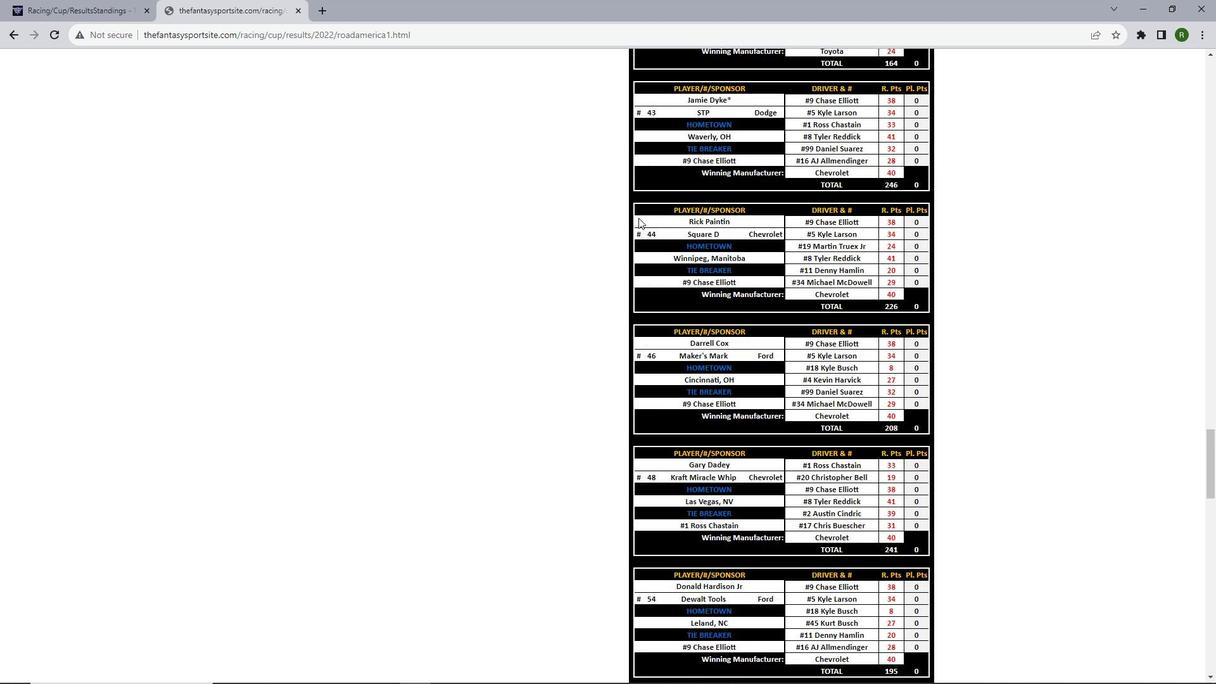 
Action: Mouse scrolled (637, 216) with delta (0, 0)
Screenshot: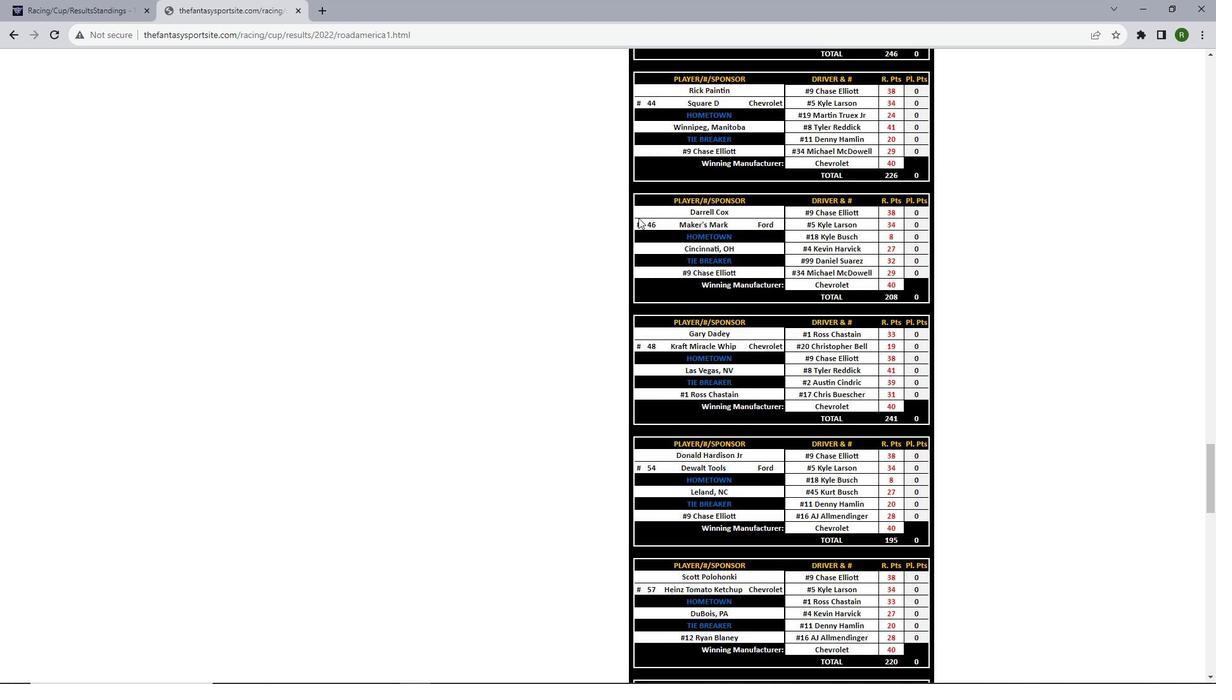 
Action: Mouse scrolled (637, 216) with delta (0, 0)
Screenshot: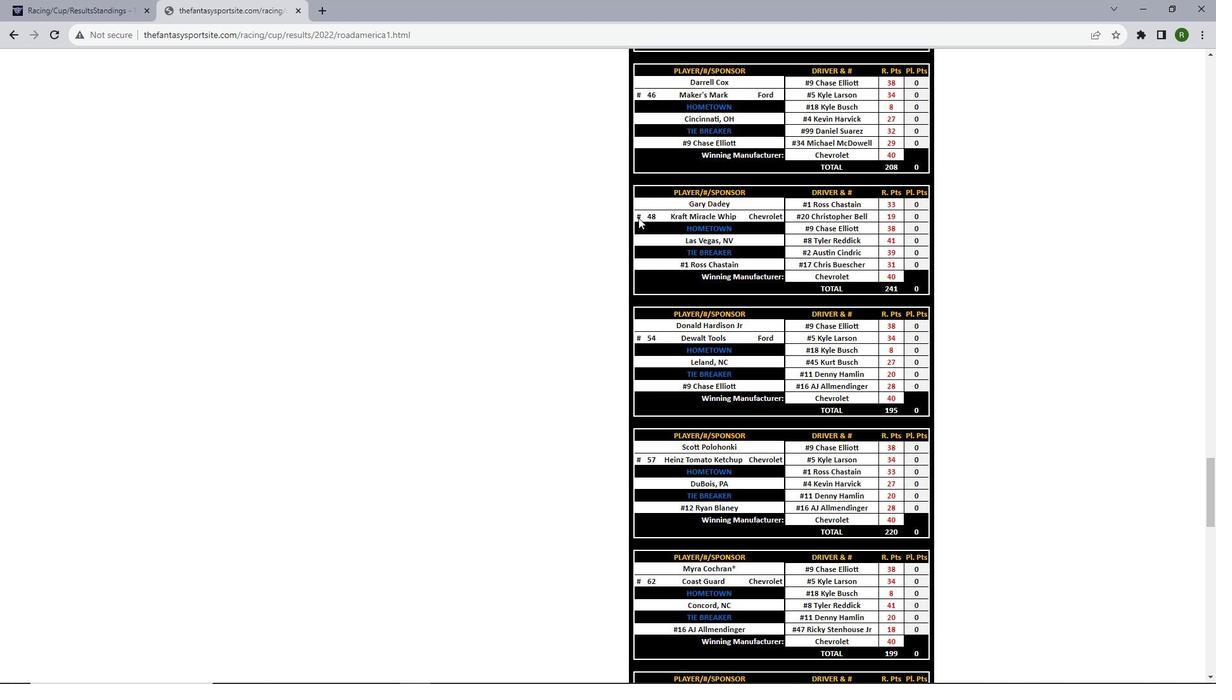 
Action: Mouse scrolled (637, 216) with delta (0, 0)
Screenshot: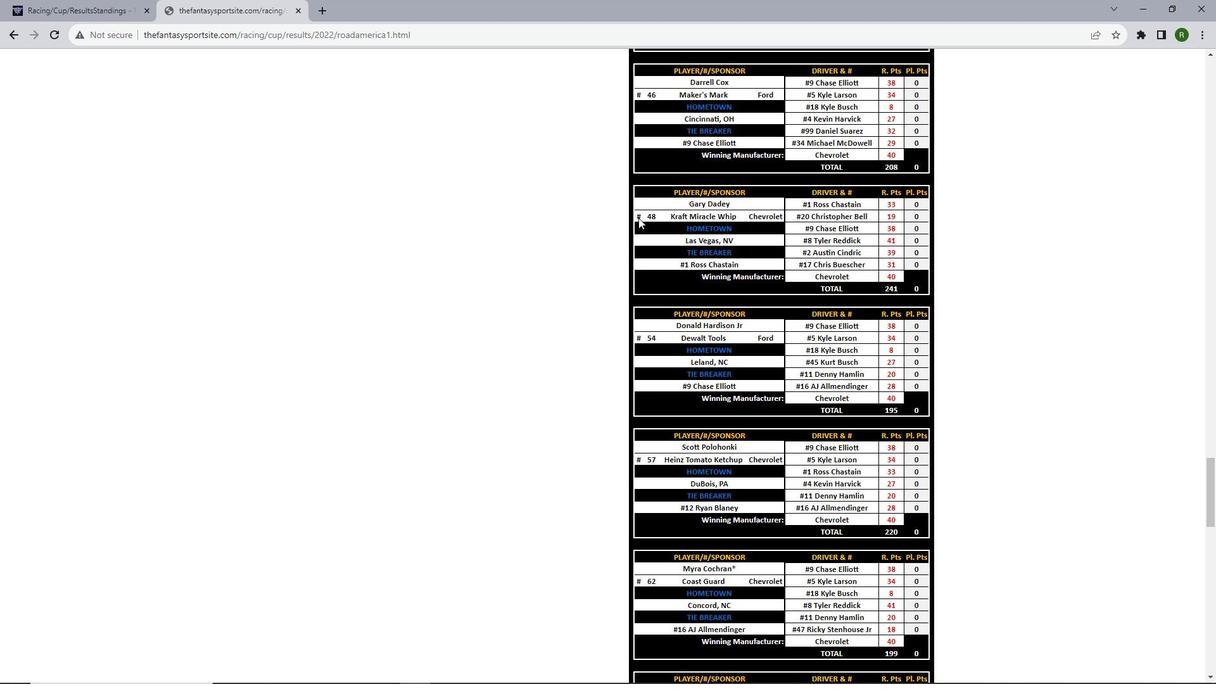 
Action: Mouse scrolled (637, 216) with delta (0, 0)
Screenshot: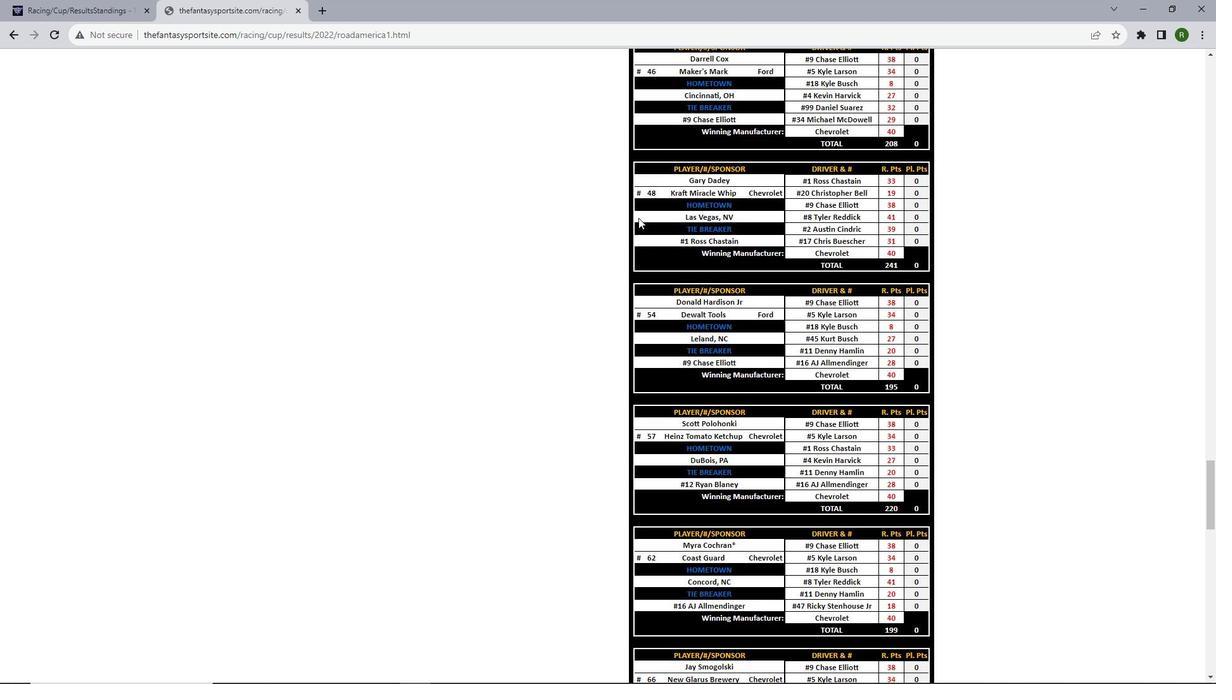 
Action: Mouse scrolled (637, 216) with delta (0, 0)
Screenshot: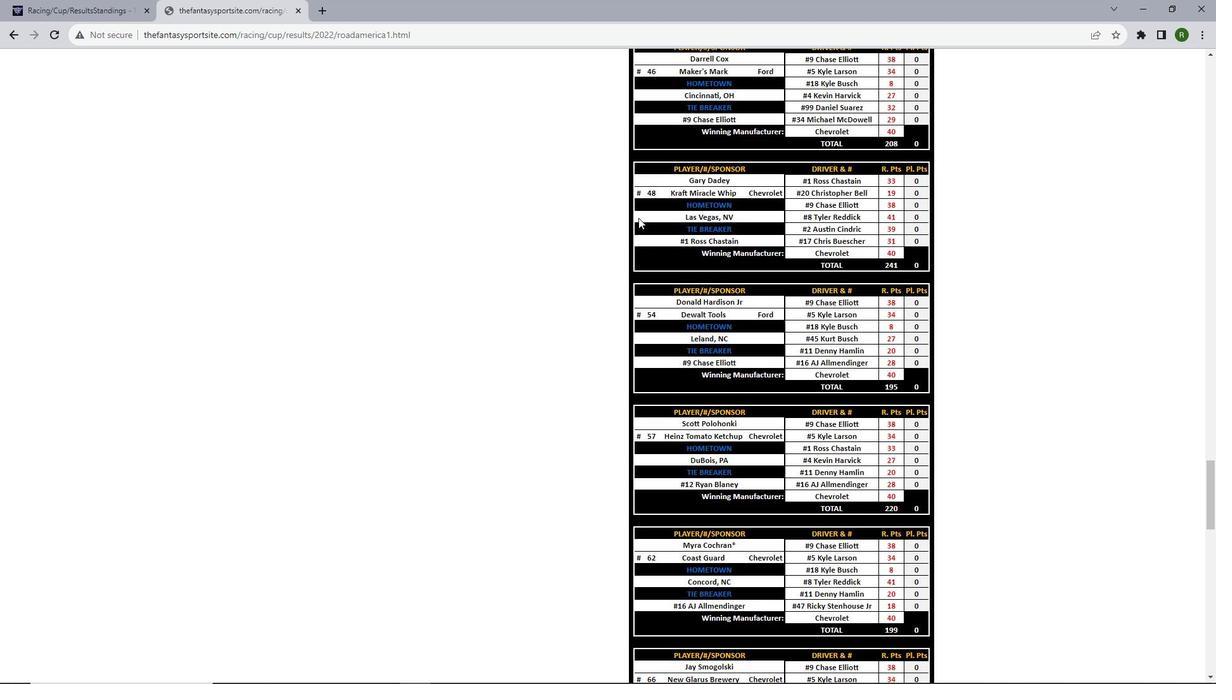 
Action: Mouse scrolled (637, 216) with delta (0, 0)
Screenshot: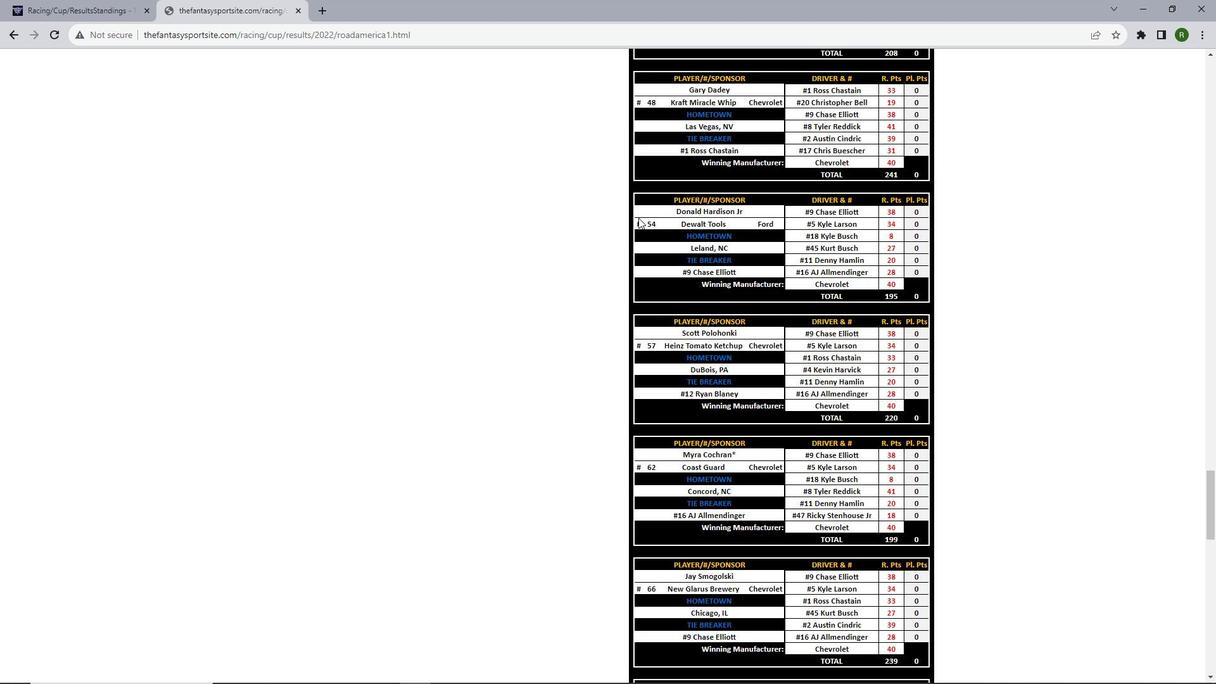 
Action: Mouse scrolled (637, 216) with delta (0, 0)
Screenshot: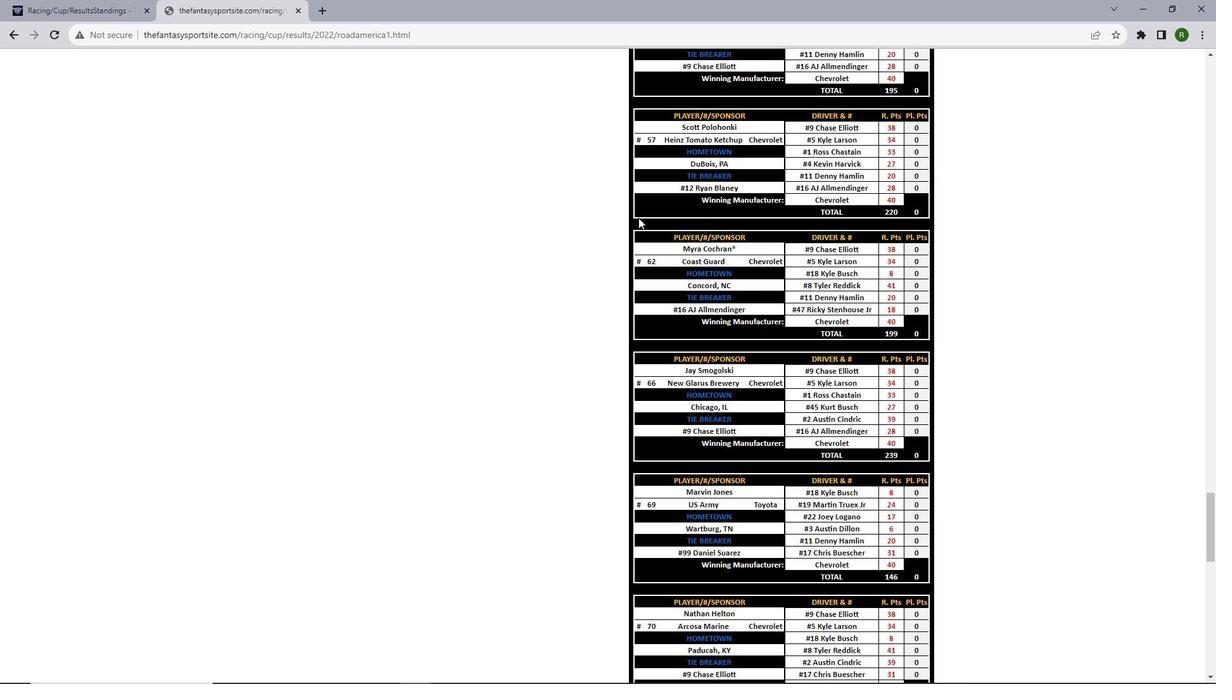 
Action: Mouse scrolled (637, 216) with delta (0, 0)
Screenshot: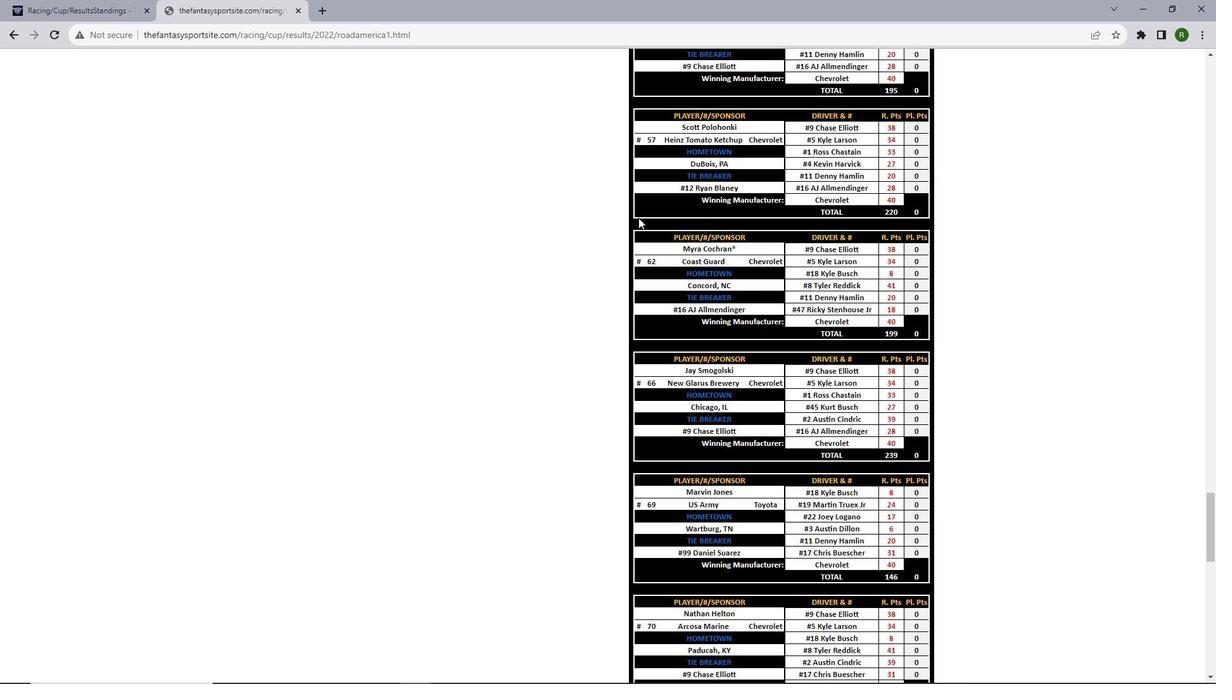 
Action: Mouse scrolled (637, 216) with delta (0, 0)
Screenshot: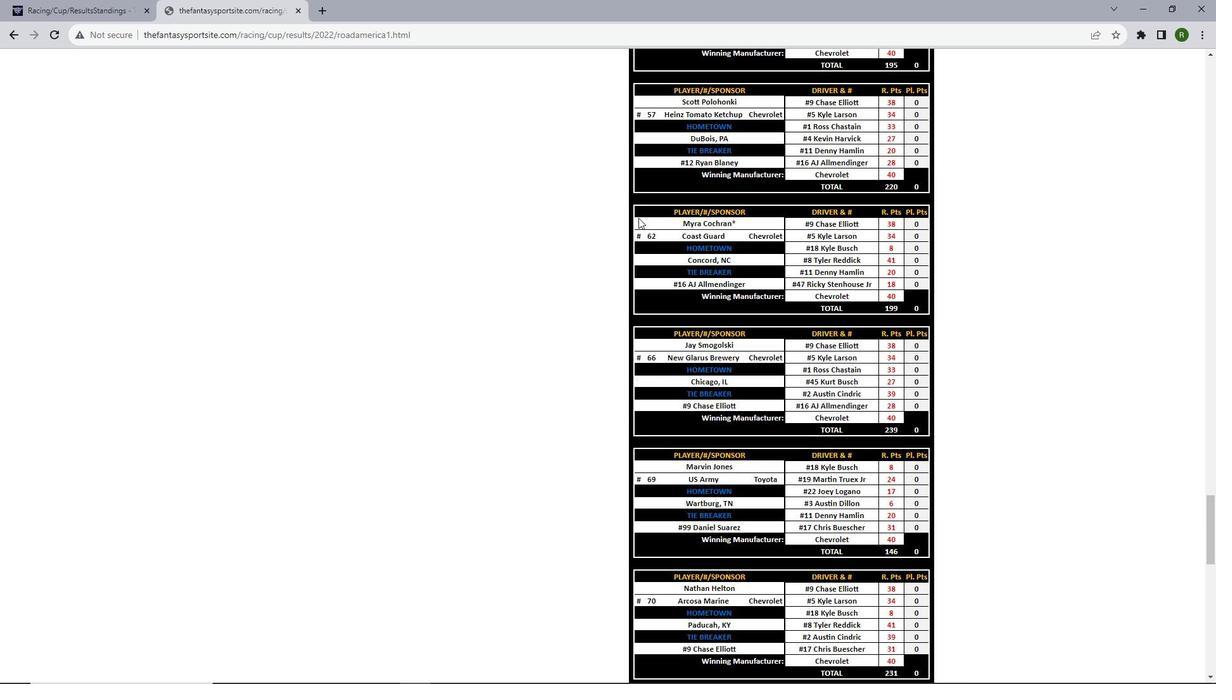 
Action: Mouse scrolled (637, 216) with delta (0, 0)
Screenshot: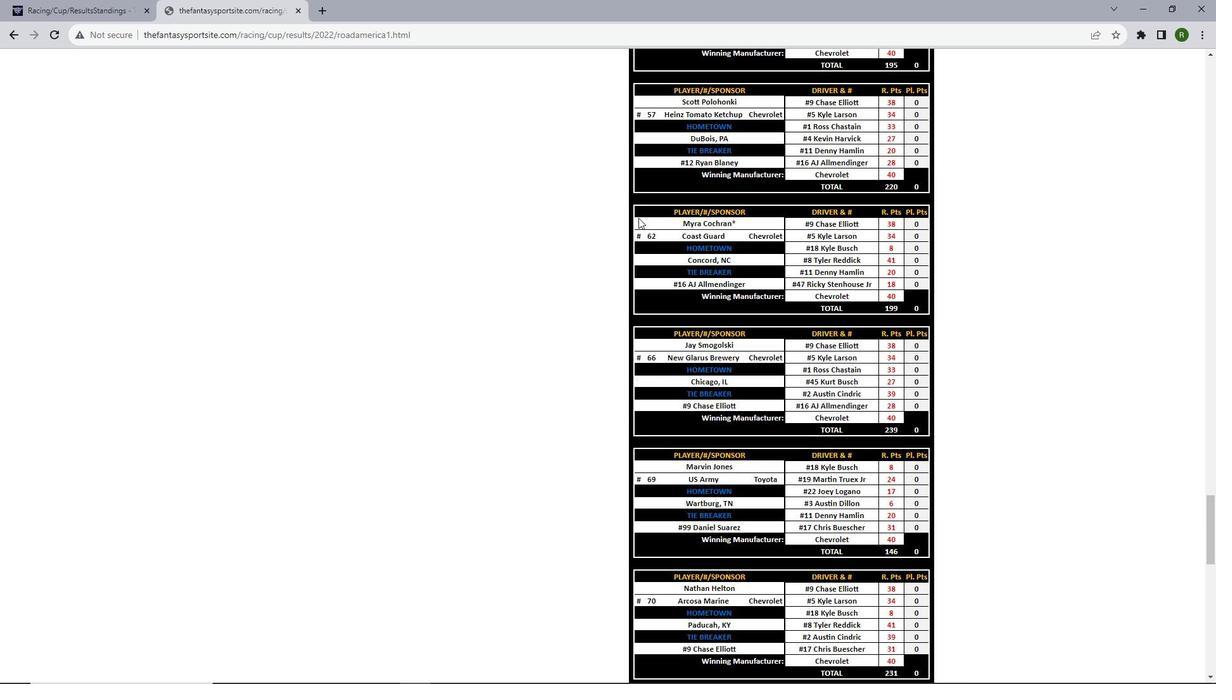 
Action: Mouse moved to (637, 216)
Screenshot: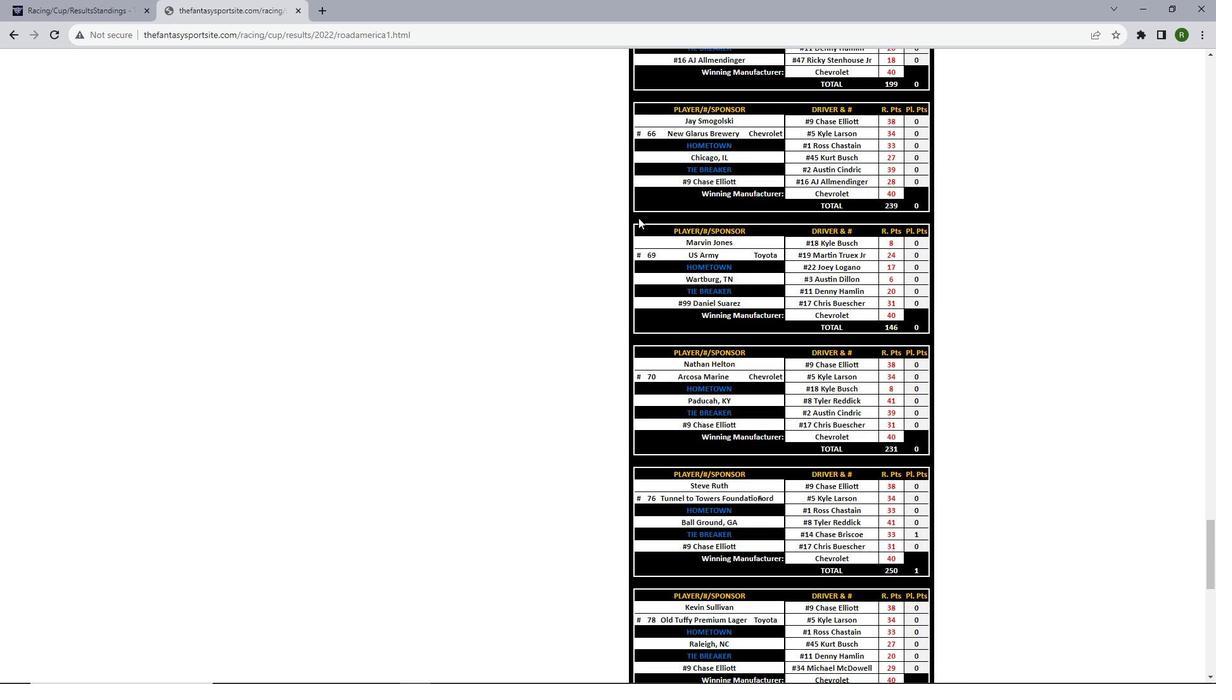 
Action: Mouse scrolled (637, 216) with delta (0, 0)
Screenshot: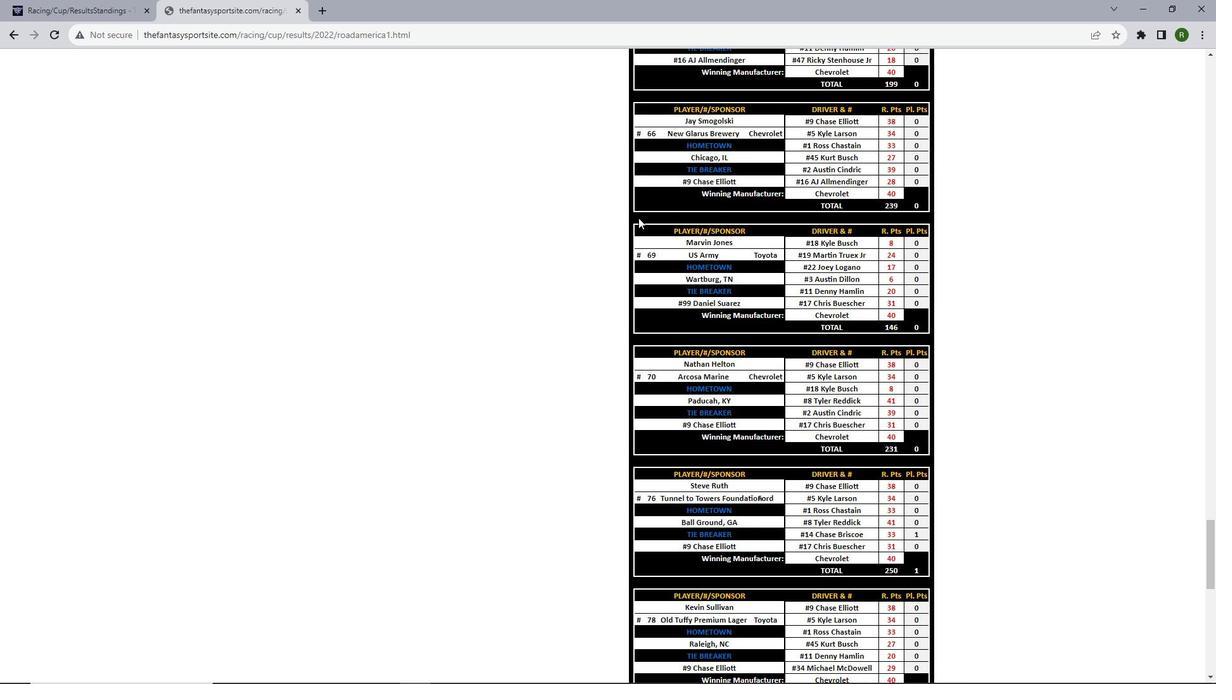 
Action: Mouse scrolled (637, 216) with delta (0, 0)
Screenshot: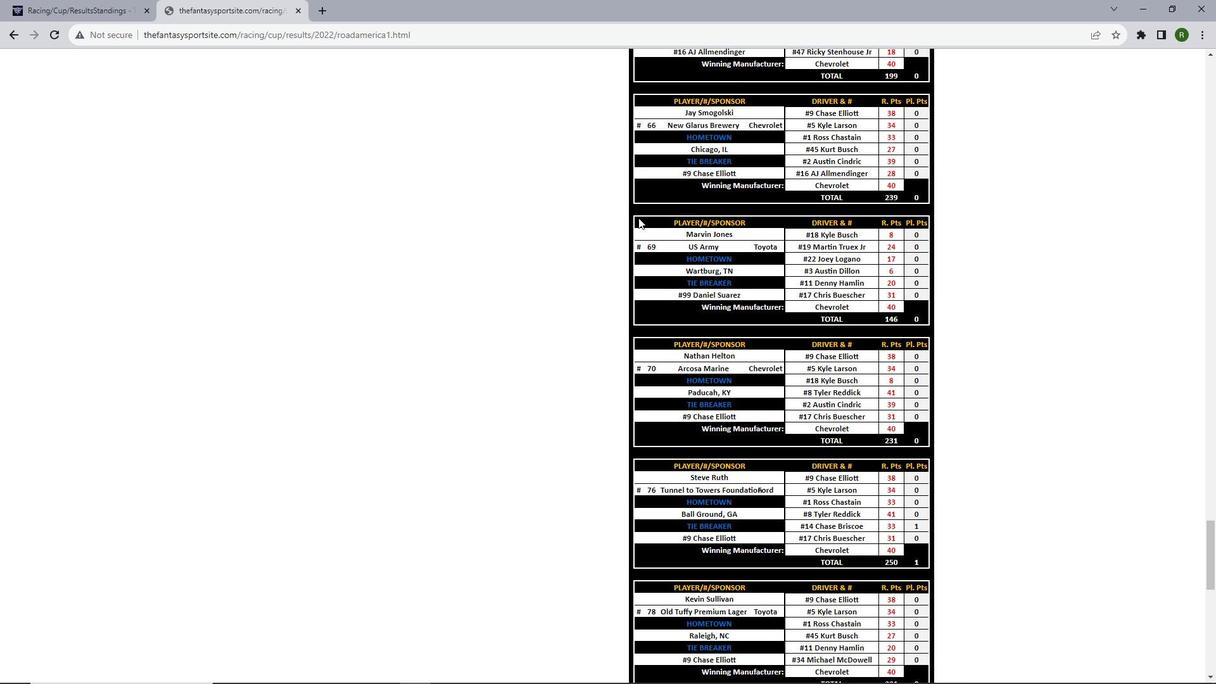 
Action: Mouse scrolled (637, 216) with delta (0, 0)
Screenshot: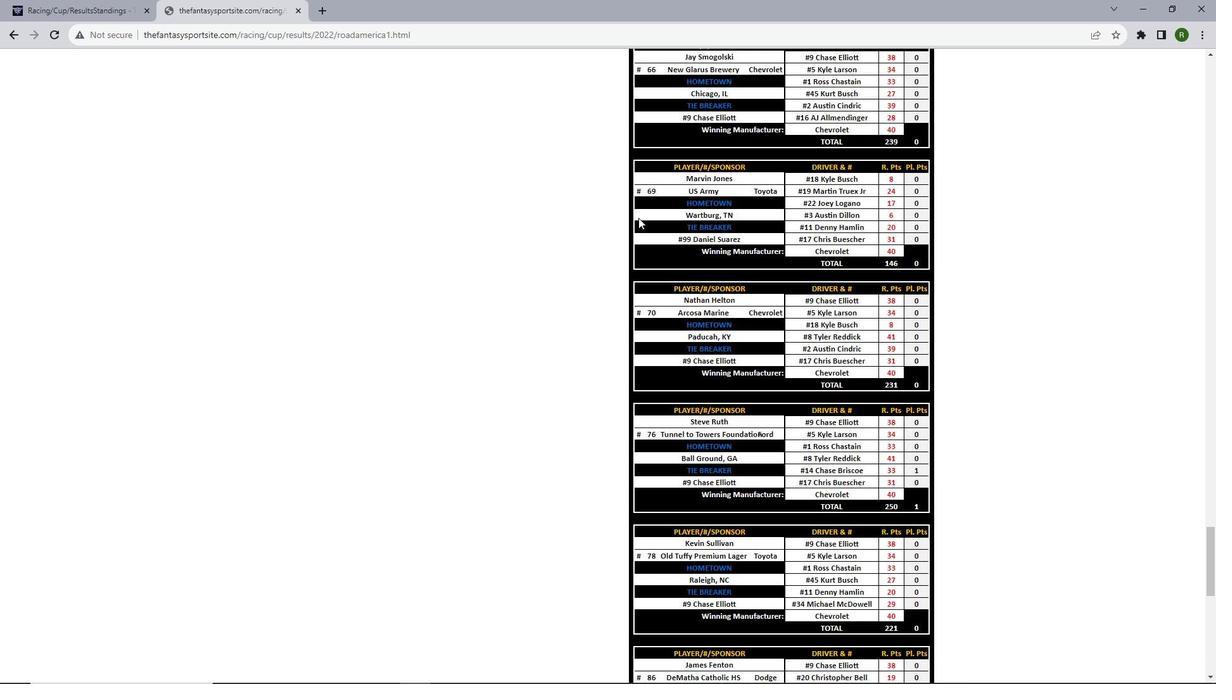 
Action: Mouse scrolled (637, 216) with delta (0, 0)
Screenshot: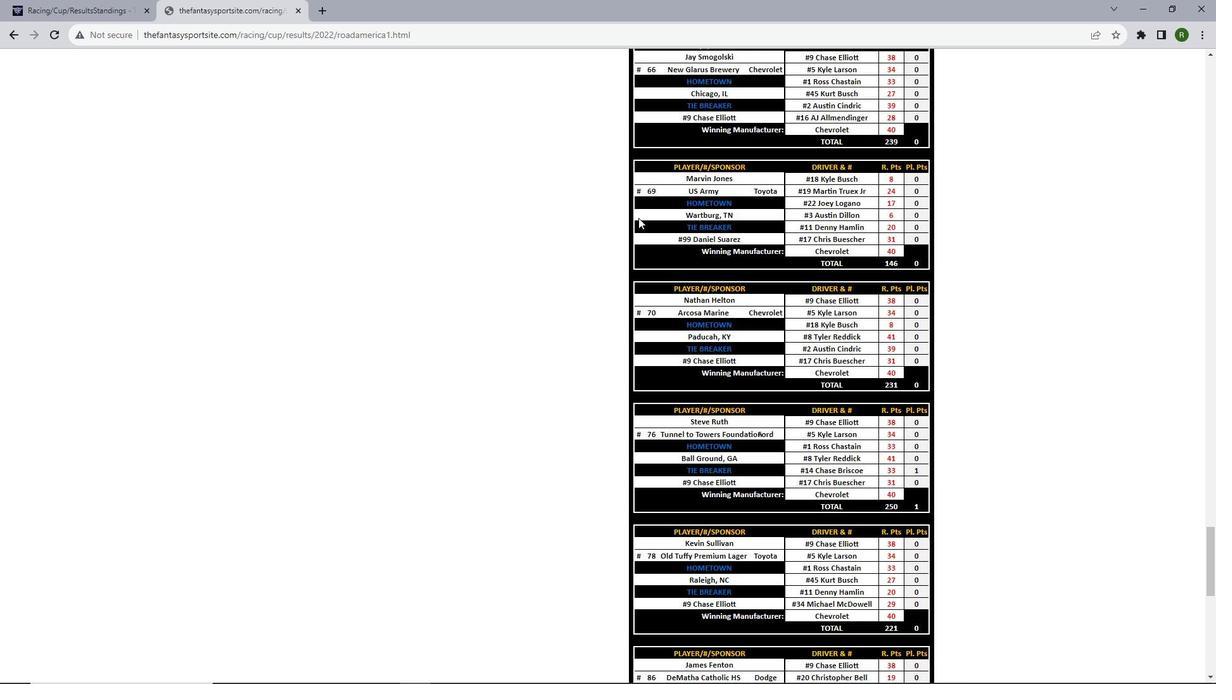 
Action: Mouse scrolled (637, 216) with delta (0, 0)
Screenshot: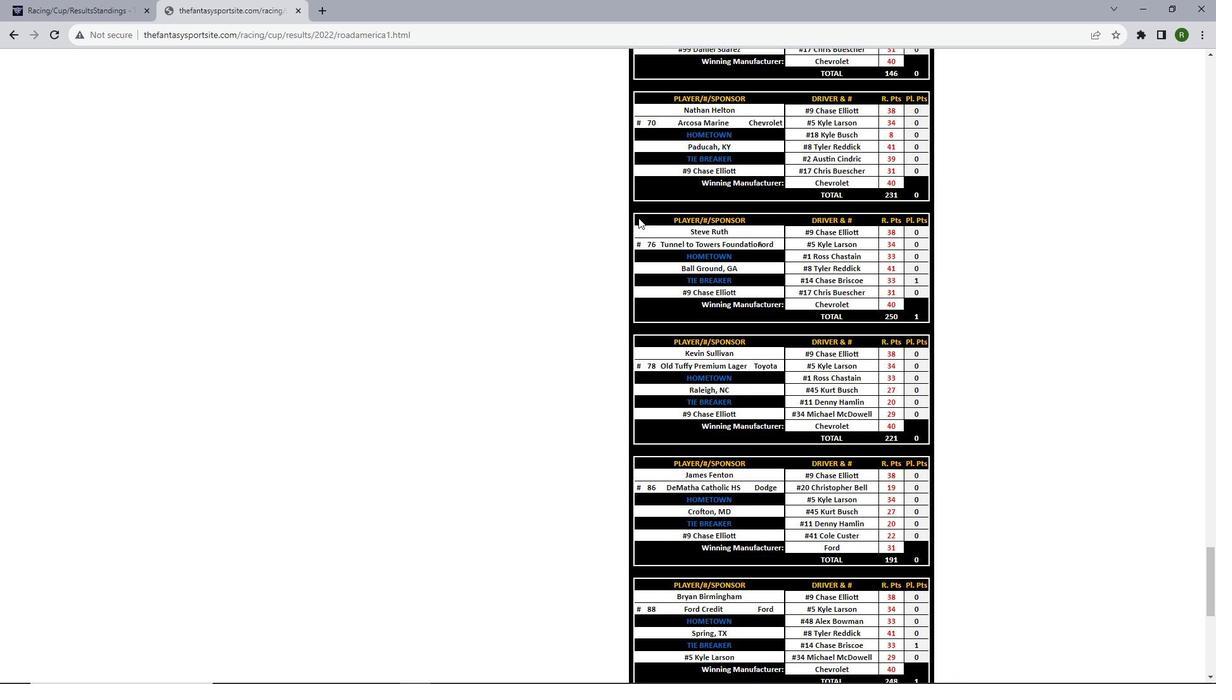 
Action: Mouse scrolled (637, 216) with delta (0, 0)
Screenshot: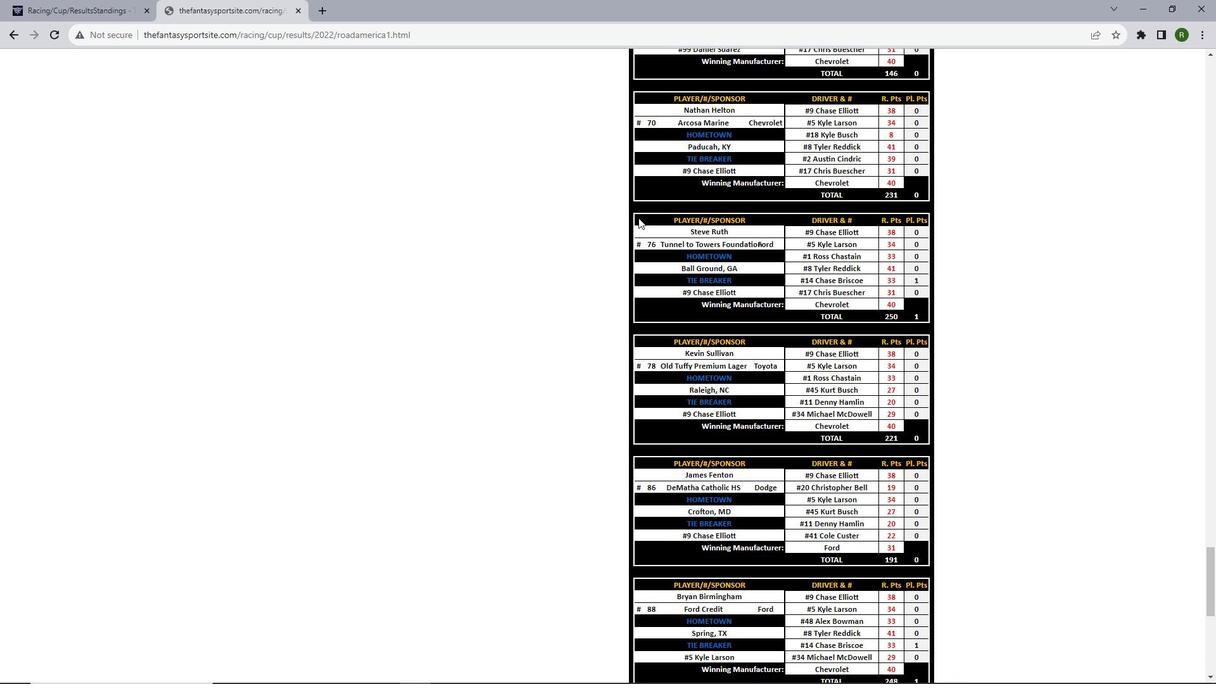 
Action: Mouse scrolled (637, 216) with delta (0, 0)
Screenshot: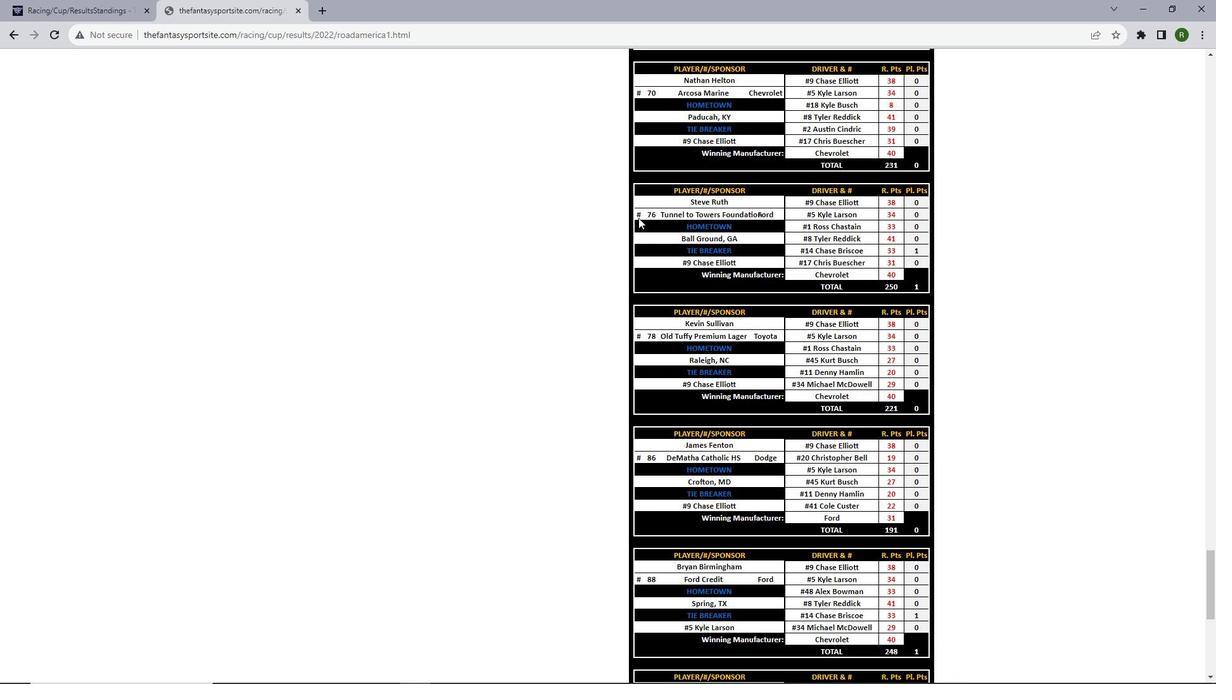 
Action: Mouse scrolled (637, 216) with delta (0, 0)
Screenshot: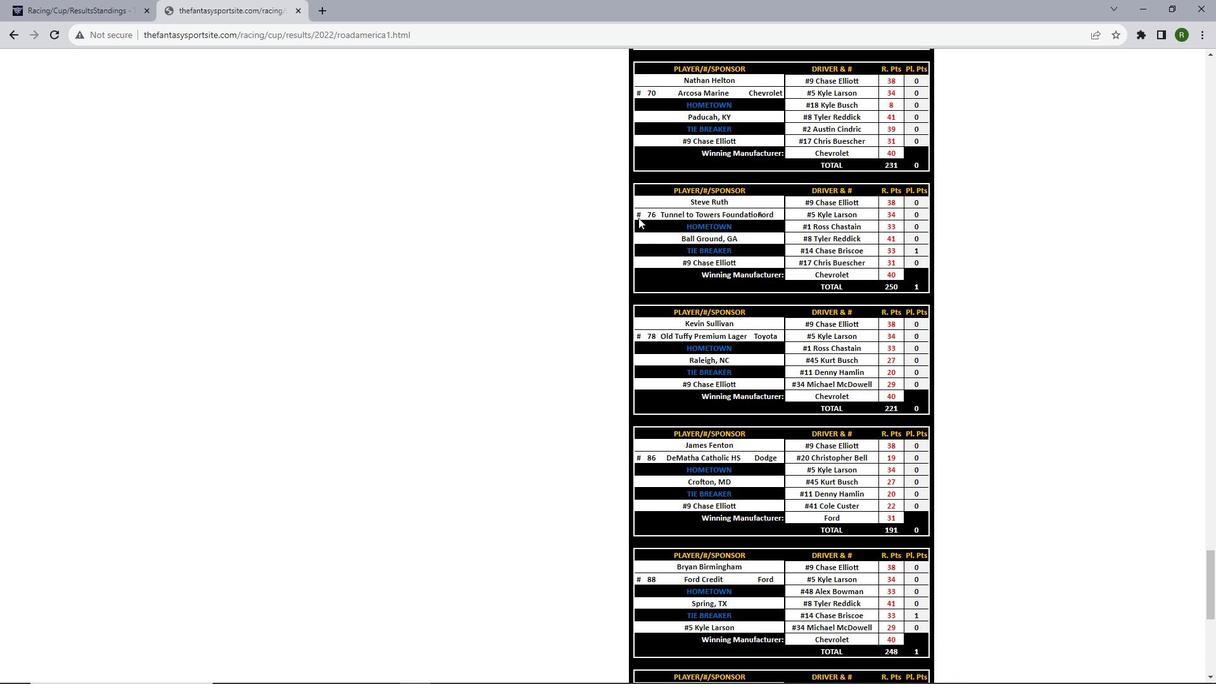 
Action: Mouse scrolled (637, 216) with delta (0, 0)
Screenshot: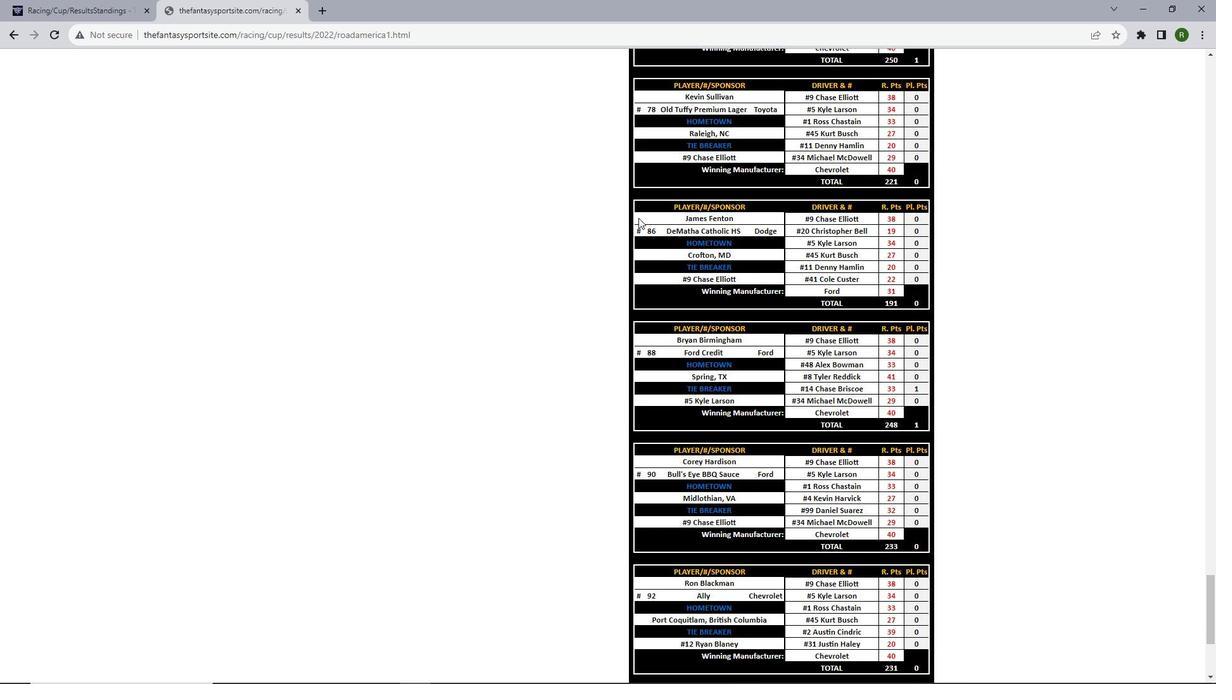 
Action: Mouse scrolled (637, 216) with delta (0, 0)
Screenshot: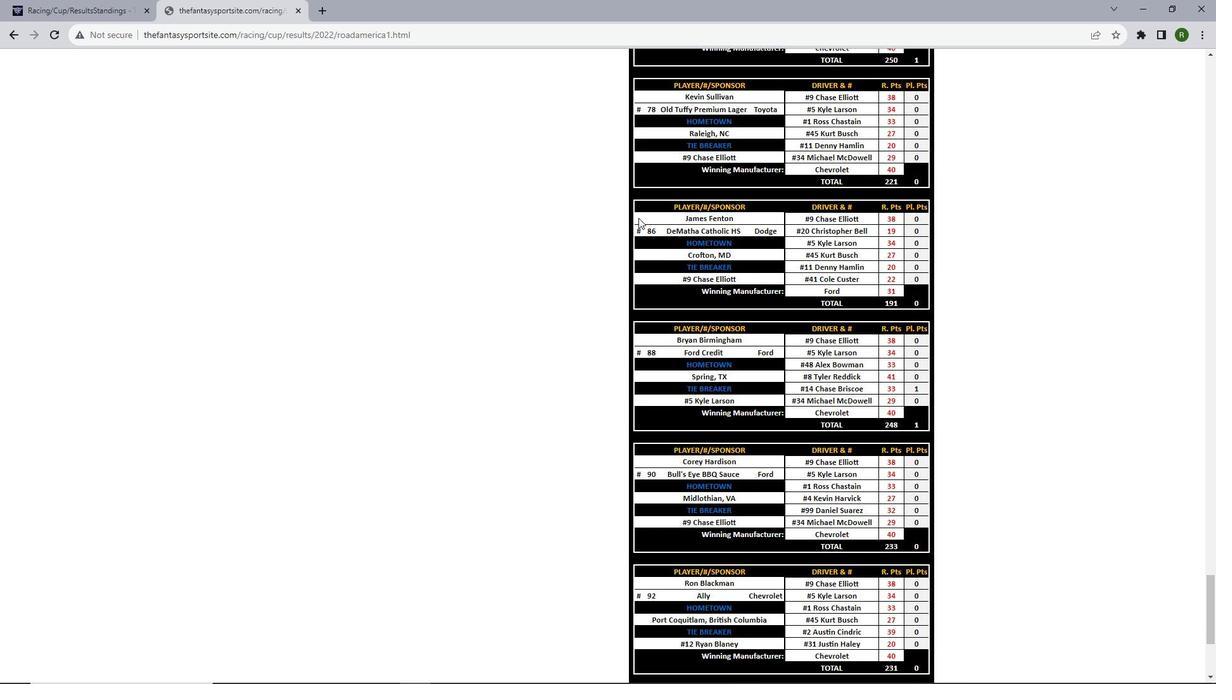 
Action: Mouse scrolled (637, 216) with delta (0, 0)
Screenshot: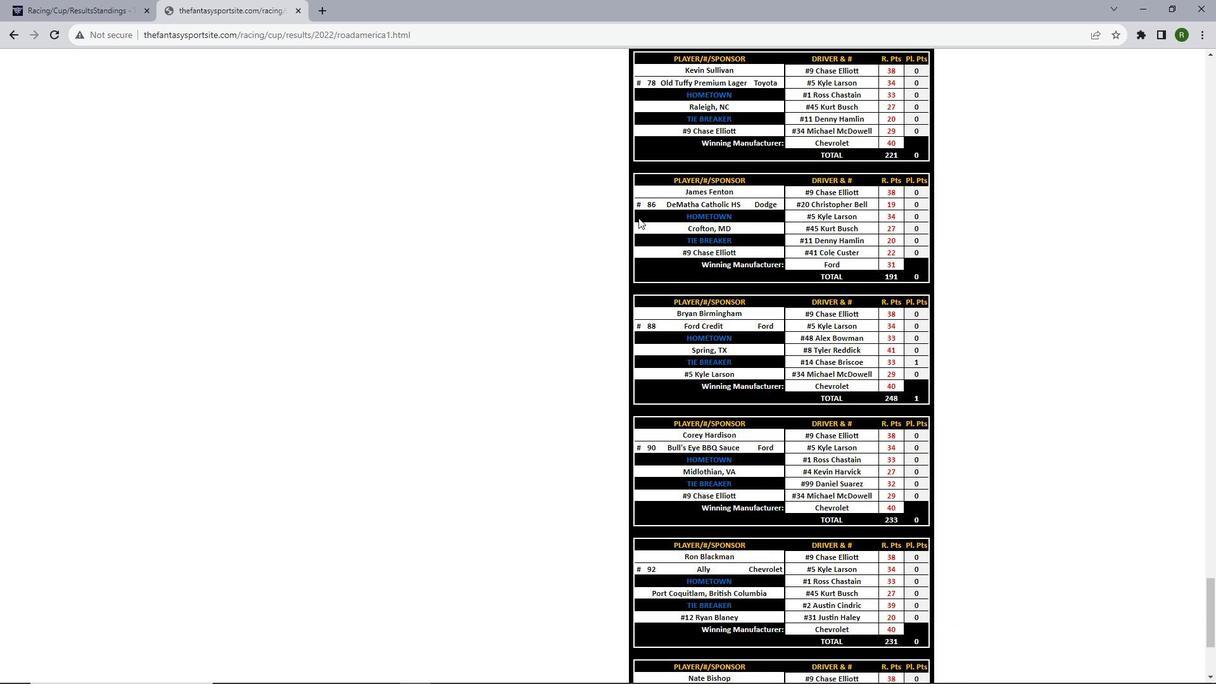 
Action: Mouse scrolled (637, 216) with delta (0, 0)
Screenshot: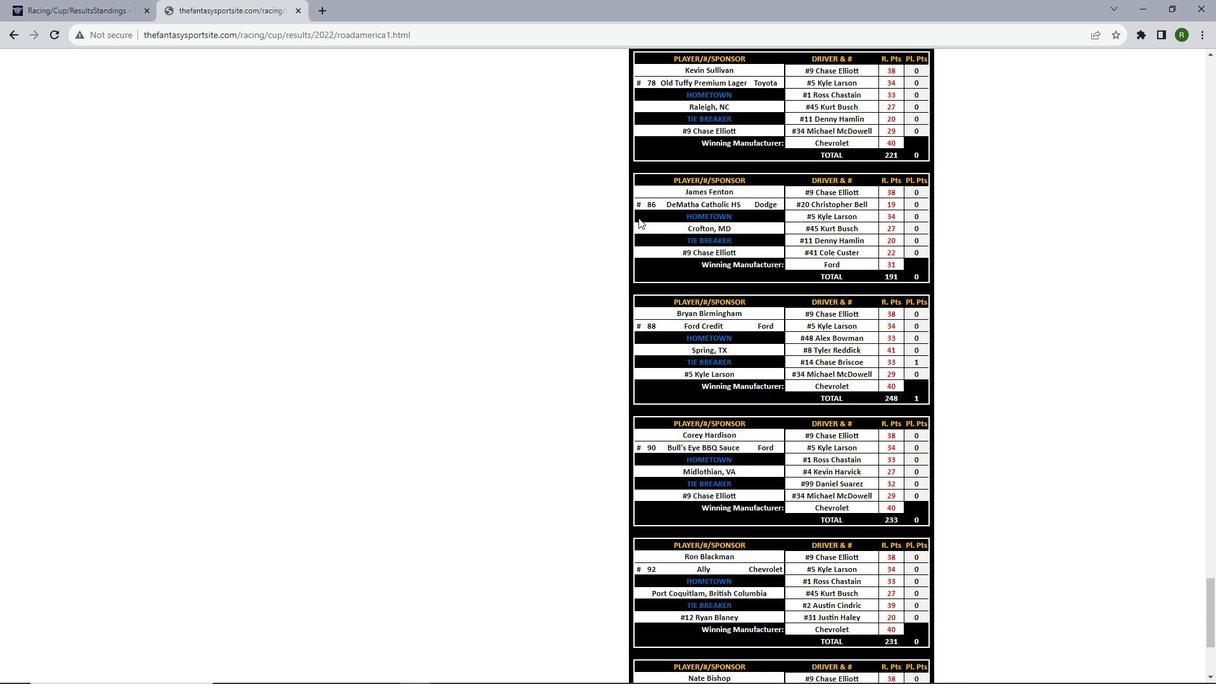 
Action: Mouse scrolled (637, 216) with delta (0, 0)
Screenshot: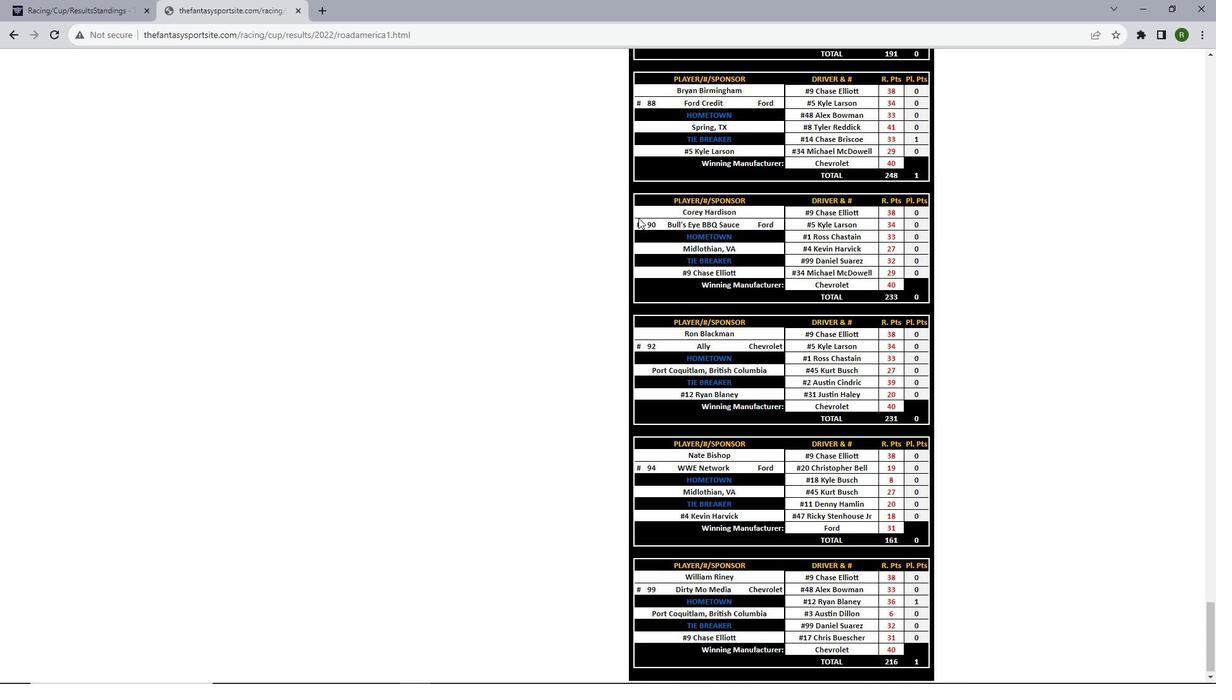 
Action: Mouse scrolled (637, 216) with delta (0, 0)
Screenshot: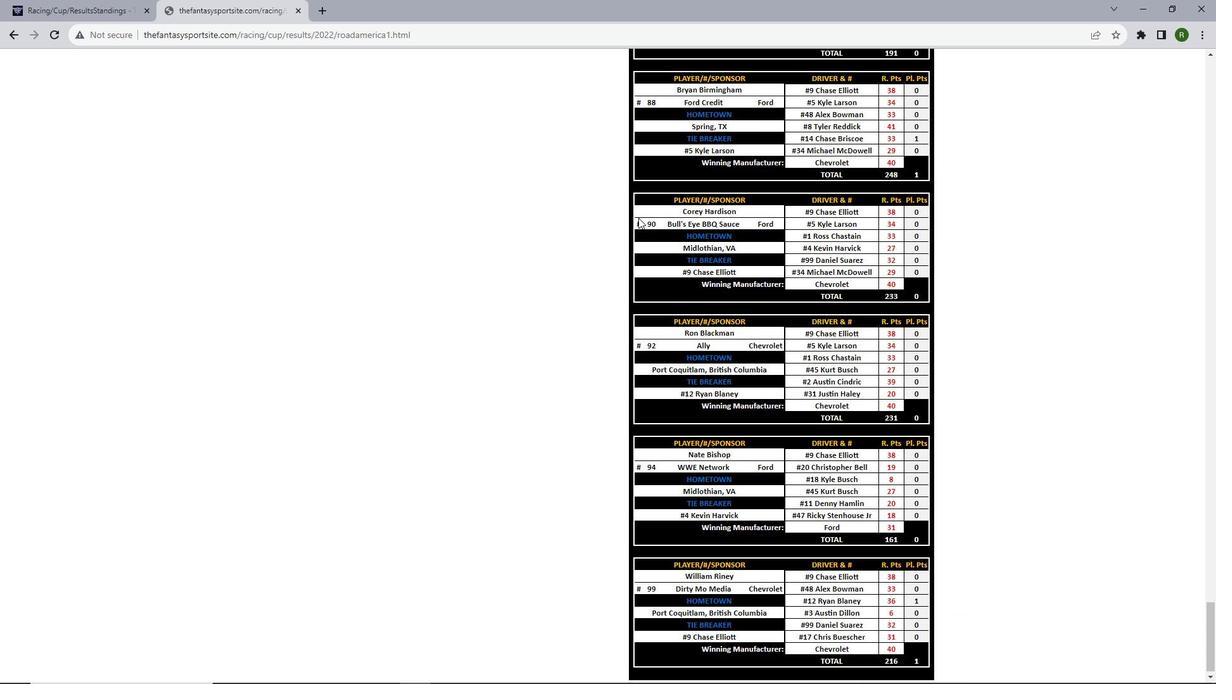 
Action: Mouse scrolled (637, 216) with delta (0, 0)
Screenshot: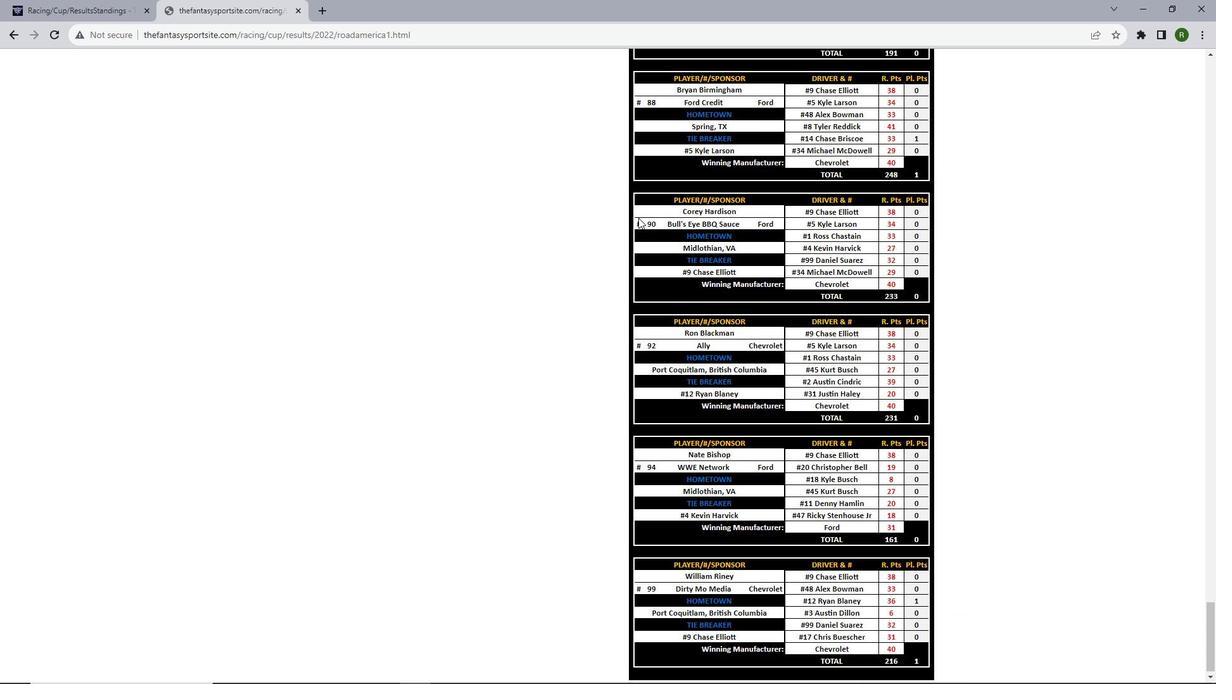 
Action: Mouse scrolled (637, 216) with delta (0, 0)
Screenshot: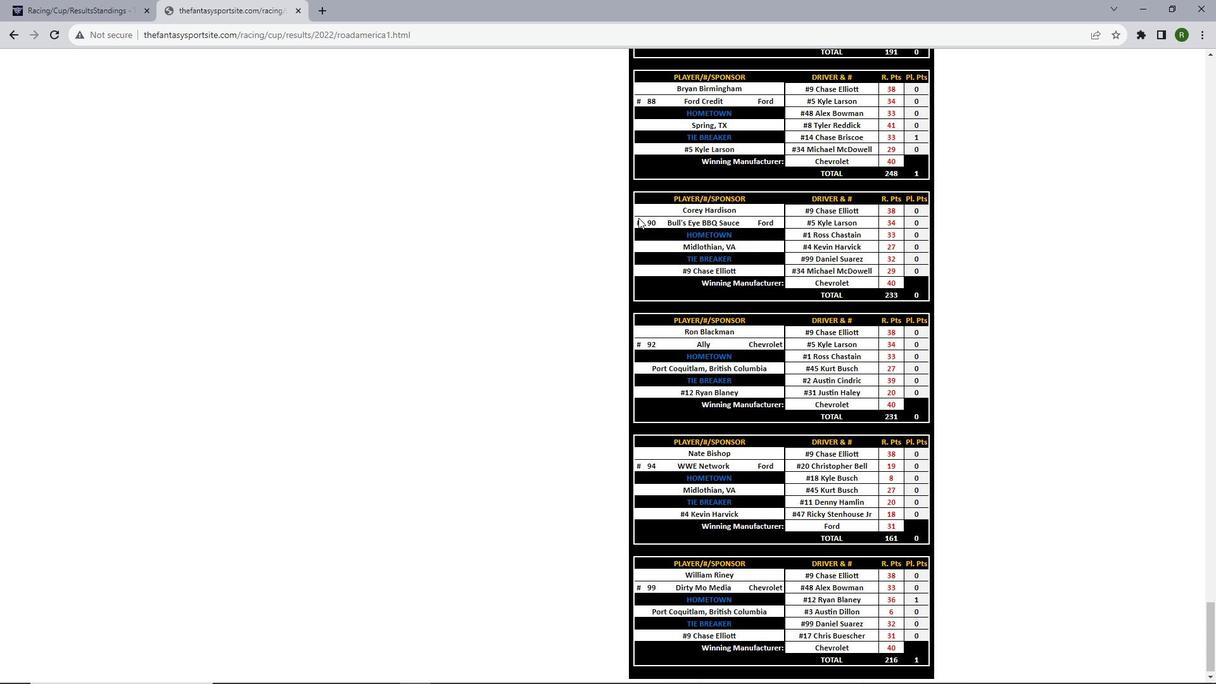 
Action: Mouse scrolled (637, 216) with delta (0, 0)
Screenshot: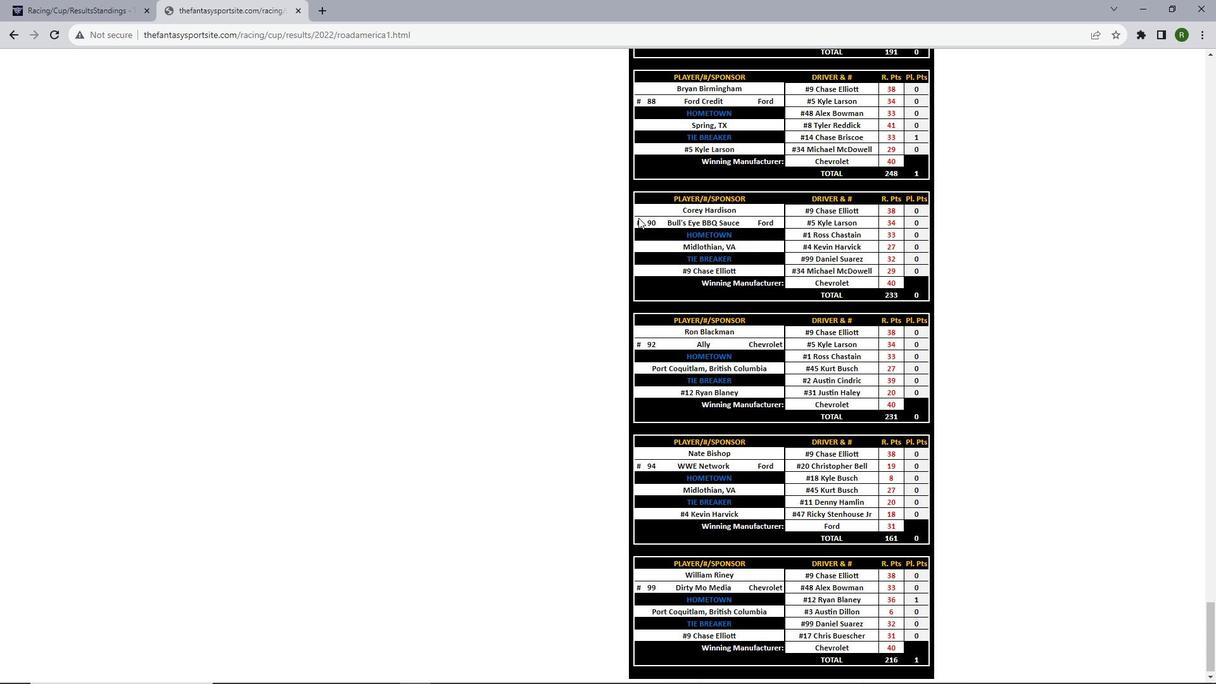 
Action: Mouse moved to (636, 216)
Screenshot: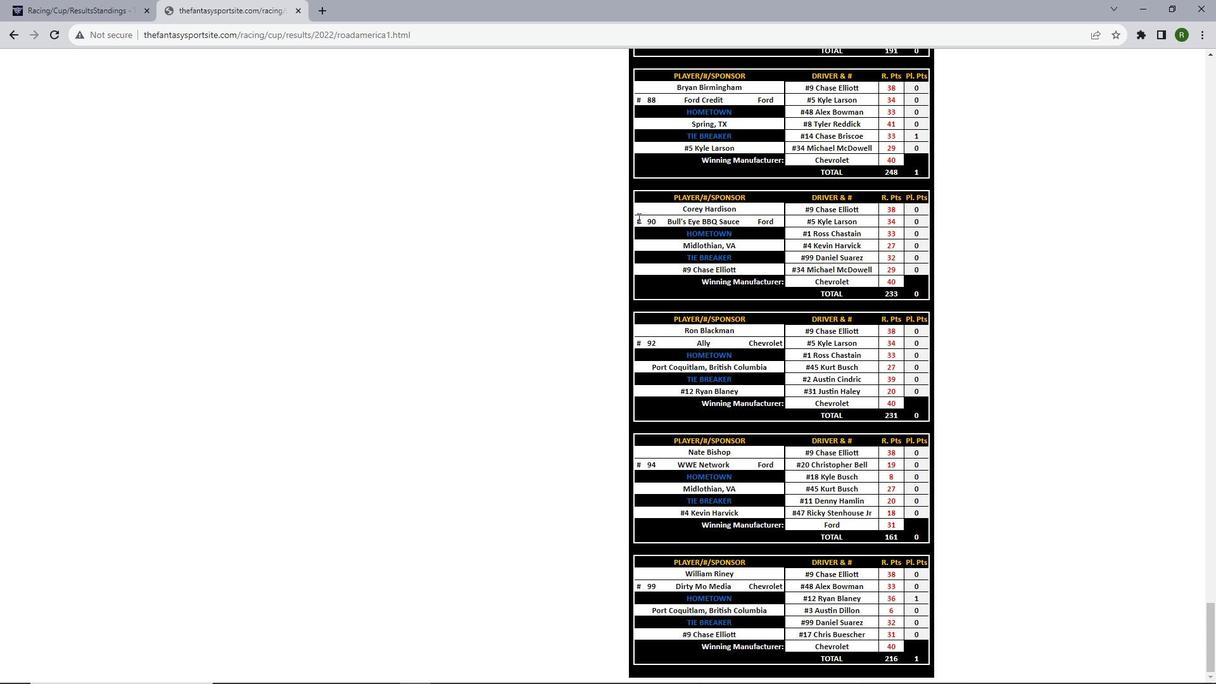 
